 Task: Find connections with filter location Castanhal with filter topic #investmentproperty with filter profile language French with filter current company Cummins India with filter school Vinoba Bhave University with filter industry Writing and Editing with filter service category UX Research with filter keywords title Habitat for Humanity Builder
Action: Mouse moved to (606, 143)
Screenshot: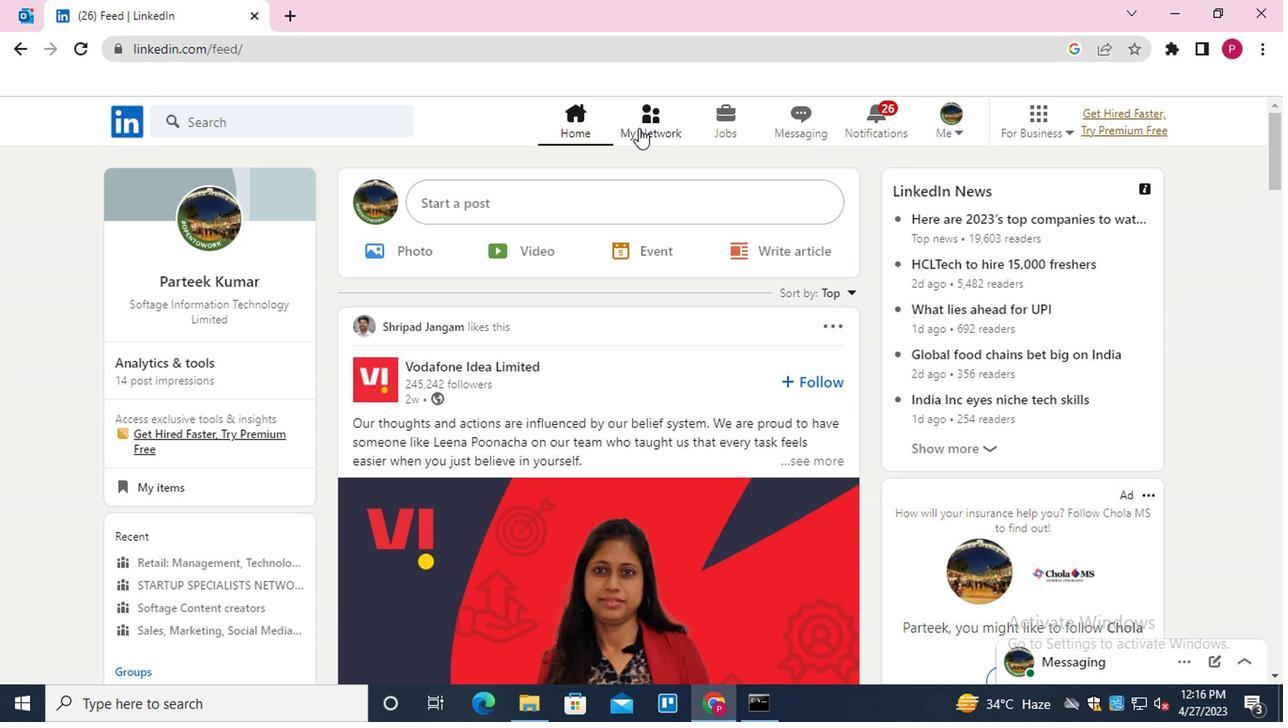 
Action: Mouse pressed left at (606, 143)
Screenshot: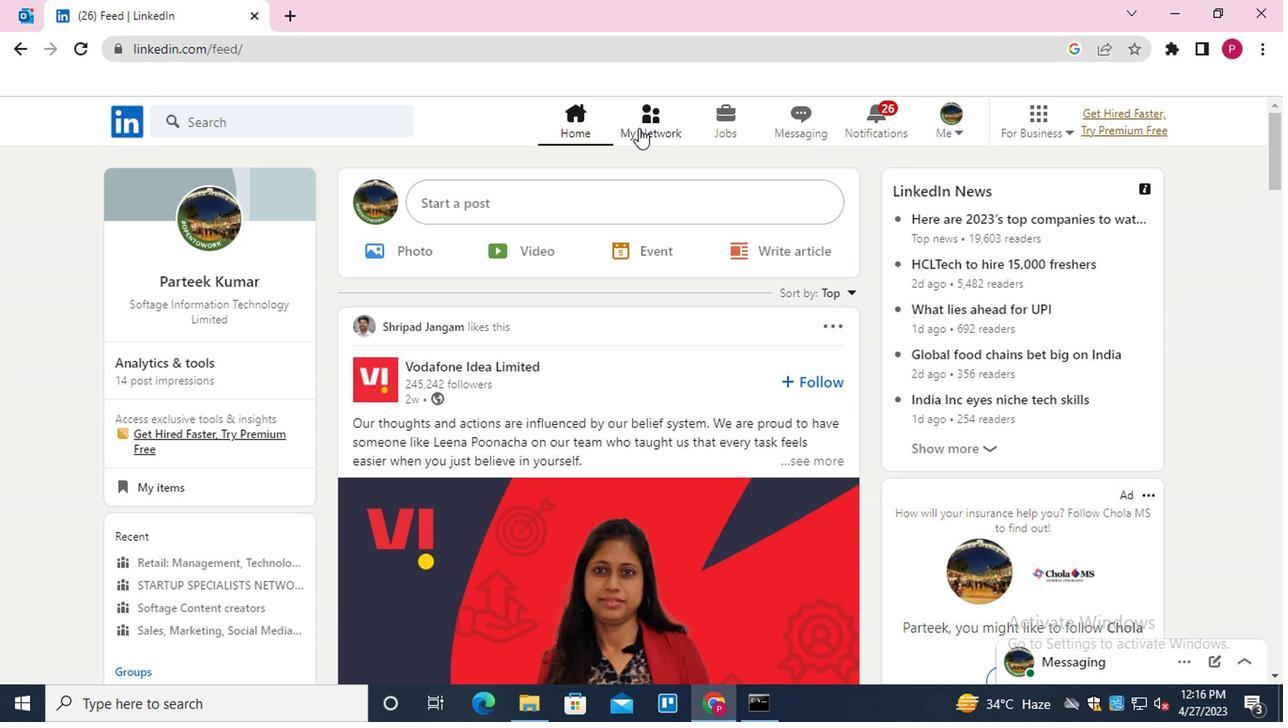
Action: Mouse moved to (233, 238)
Screenshot: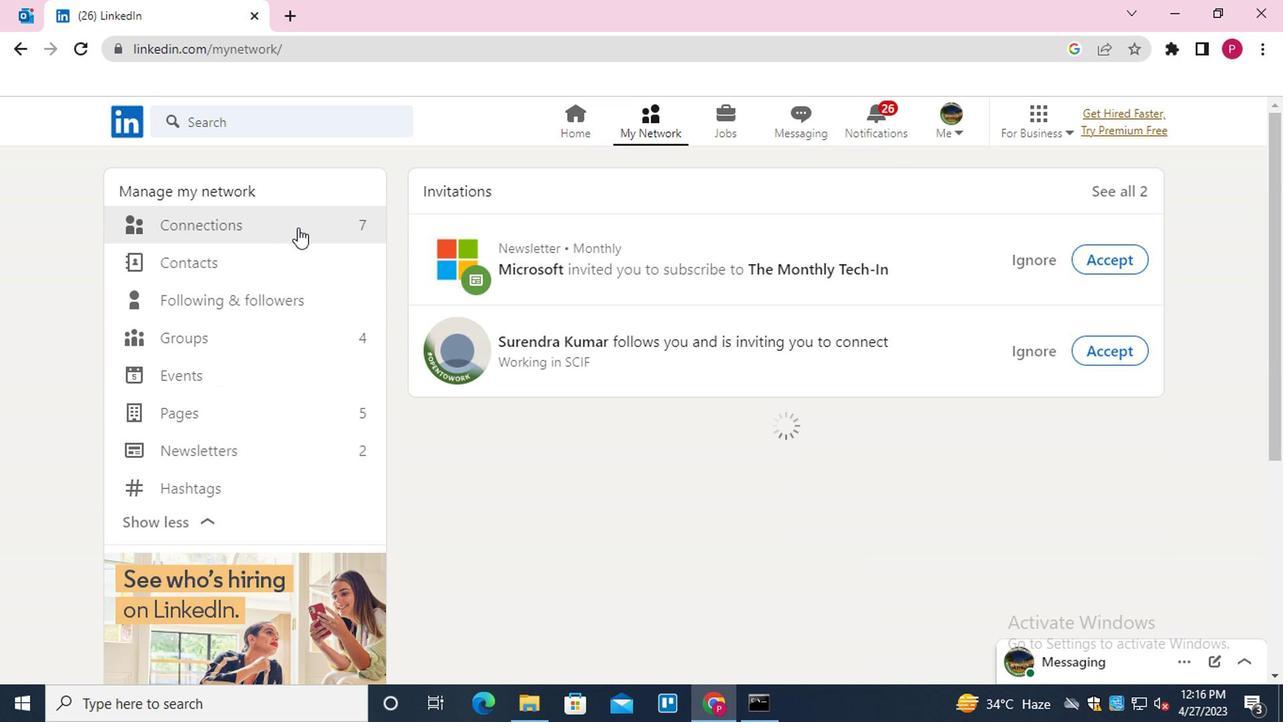 
Action: Mouse pressed left at (233, 238)
Screenshot: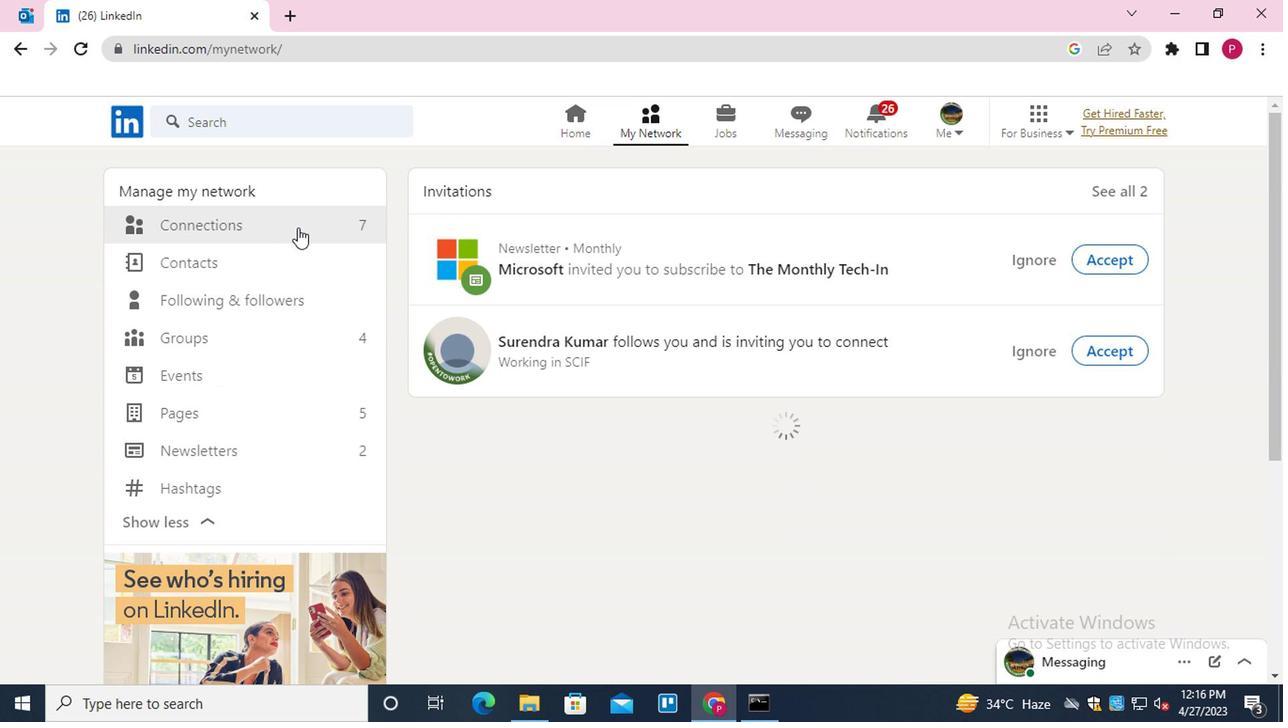 
Action: Mouse moved to (782, 235)
Screenshot: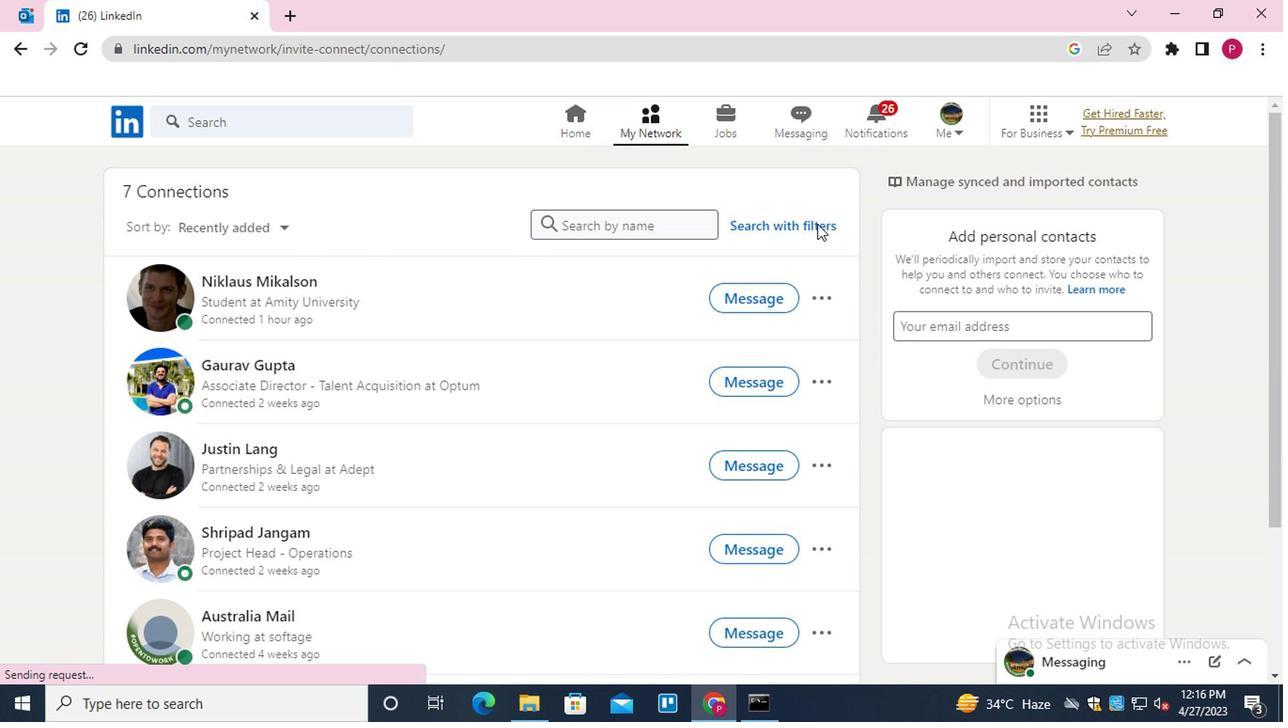 
Action: Mouse pressed left at (782, 235)
Screenshot: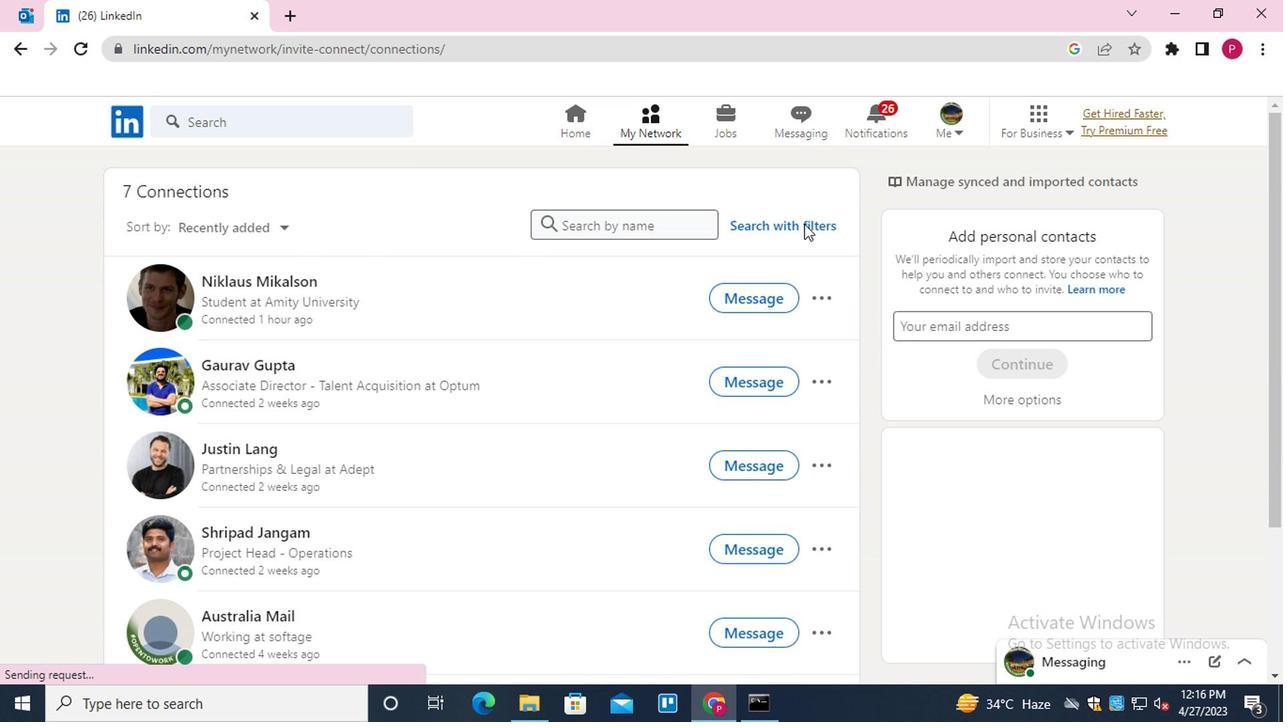 
Action: Mouse moved to (654, 185)
Screenshot: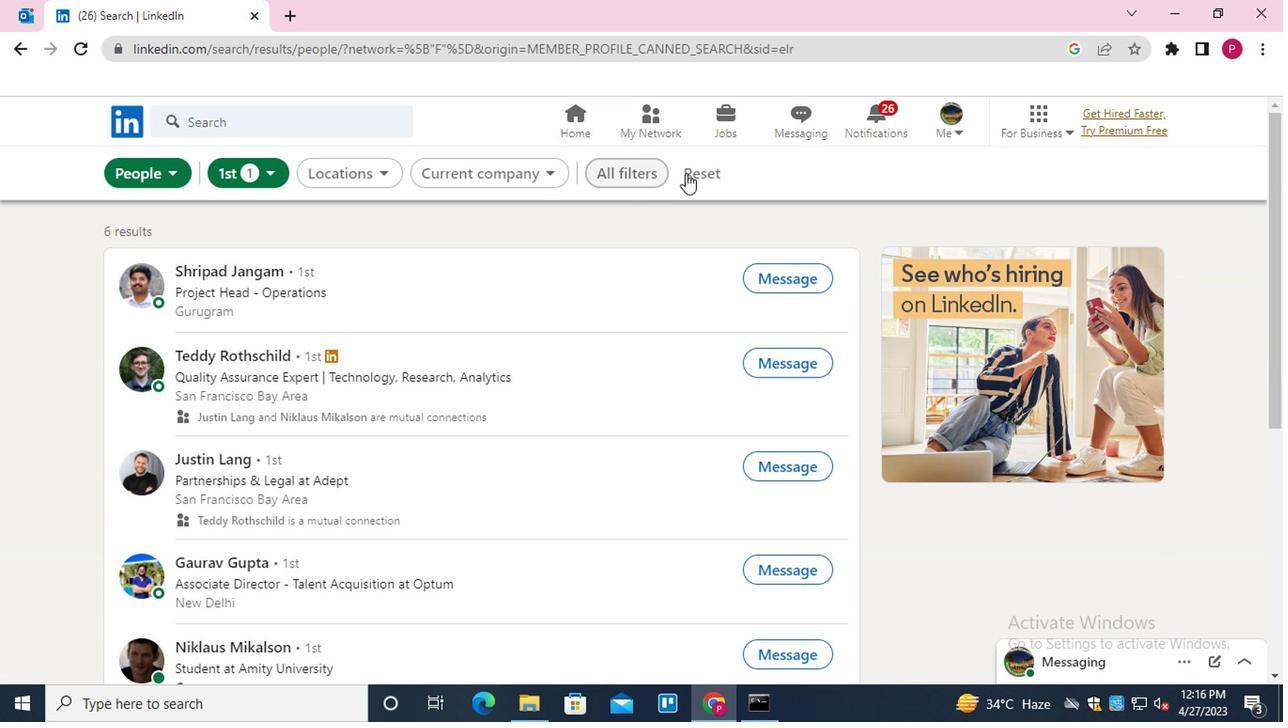 
Action: Mouse pressed left at (654, 185)
Screenshot: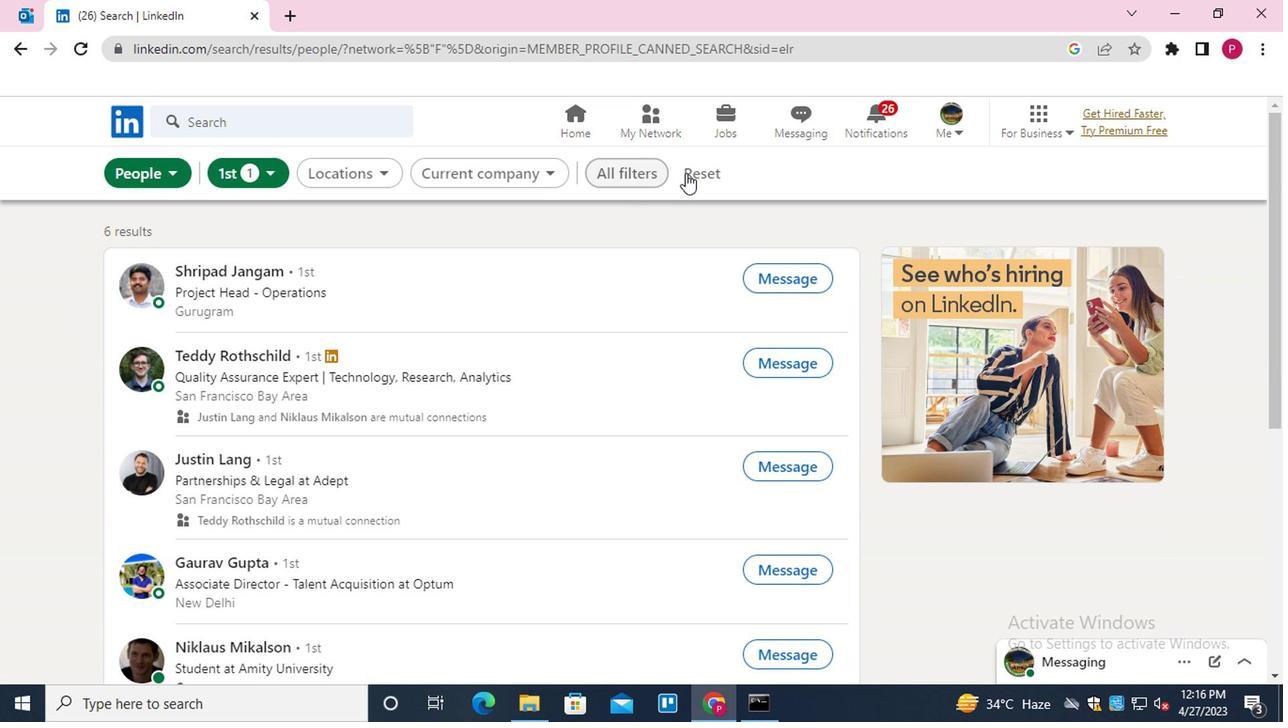 
Action: Mouse moved to (610, 188)
Screenshot: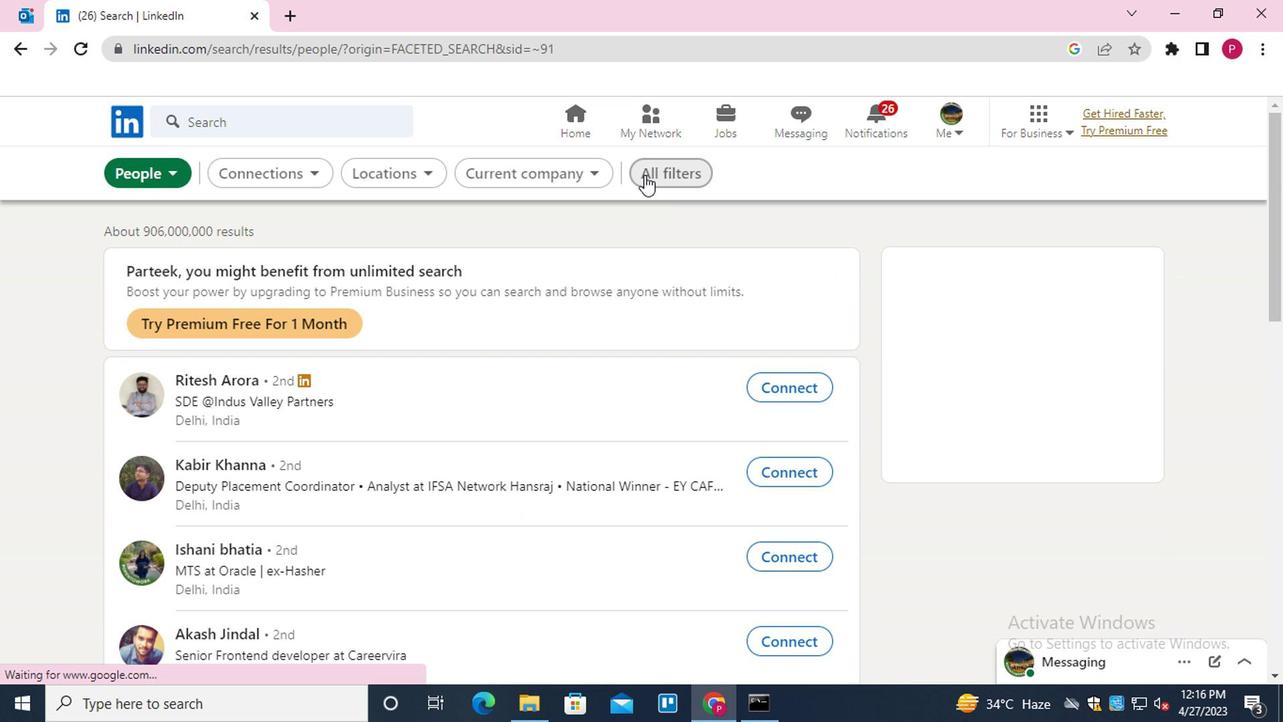 
Action: Mouse pressed left at (610, 188)
Screenshot: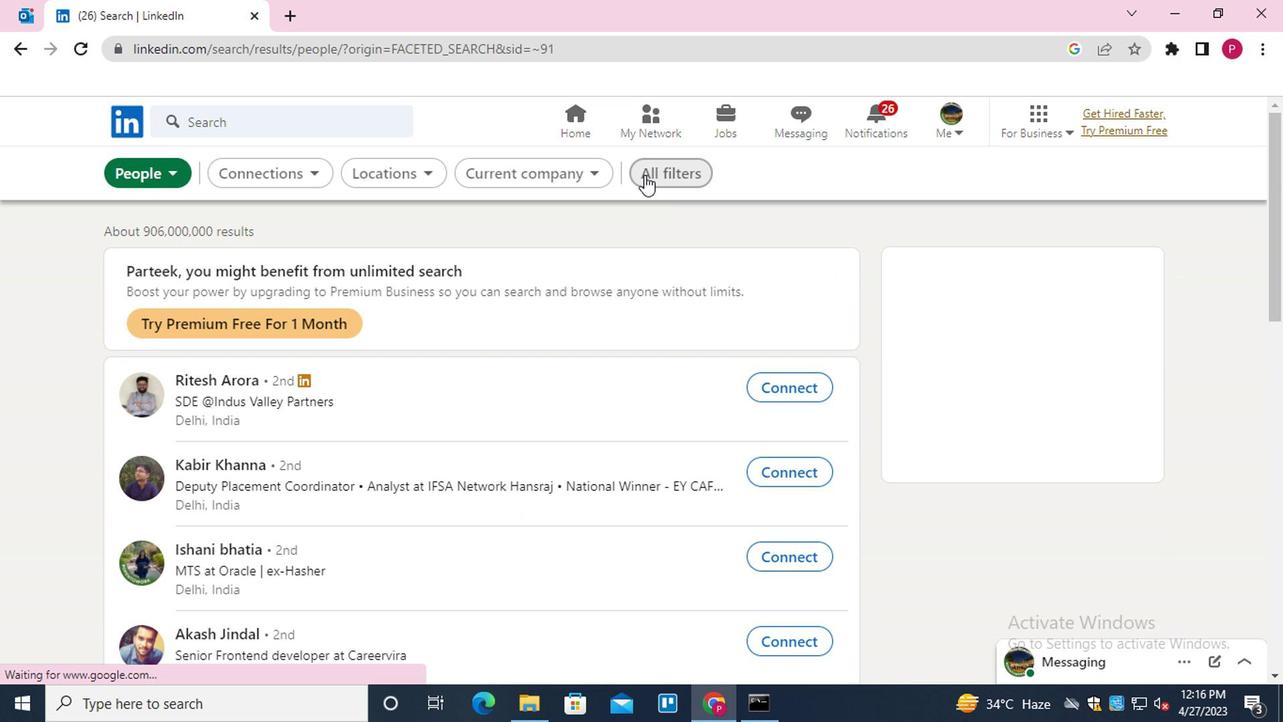 
Action: Mouse moved to (1046, 441)
Screenshot: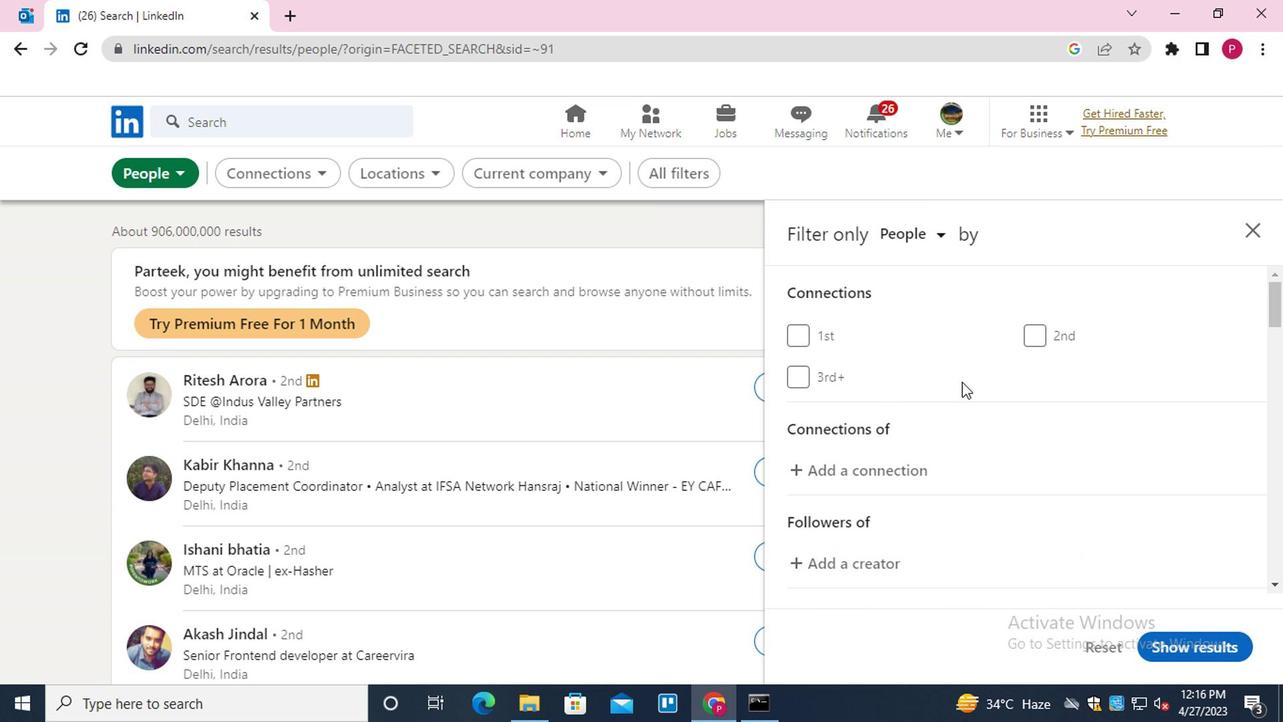 
Action: Mouse scrolled (1046, 440) with delta (0, -1)
Screenshot: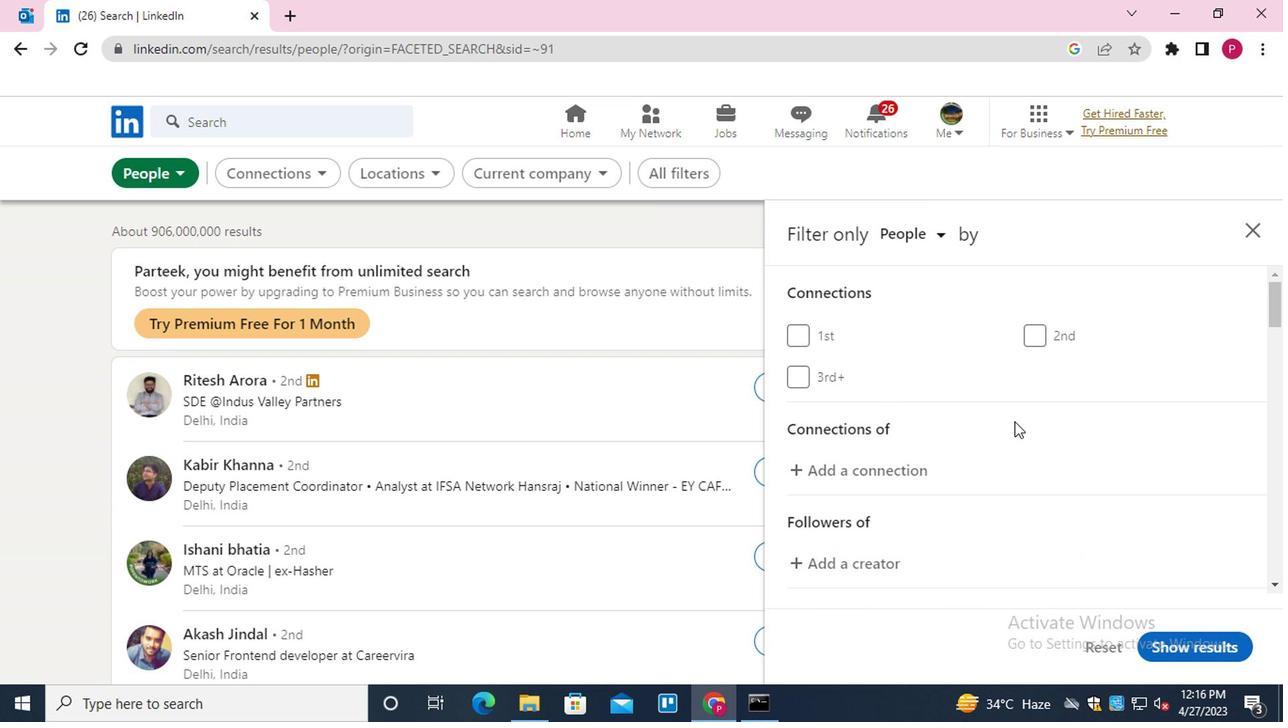 
Action: Mouse scrolled (1046, 440) with delta (0, -1)
Screenshot: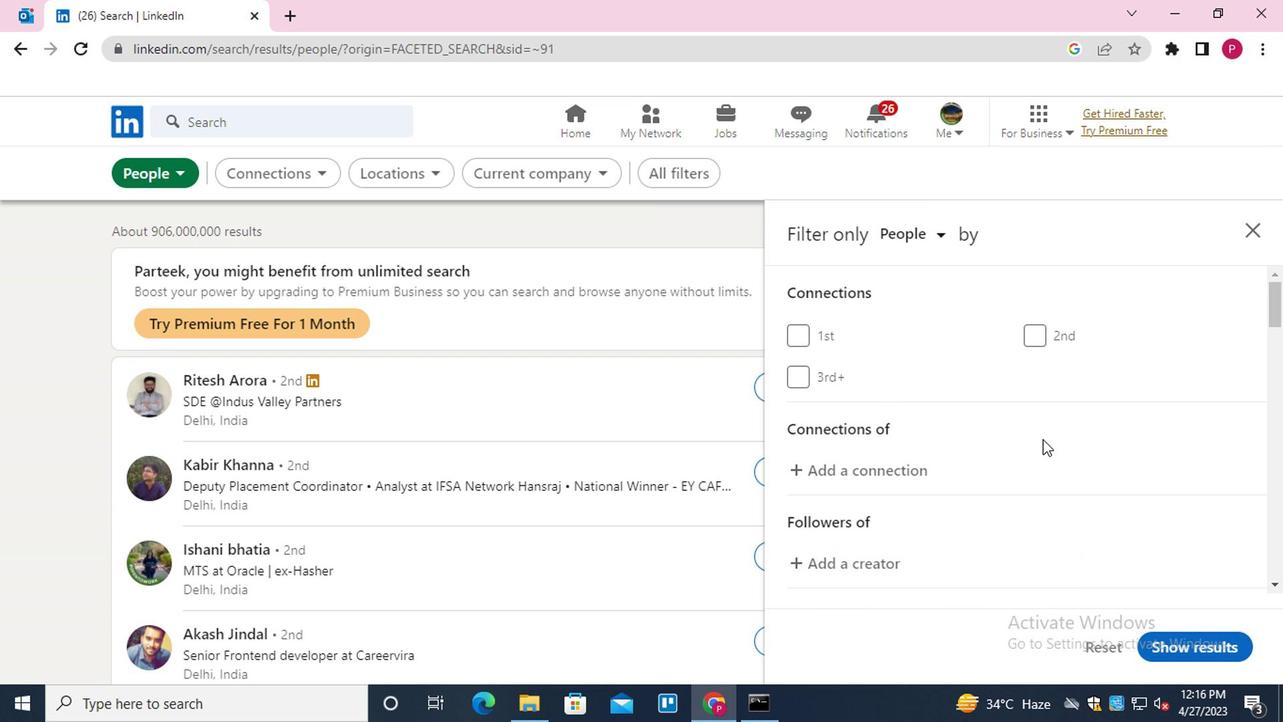 
Action: Mouse scrolled (1046, 440) with delta (0, -1)
Screenshot: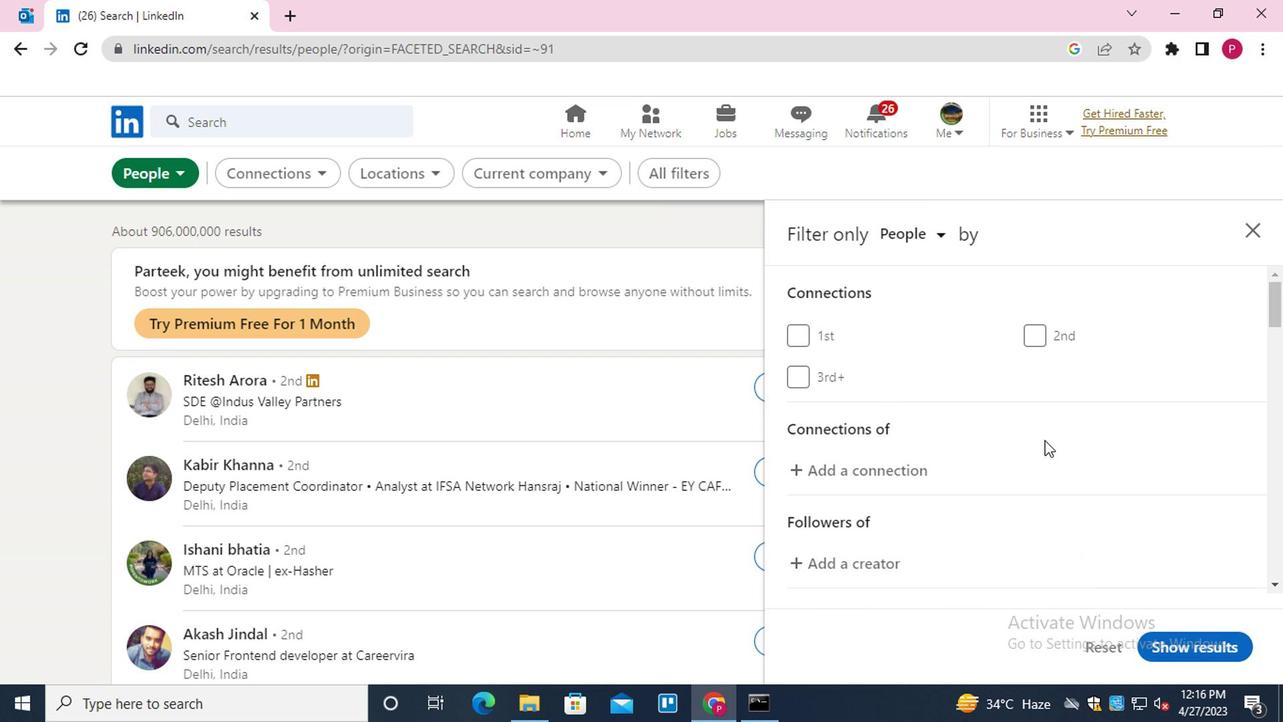 
Action: Mouse moved to (1113, 461)
Screenshot: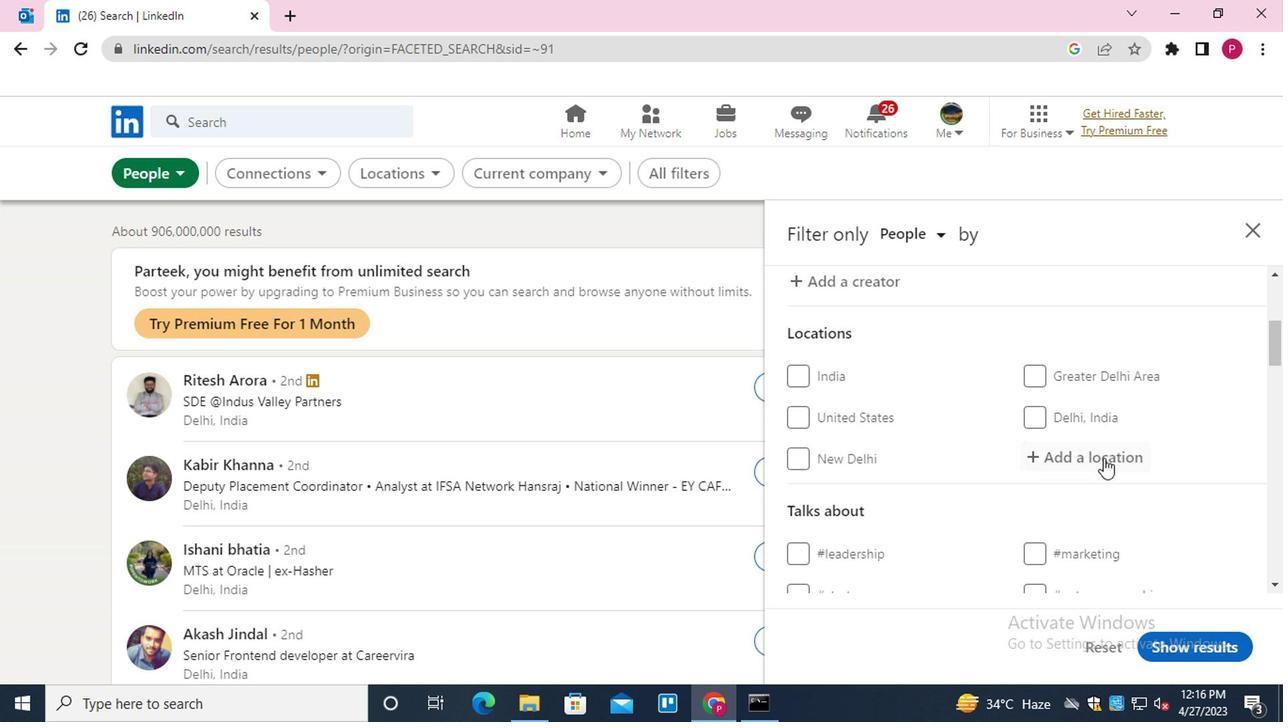 
Action: Mouse pressed left at (1113, 461)
Screenshot: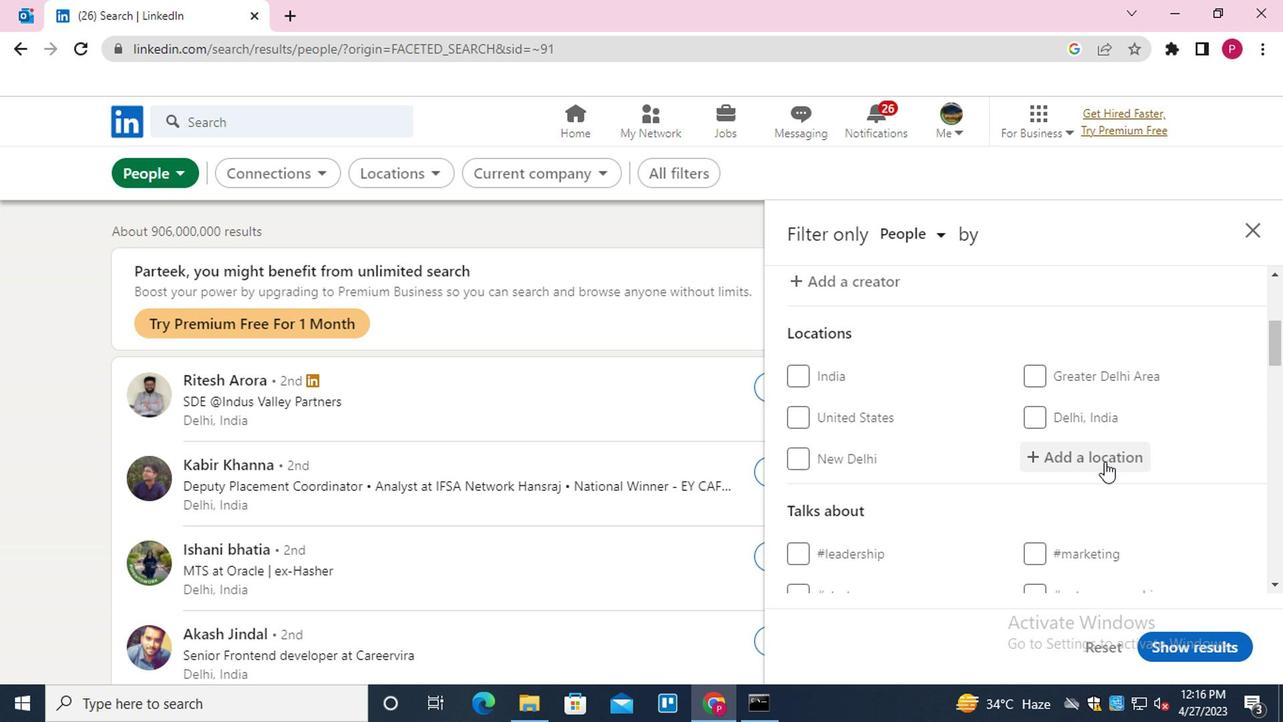 
Action: Key pressed <Key.shift>CASTANHAL<Key.up><Key.enter>
Screenshot: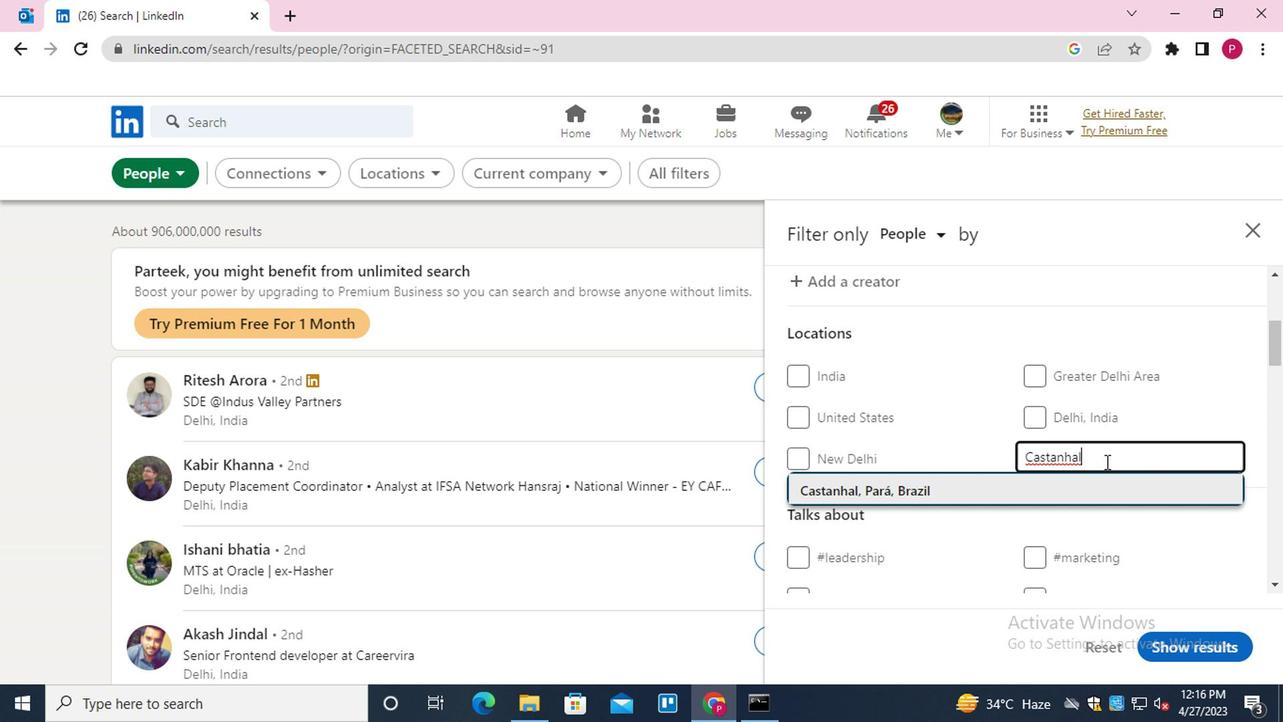 
Action: Mouse moved to (1033, 508)
Screenshot: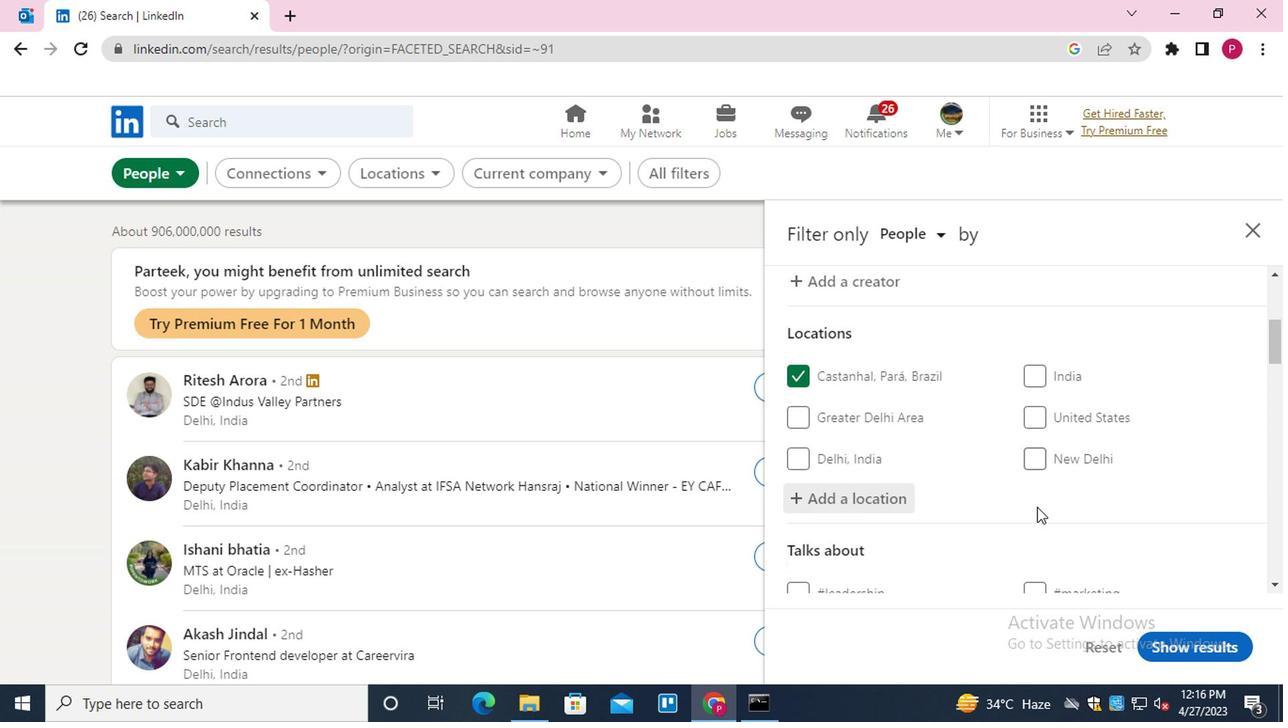 
Action: Mouse scrolled (1033, 507) with delta (0, 0)
Screenshot: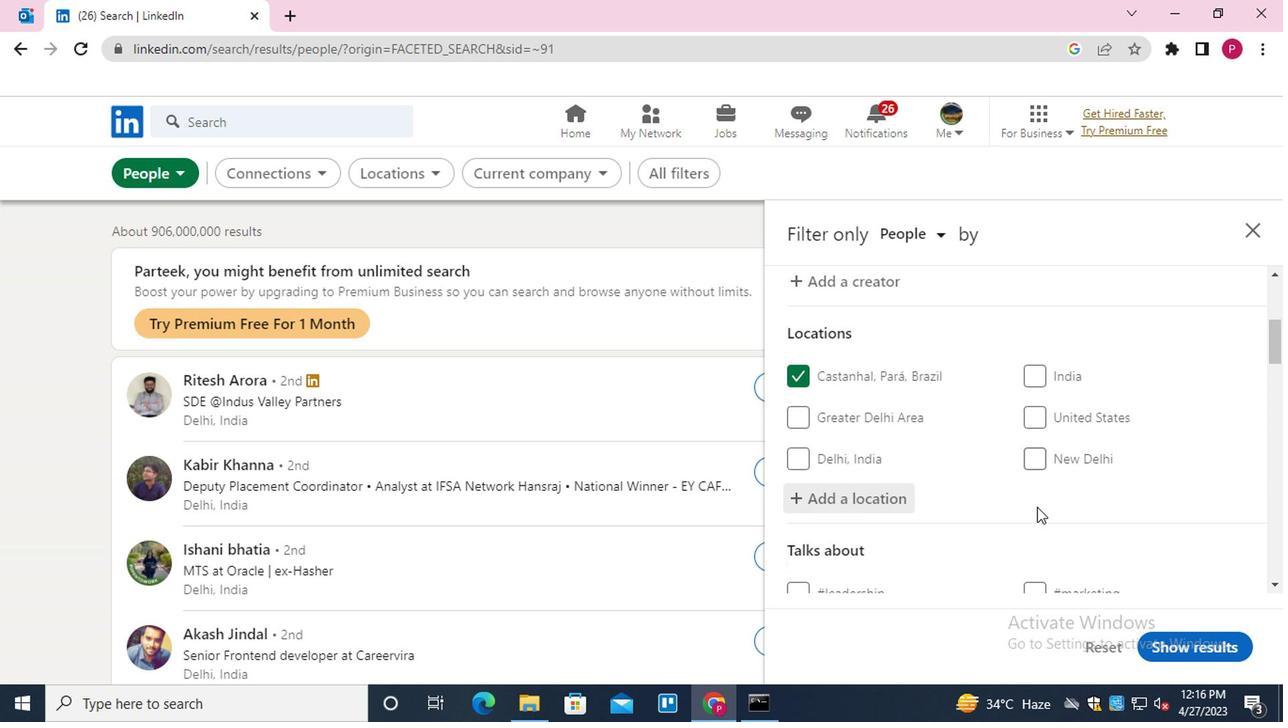 
Action: Mouse moved to (1032, 508)
Screenshot: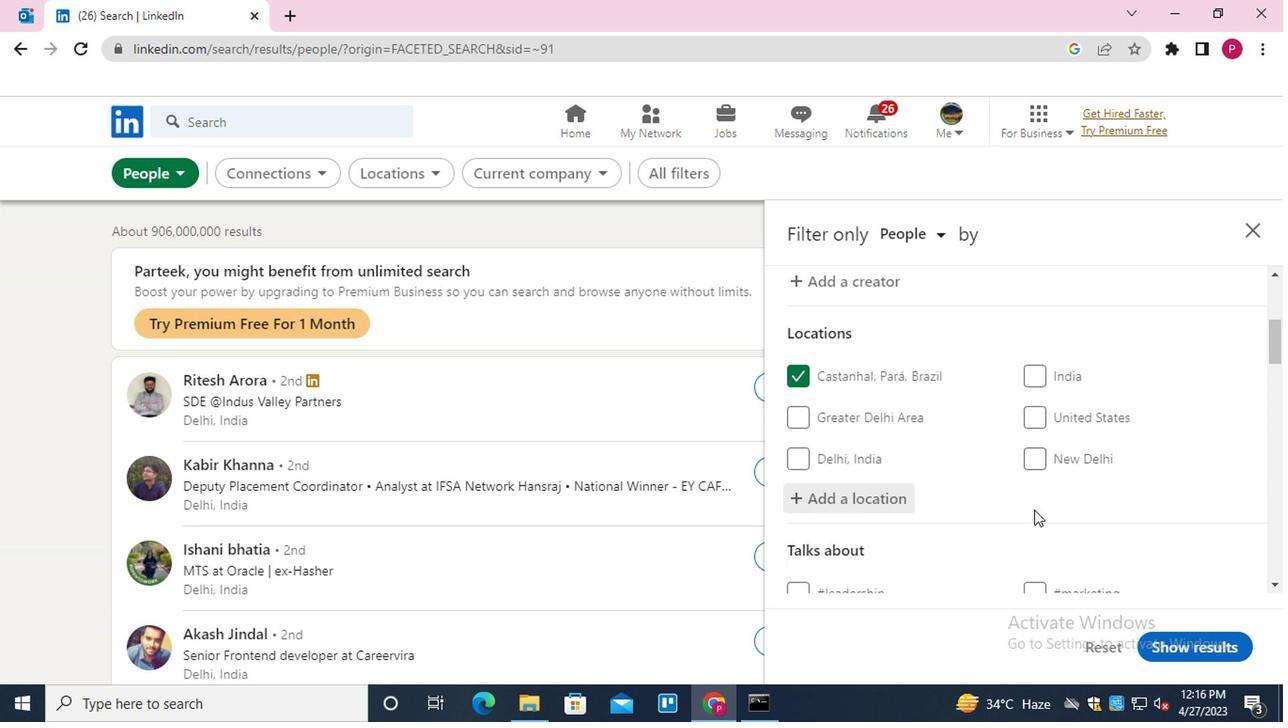
Action: Mouse scrolled (1032, 507) with delta (0, 0)
Screenshot: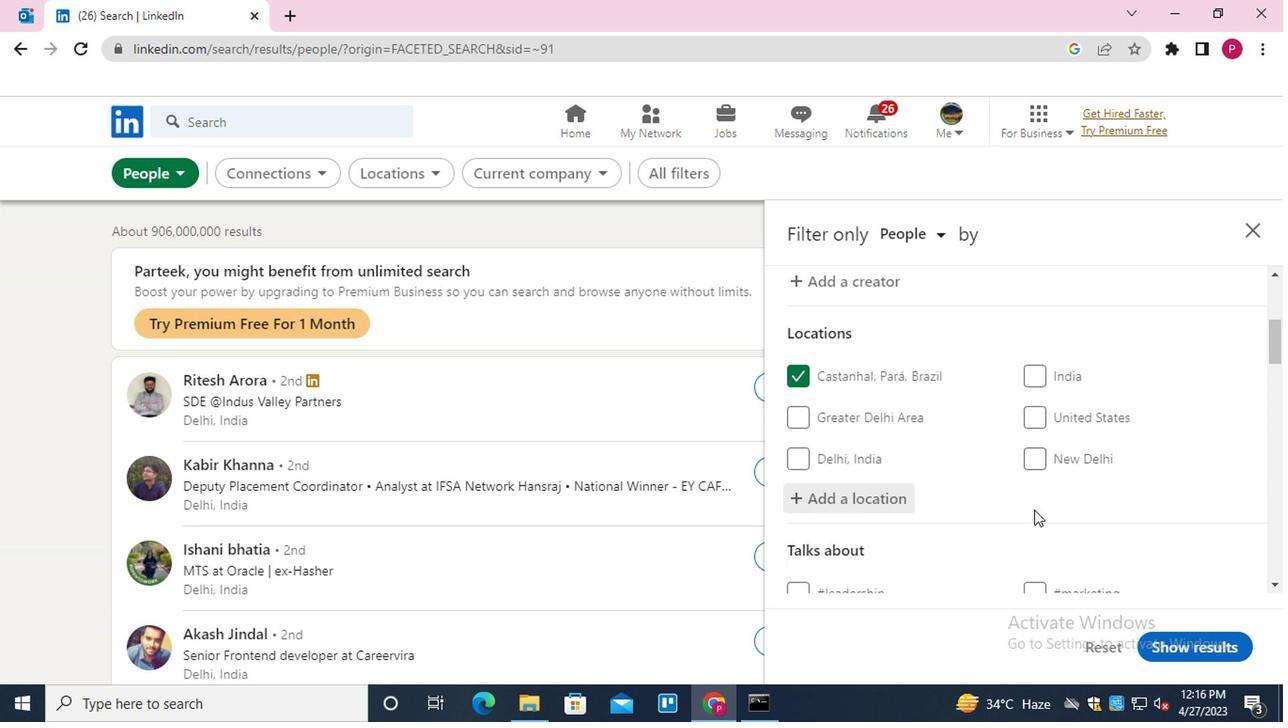 
Action: Mouse moved to (1113, 484)
Screenshot: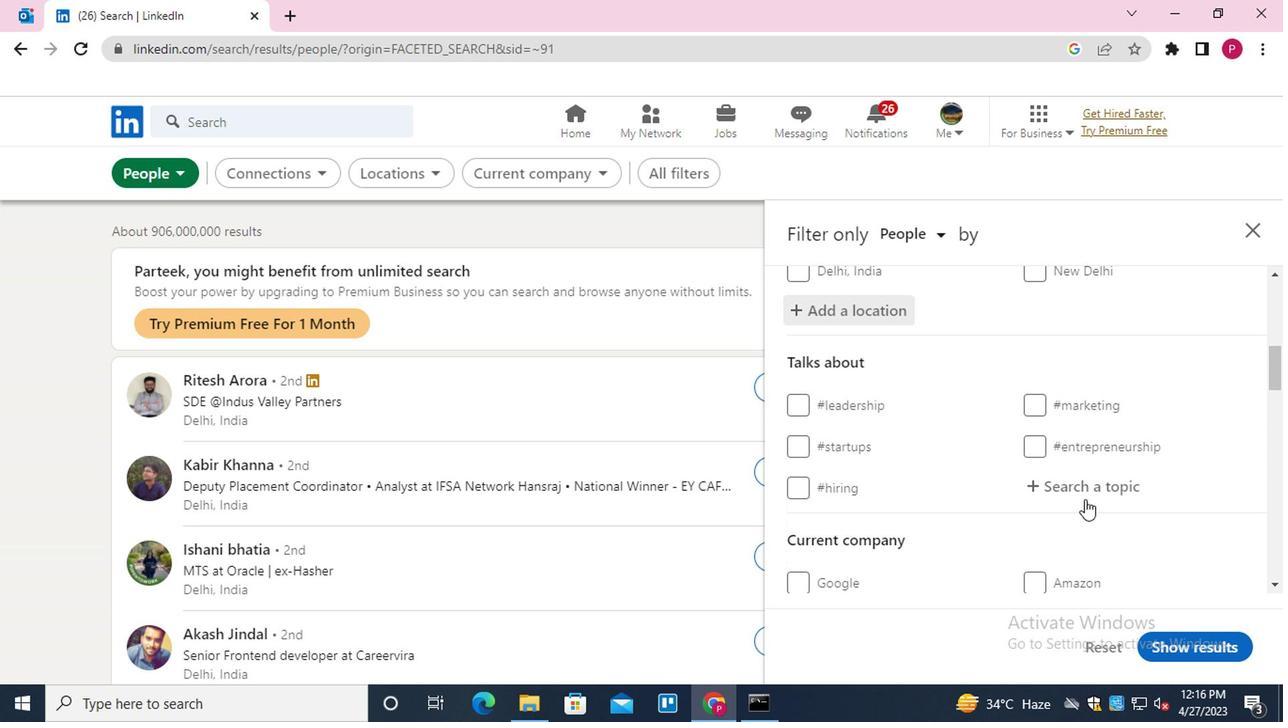 
Action: Mouse pressed left at (1113, 484)
Screenshot: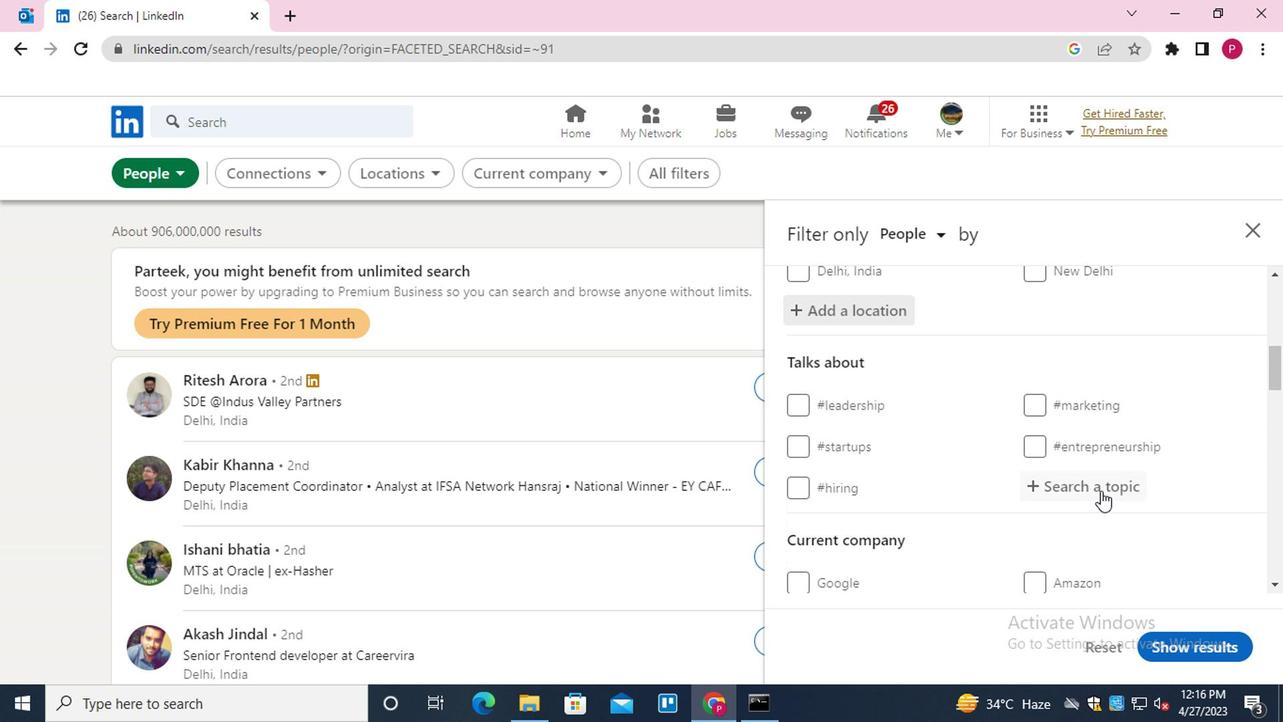 
Action: Key pressed INVESTMENT<Key.down><Key.down><Key.down><Key.enter>
Screenshot: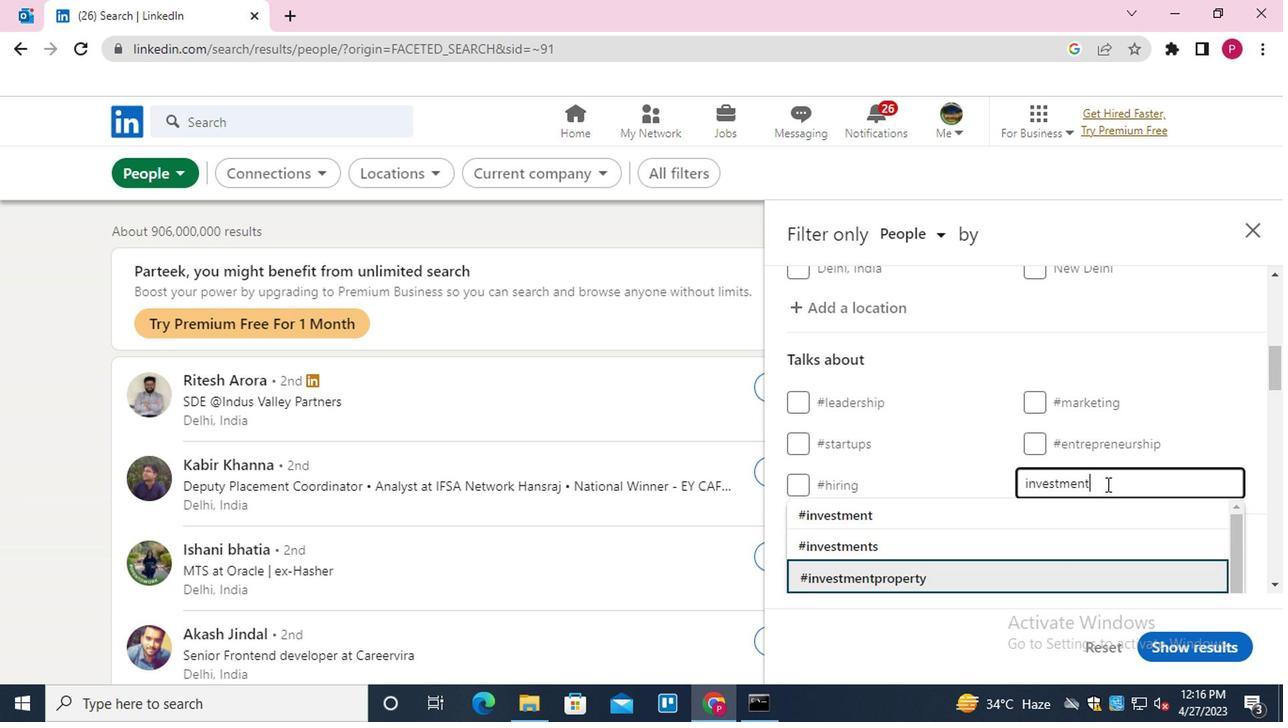 
Action: Mouse moved to (1031, 500)
Screenshot: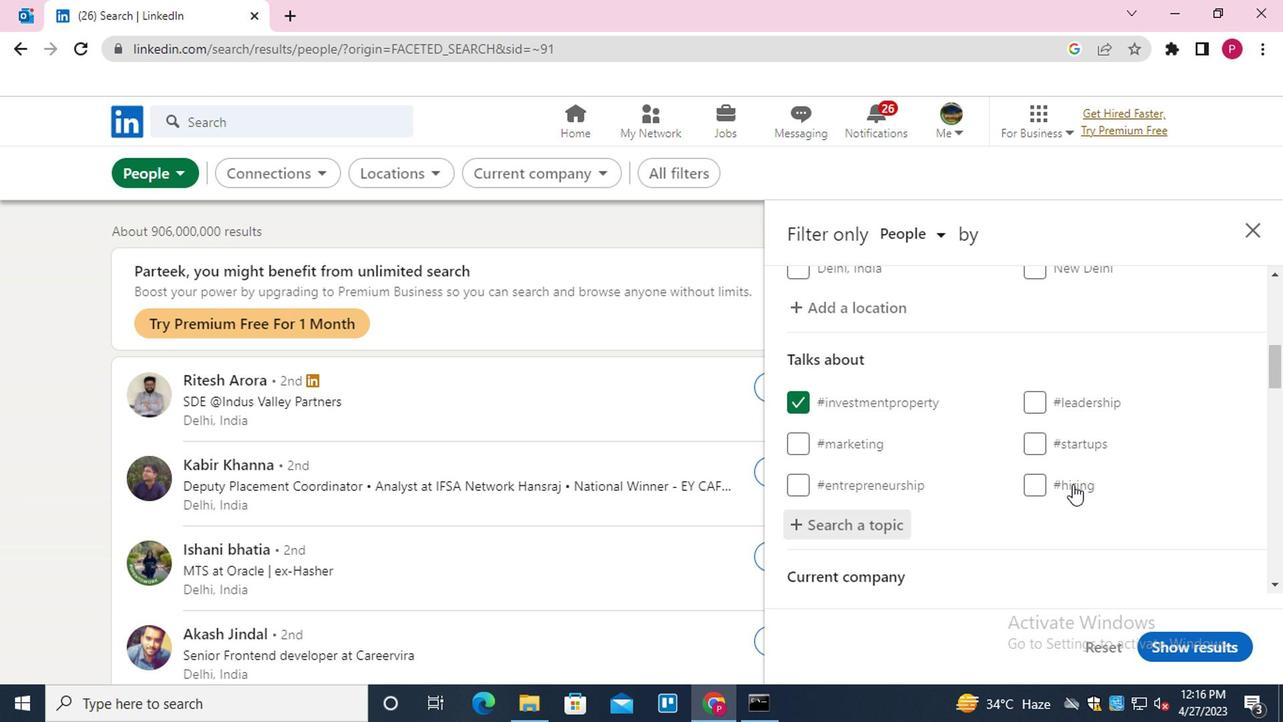 
Action: Mouse scrolled (1031, 498) with delta (0, -1)
Screenshot: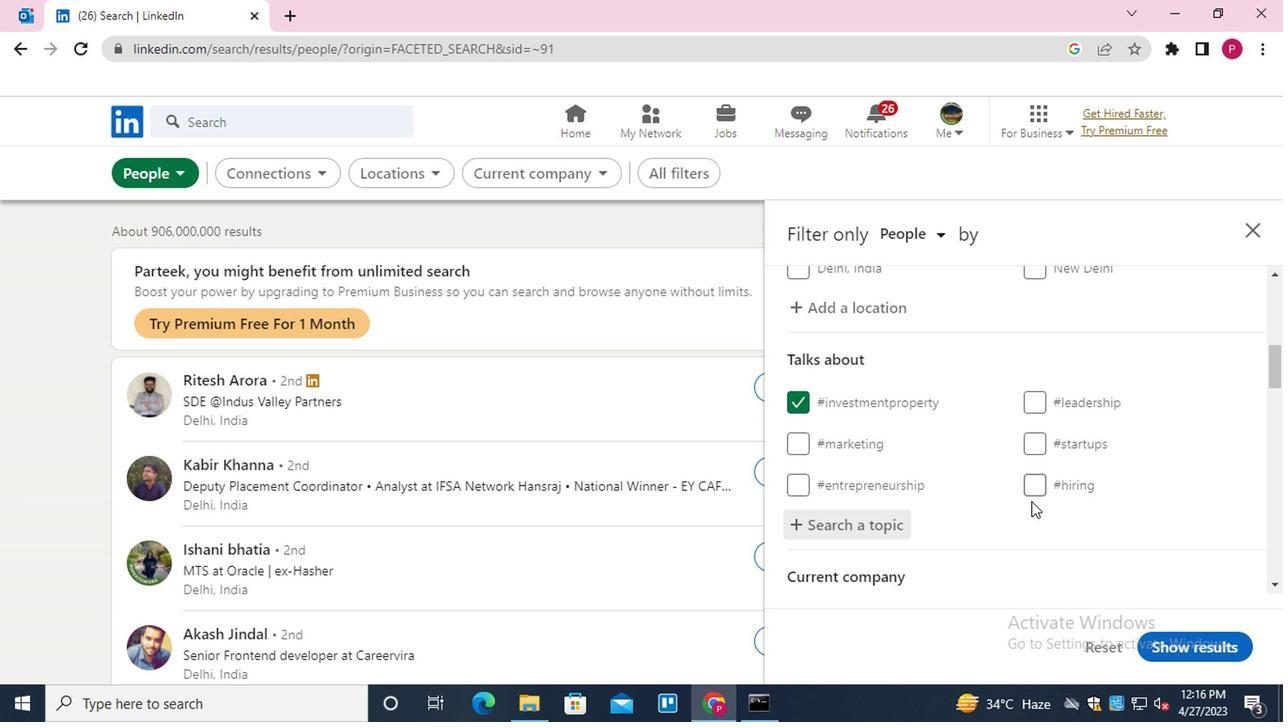 
Action: Mouse scrolled (1031, 498) with delta (0, -1)
Screenshot: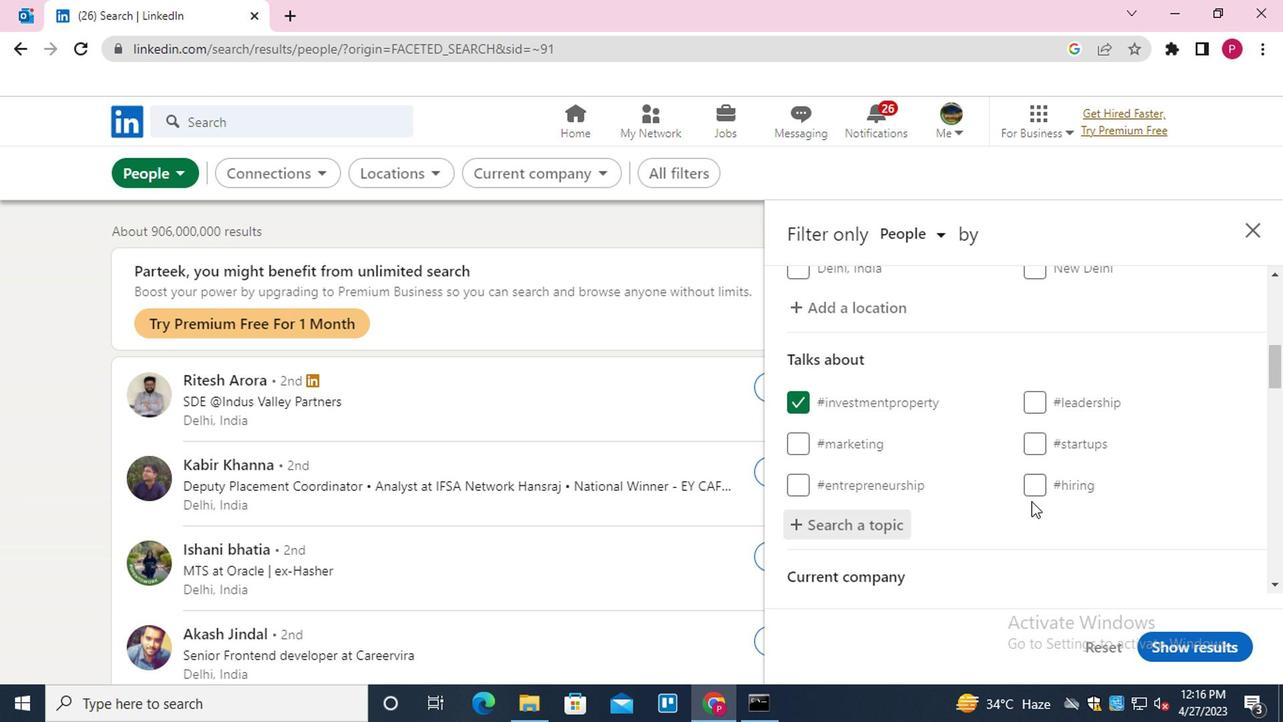 
Action: Mouse scrolled (1031, 498) with delta (0, -1)
Screenshot: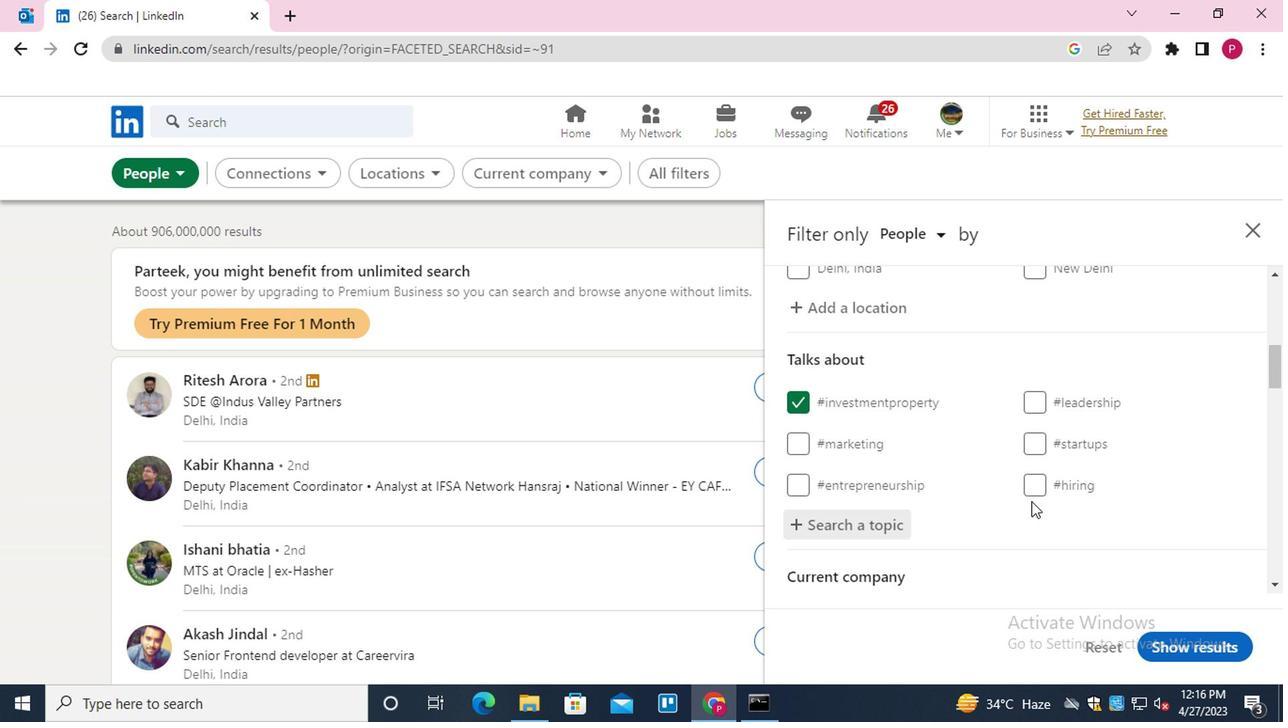 
Action: Mouse moved to (956, 469)
Screenshot: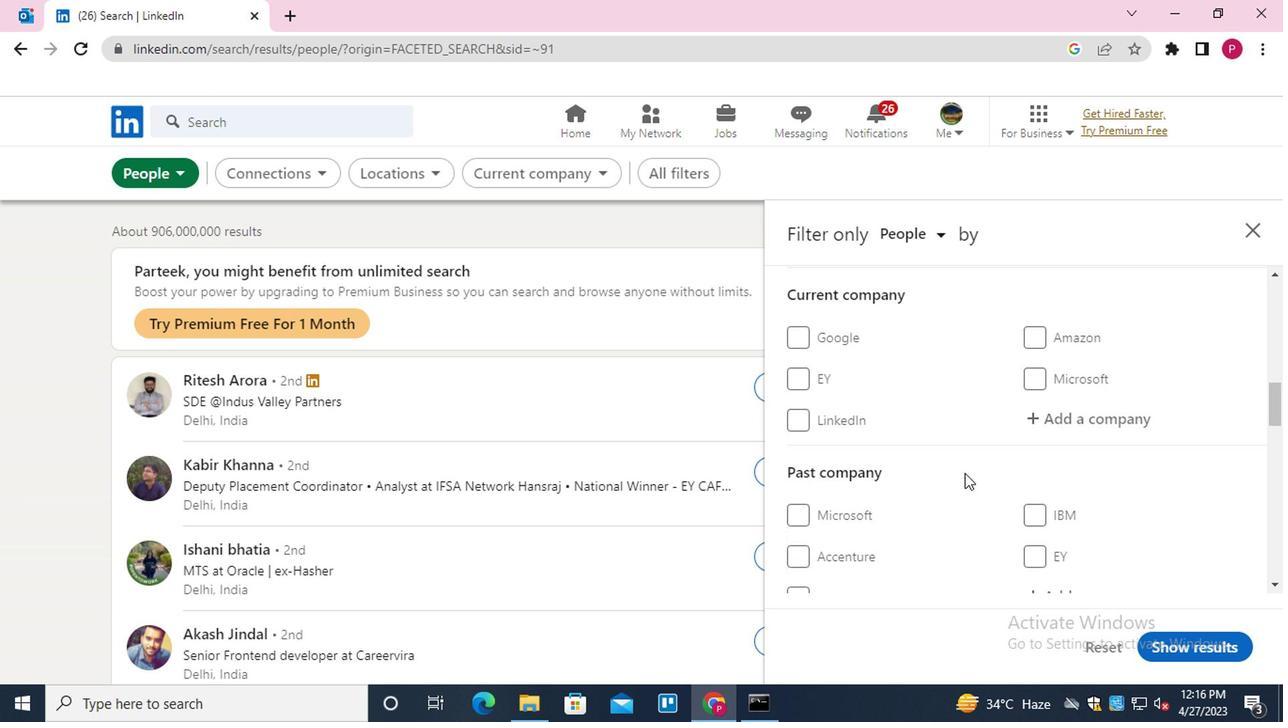 
Action: Mouse scrolled (956, 468) with delta (0, 0)
Screenshot: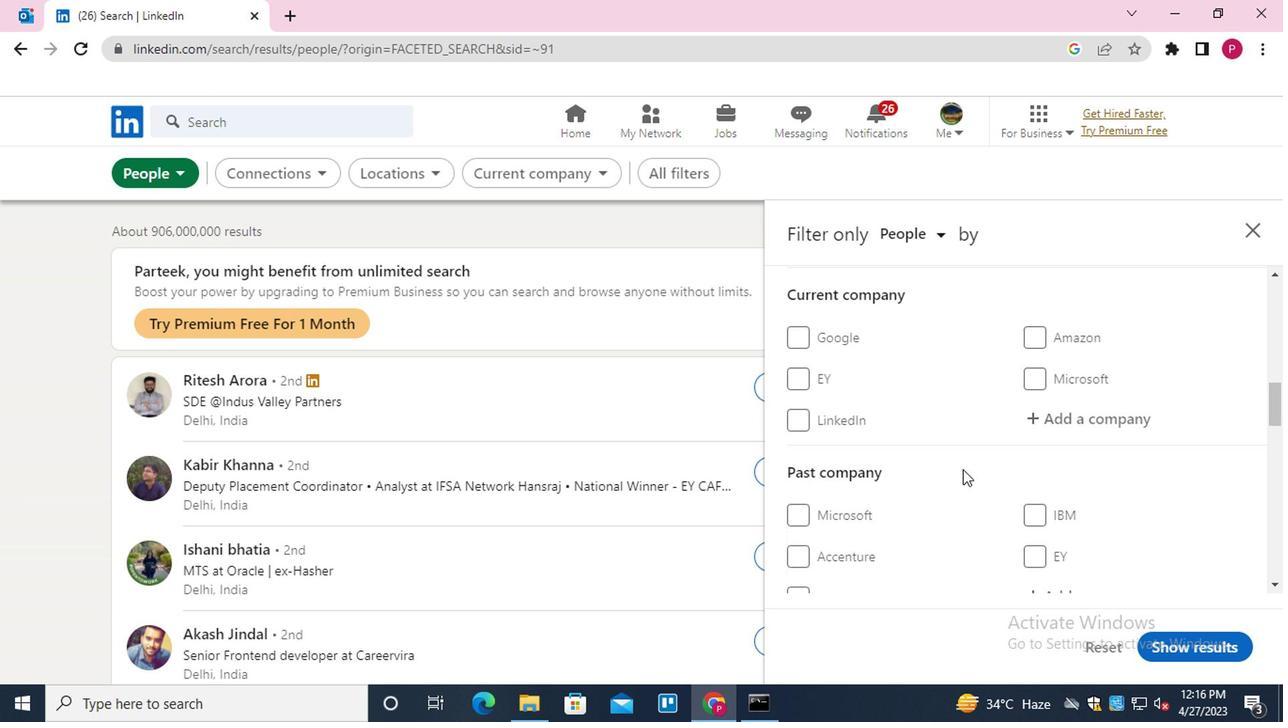 
Action: Mouse scrolled (956, 468) with delta (0, 0)
Screenshot: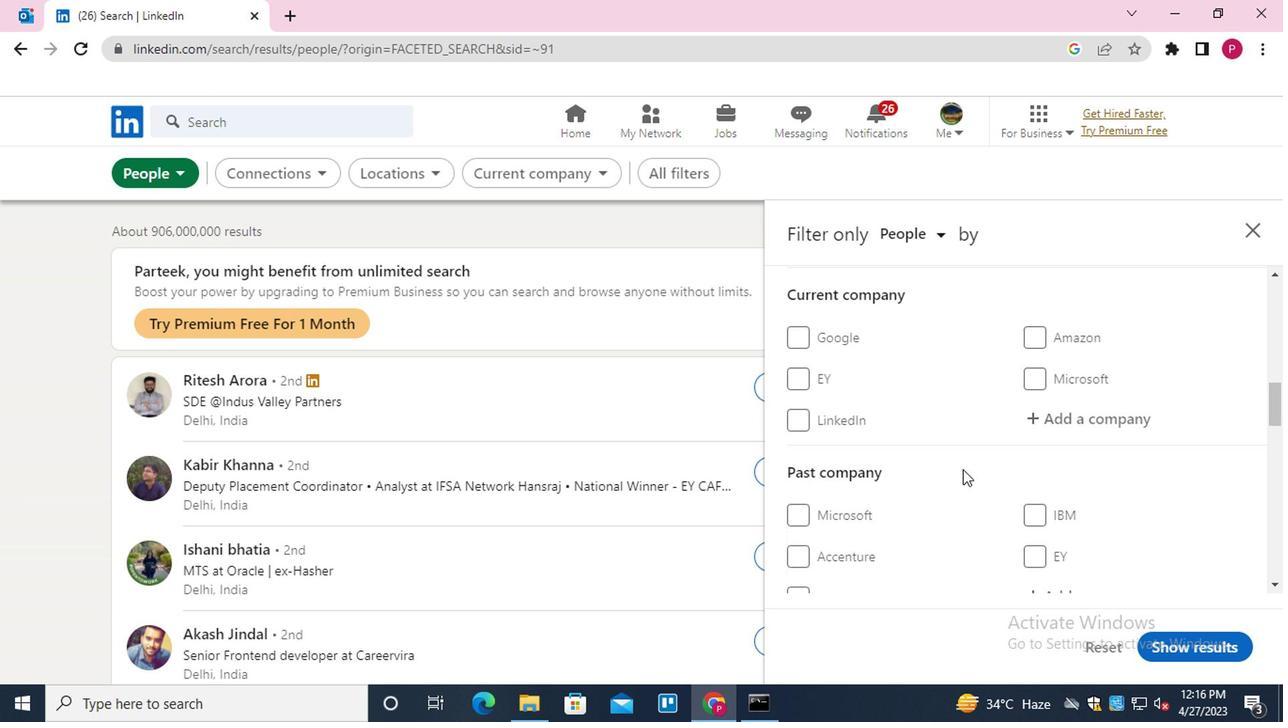 
Action: Mouse scrolled (956, 468) with delta (0, 0)
Screenshot: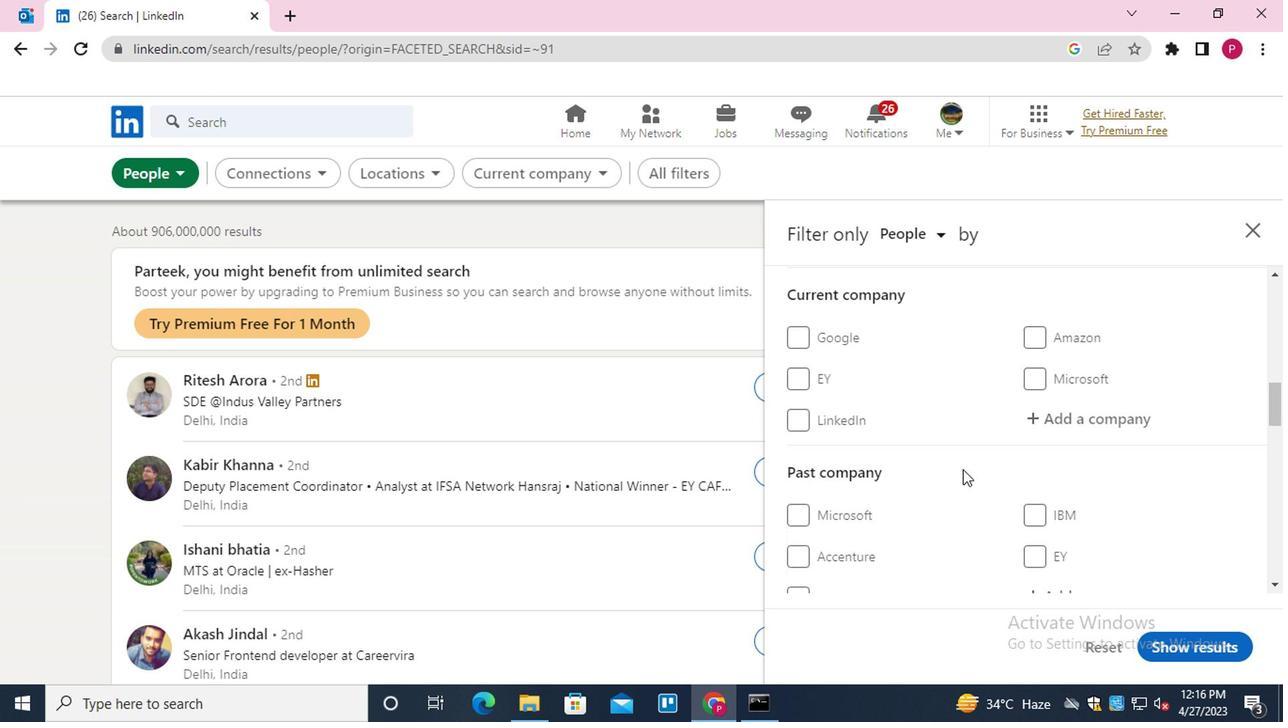 
Action: Mouse scrolled (956, 468) with delta (0, 0)
Screenshot: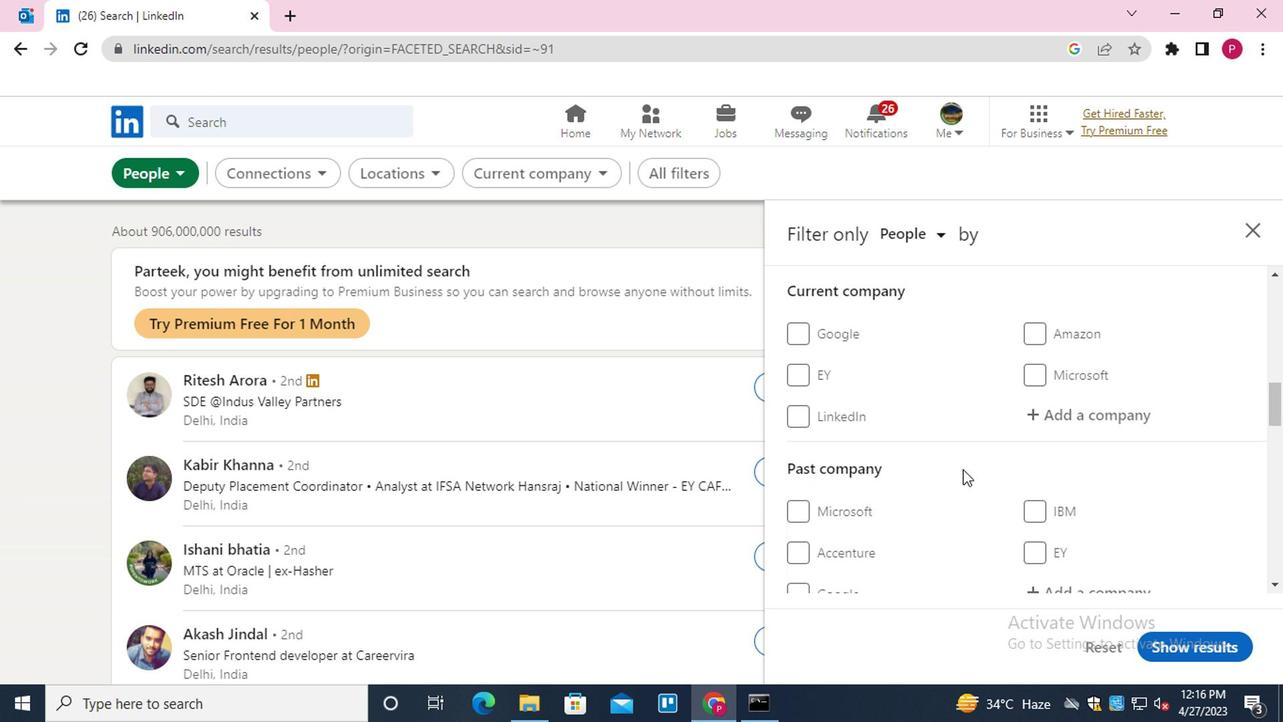 
Action: Mouse scrolled (956, 468) with delta (0, 0)
Screenshot: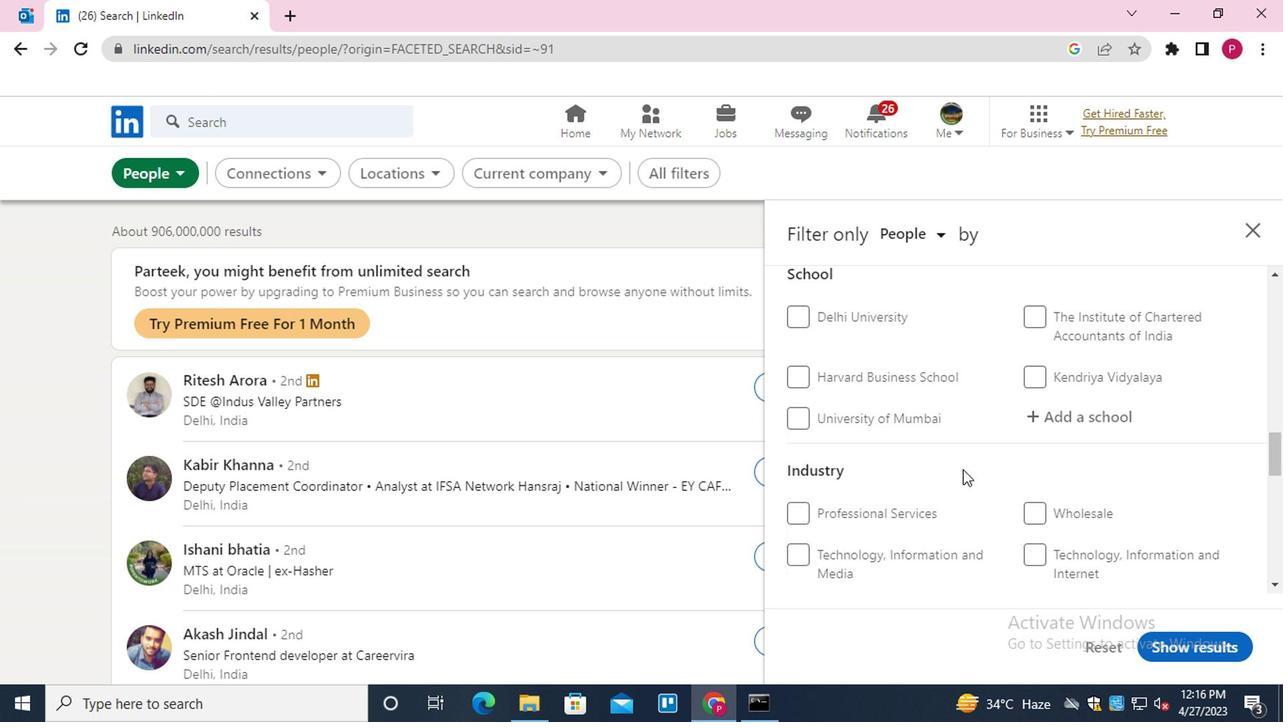 
Action: Mouse scrolled (956, 468) with delta (0, 0)
Screenshot: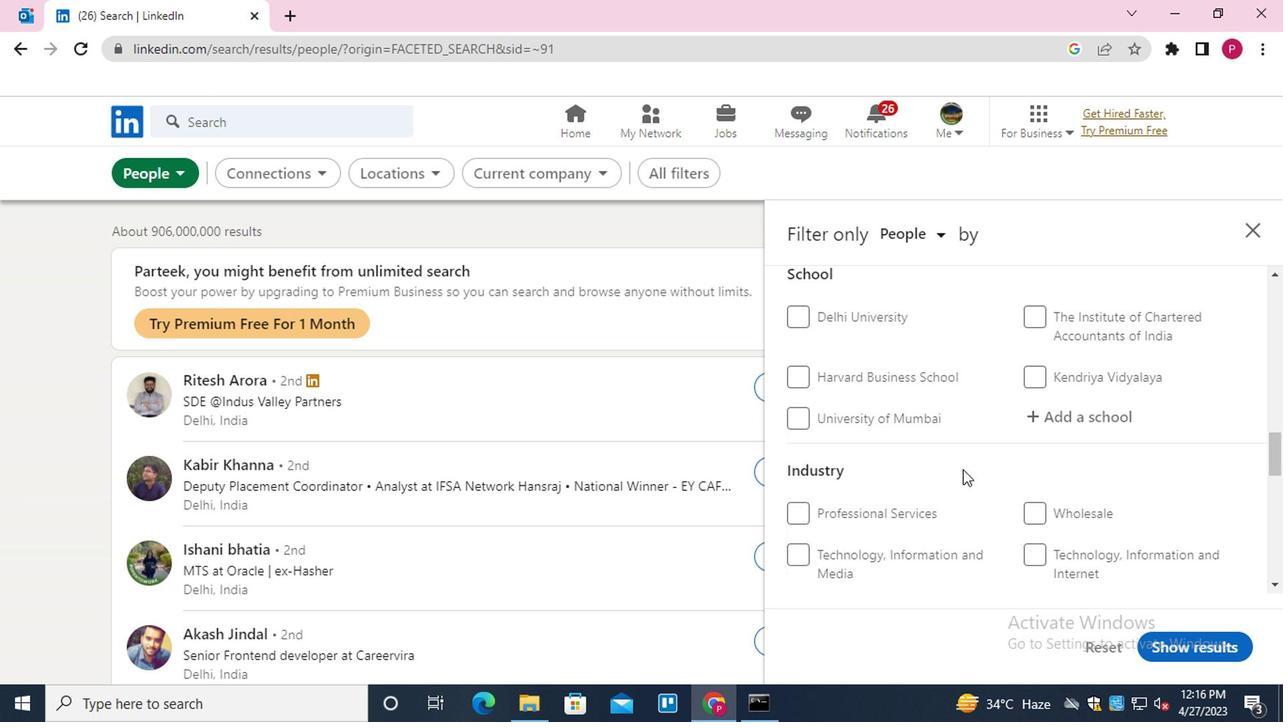 
Action: Mouse scrolled (956, 468) with delta (0, 0)
Screenshot: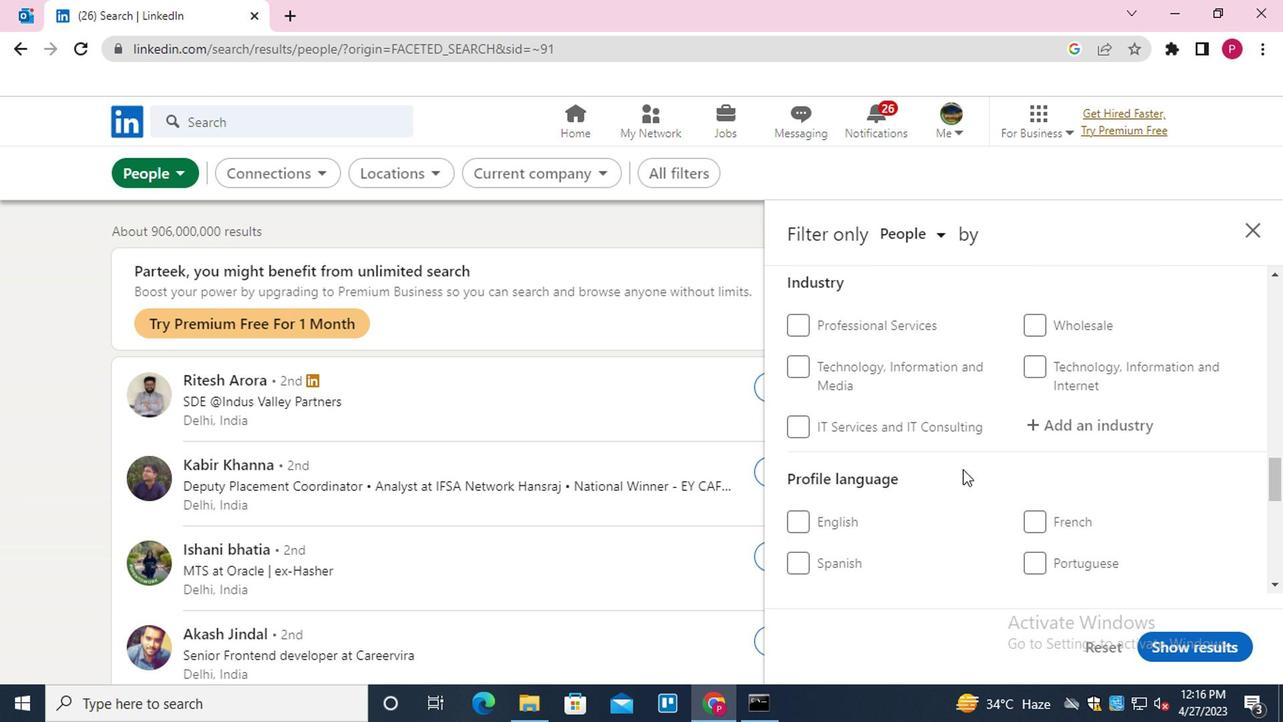 
Action: Mouse moved to (1048, 428)
Screenshot: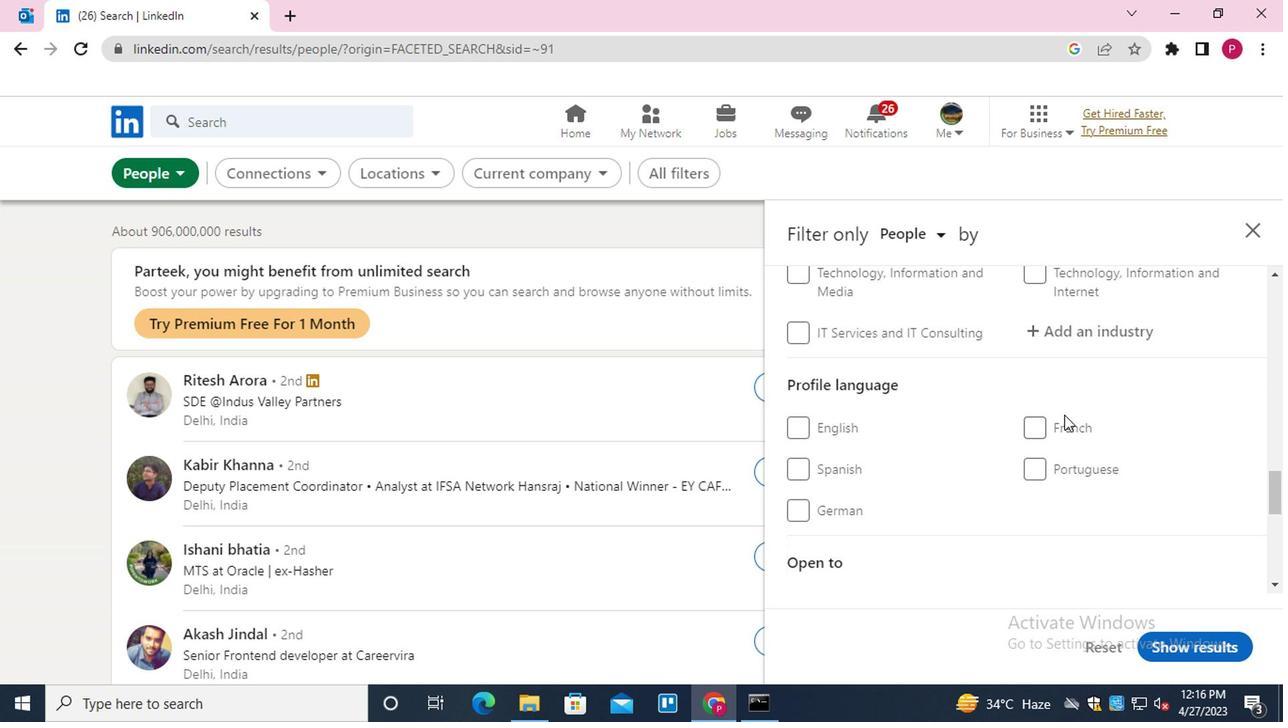 
Action: Mouse pressed left at (1048, 428)
Screenshot: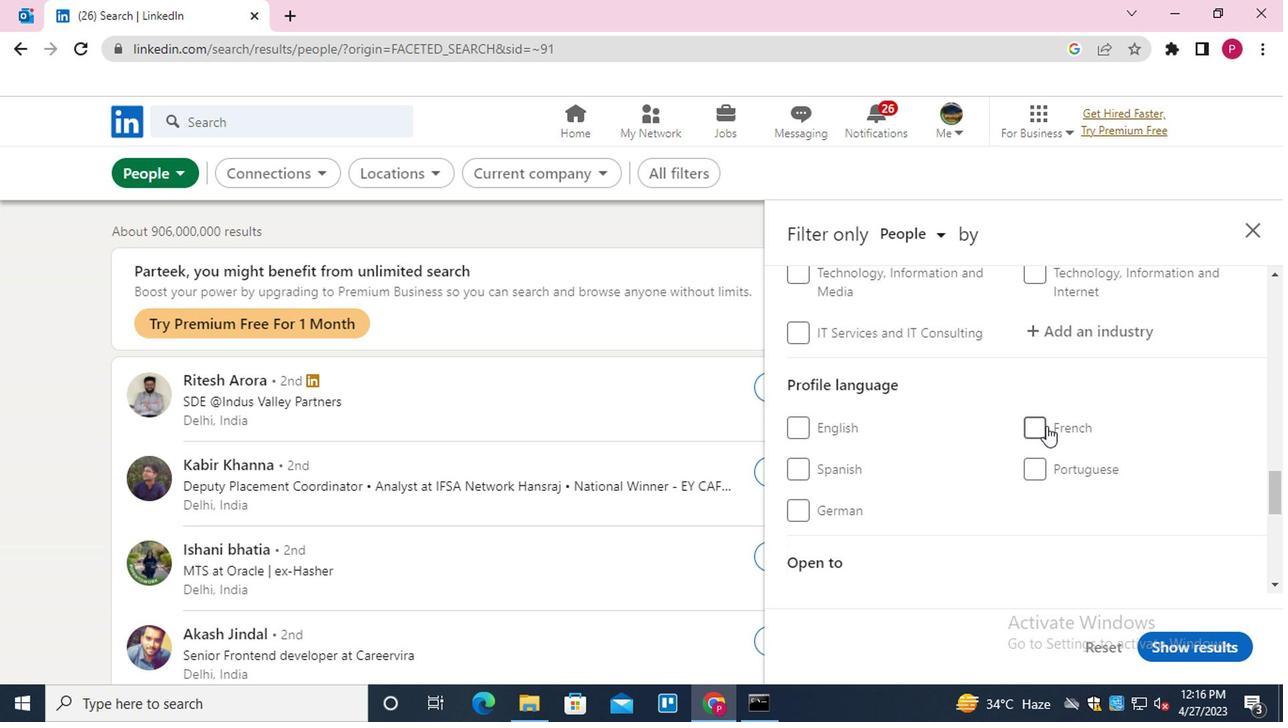 
Action: Mouse moved to (938, 453)
Screenshot: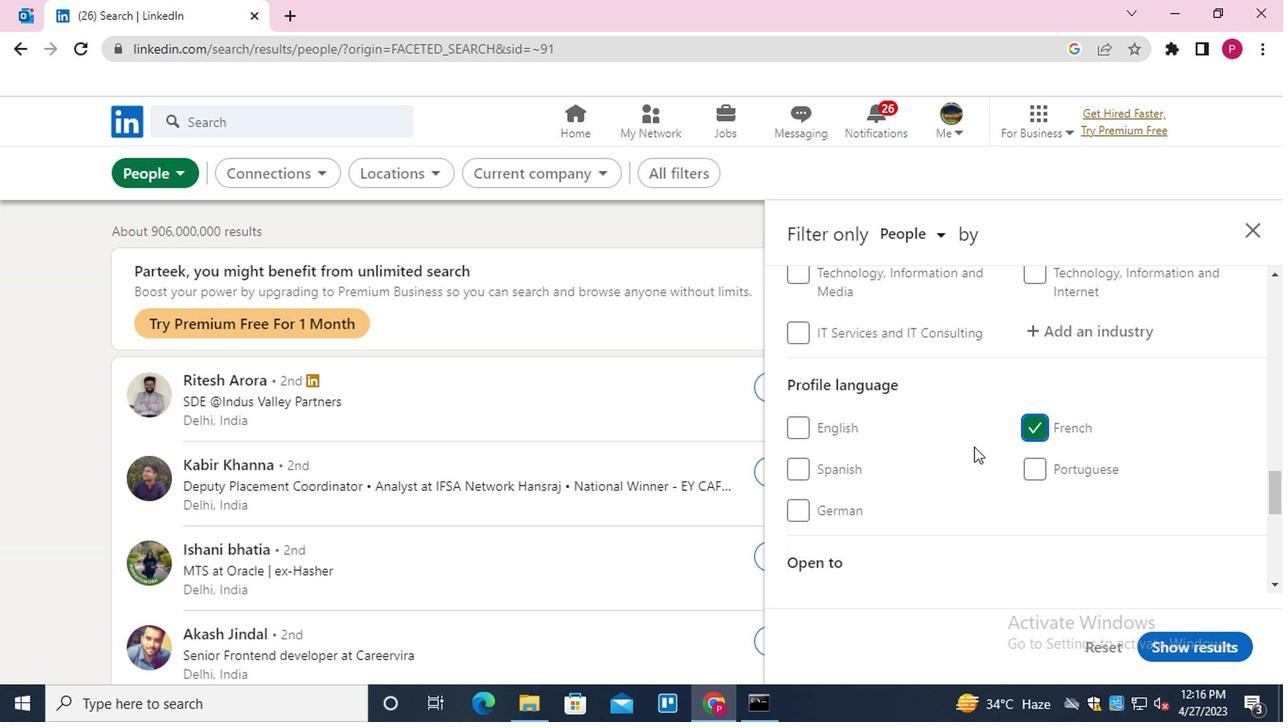 
Action: Mouse scrolled (938, 453) with delta (0, 0)
Screenshot: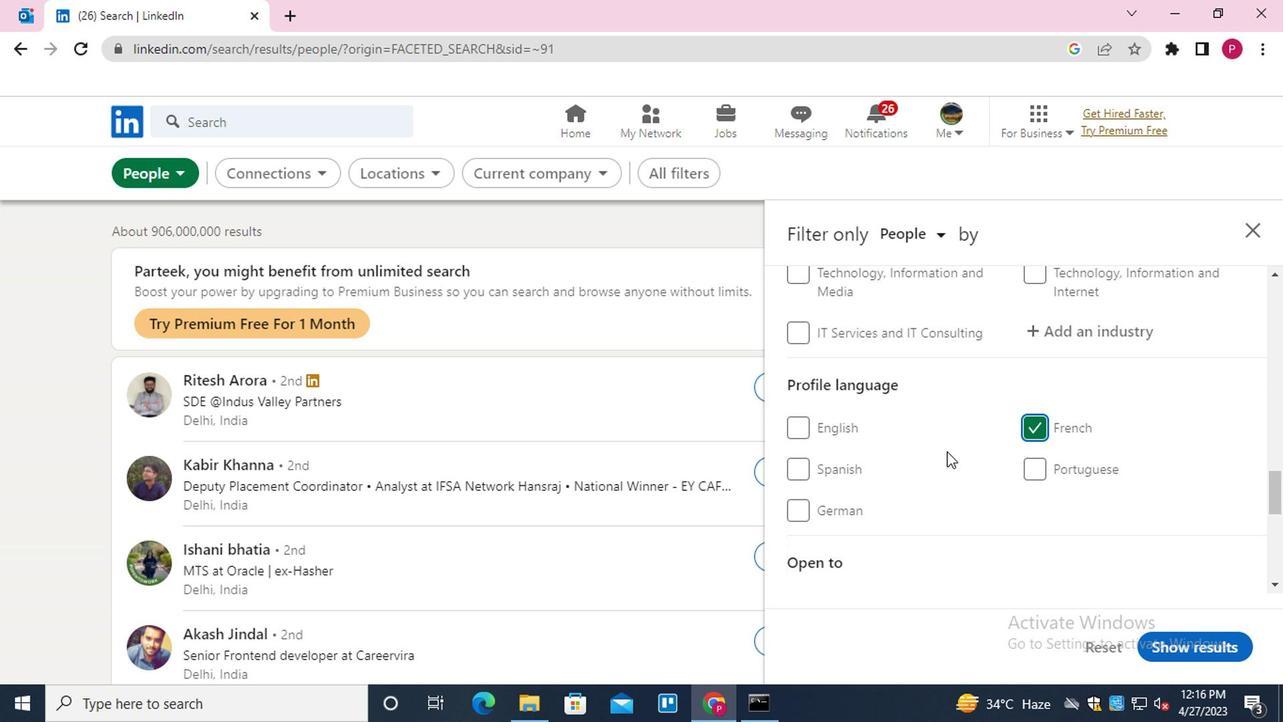 
Action: Mouse scrolled (938, 453) with delta (0, 0)
Screenshot: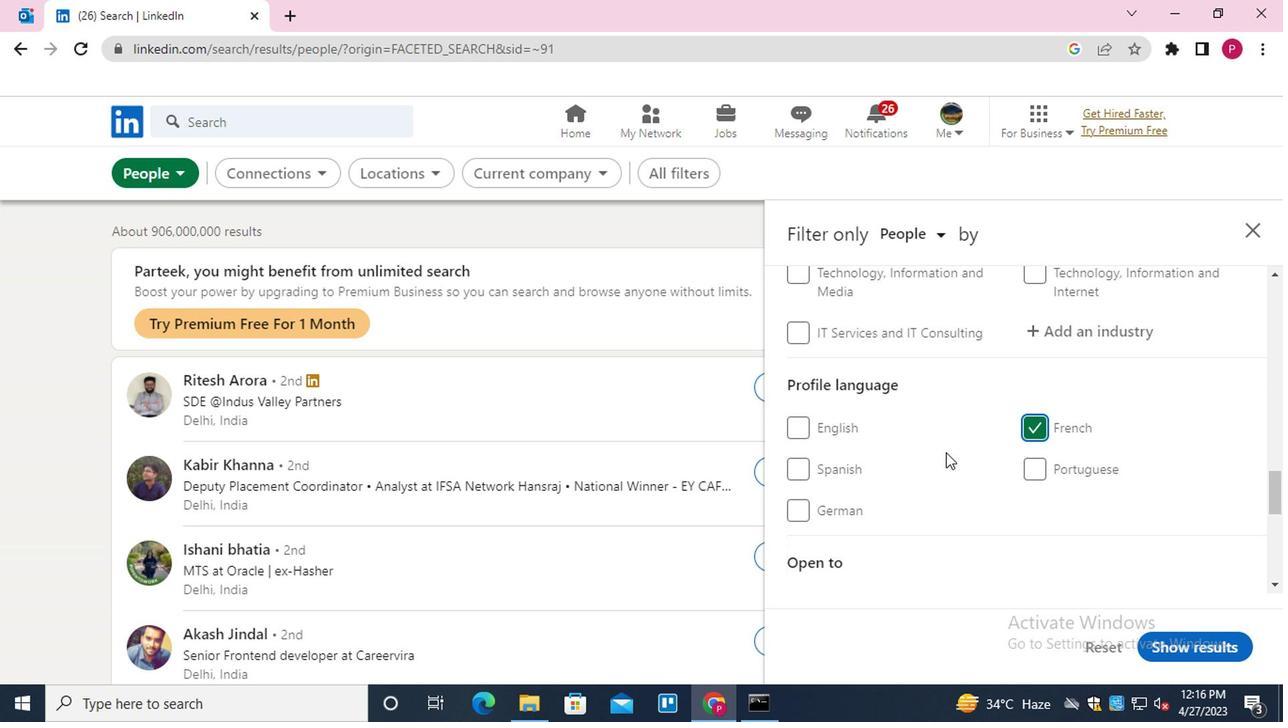 
Action: Mouse scrolled (938, 453) with delta (0, 0)
Screenshot: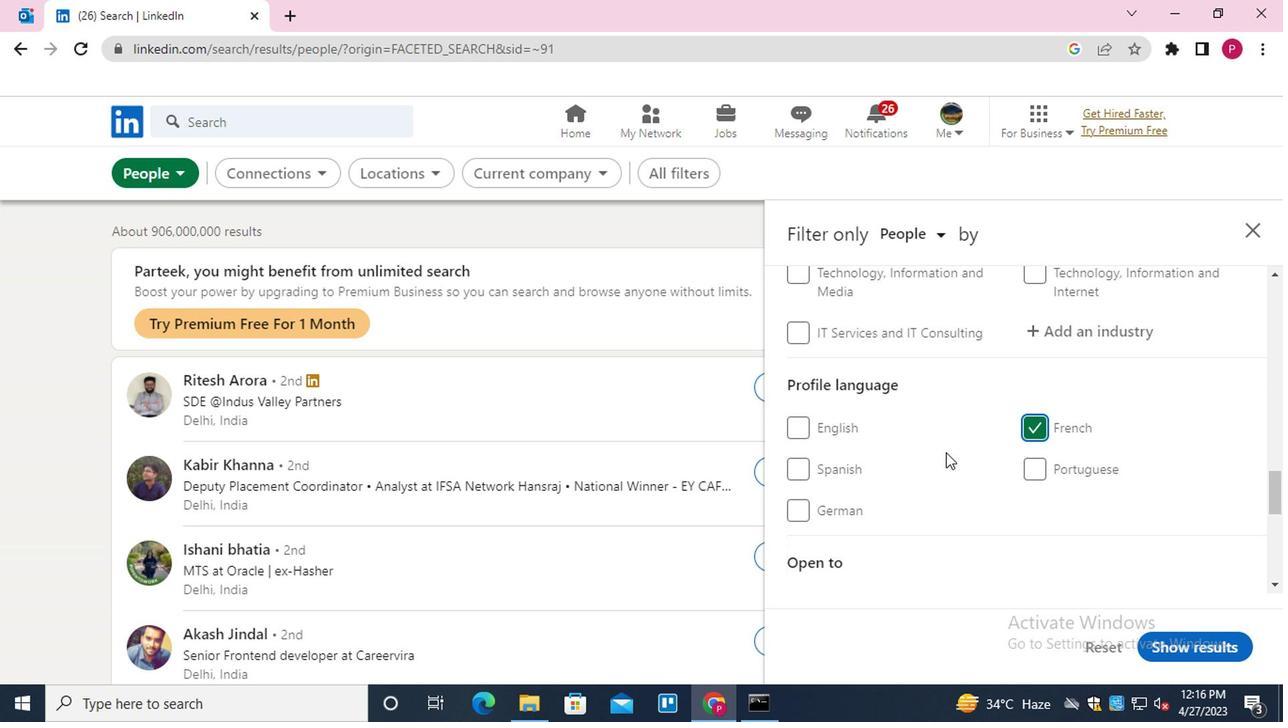
Action: Mouse moved to (922, 453)
Screenshot: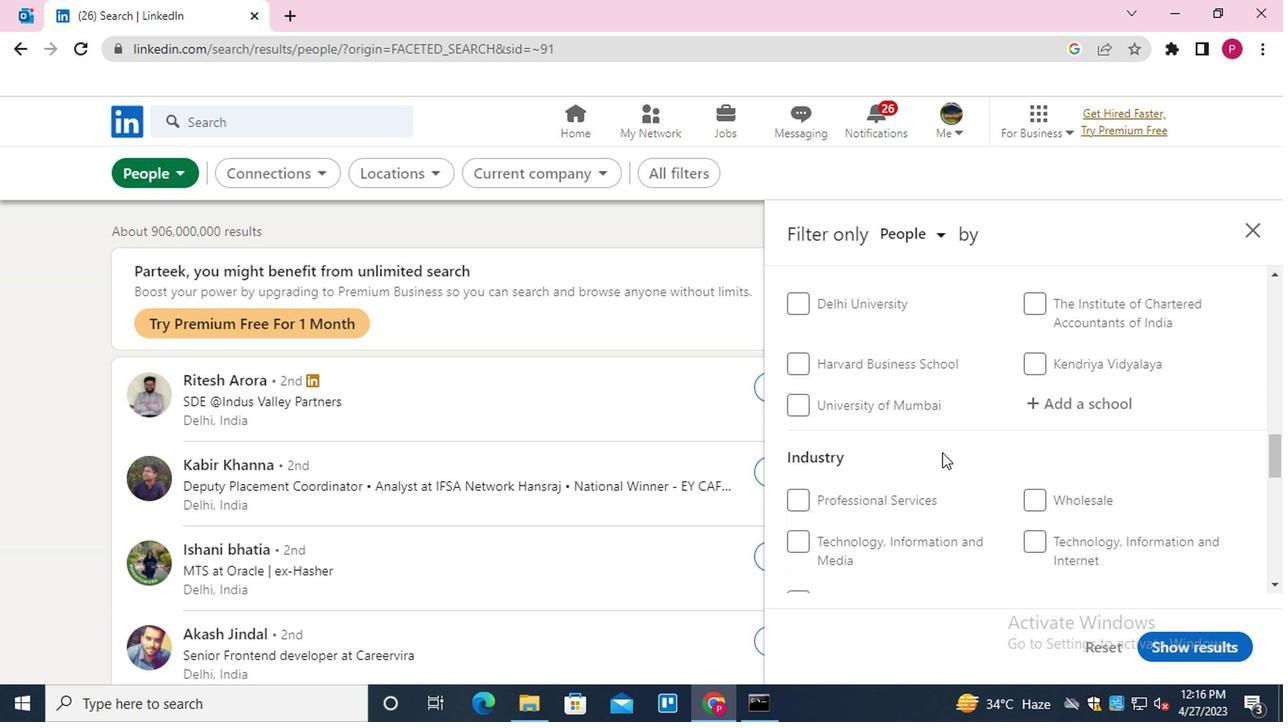 
Action: Mouse scrolled (922, 453) with delta (0, 0)
Screenshot: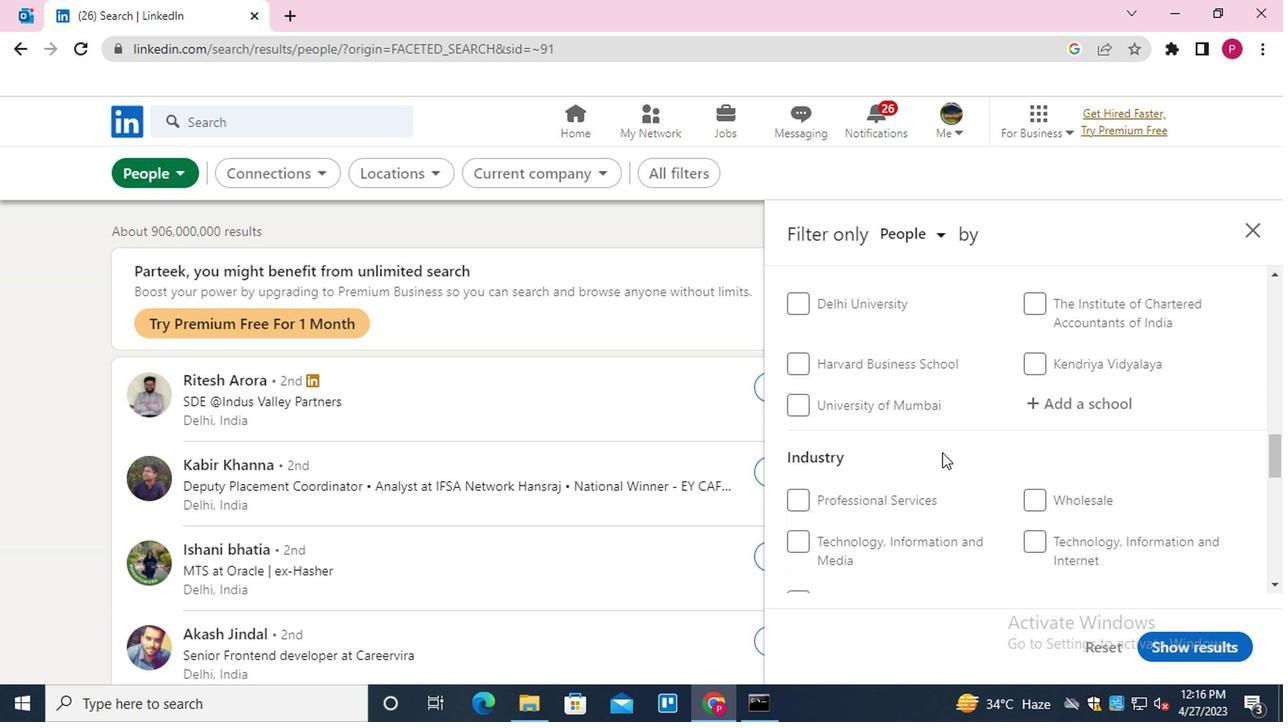 
Action: Mouse scrolled (922, 453) with delta (0, 0)
Screenshot: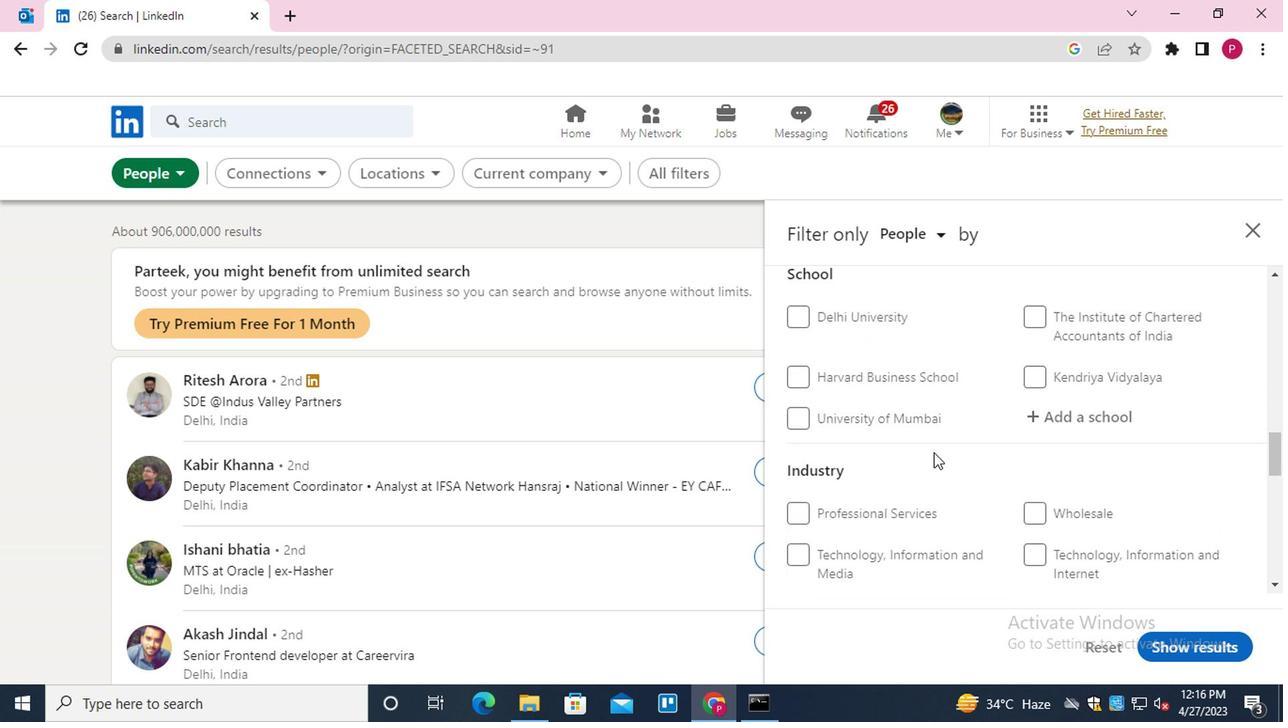 
Action: Mouse scrolled (922, 453) with delta (0, 0)
Screenshot: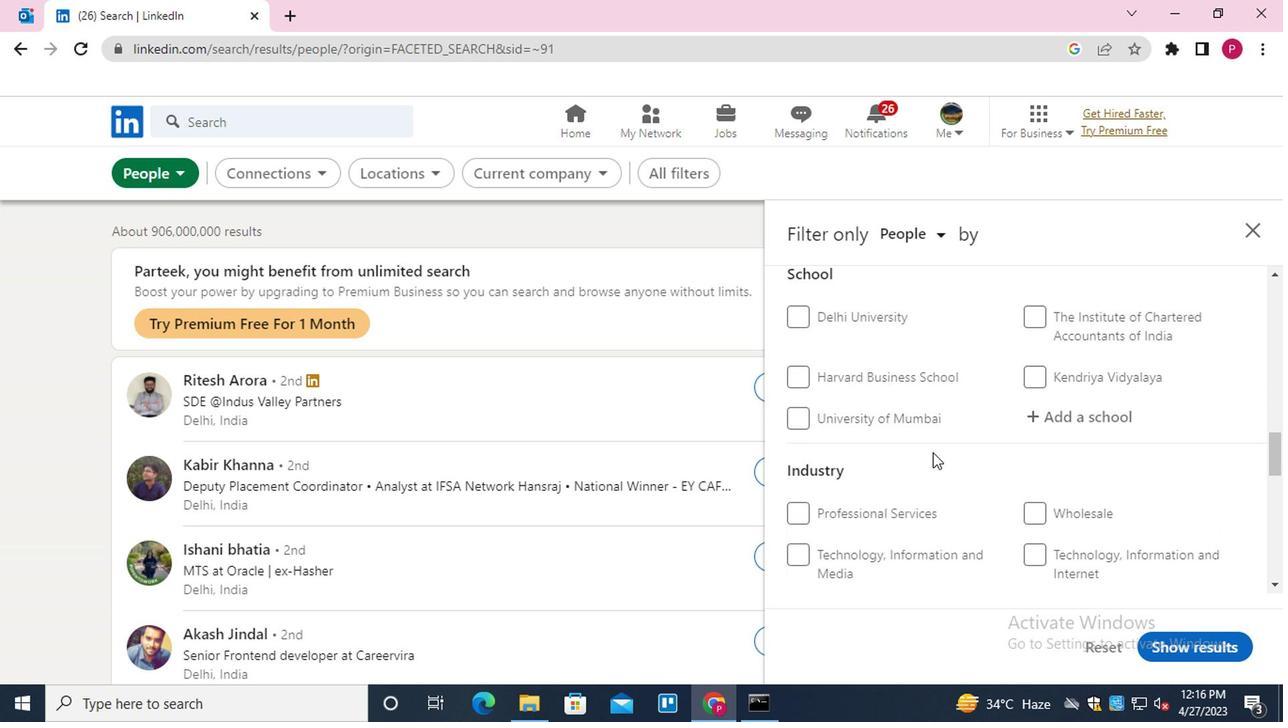 
Action: Mouse scrolled (922, 453) with delta (0, 0)
Screenshot: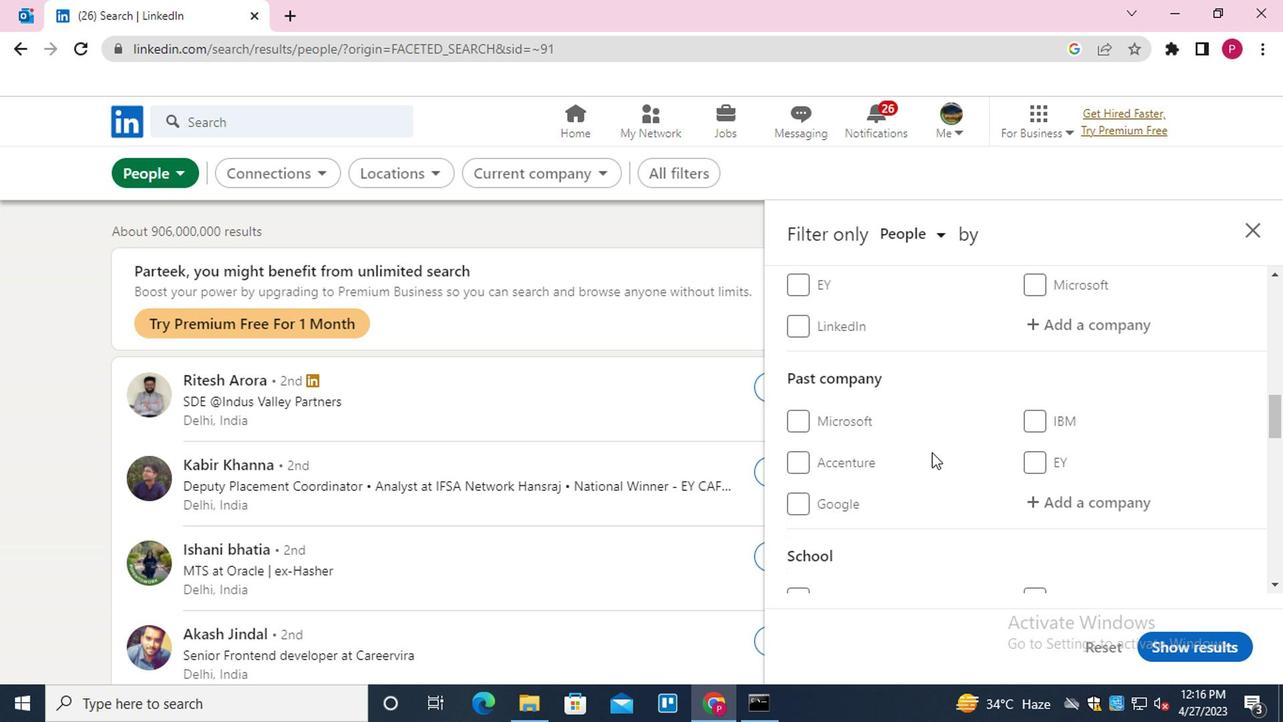 
Action: Mouse scrolled (922, 453) with delta (0, 0)
Screenshot: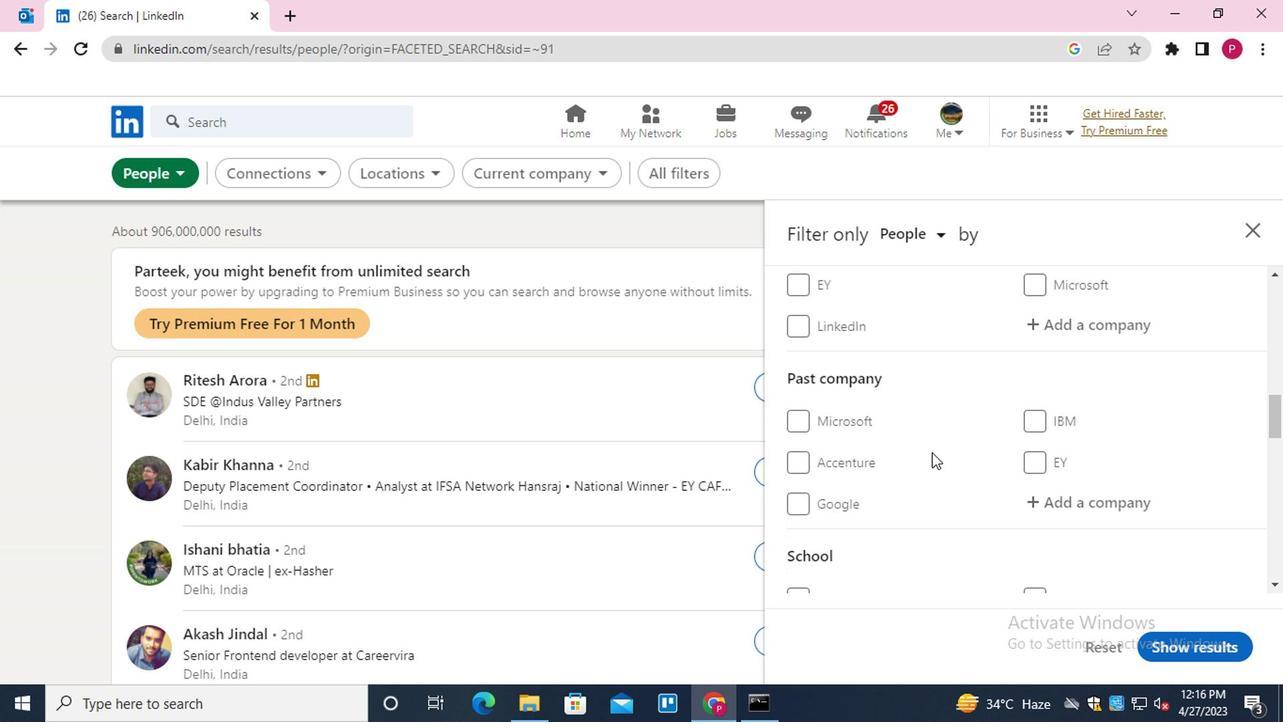 
Action: Mouse moved to (947, 437)
Screenshot: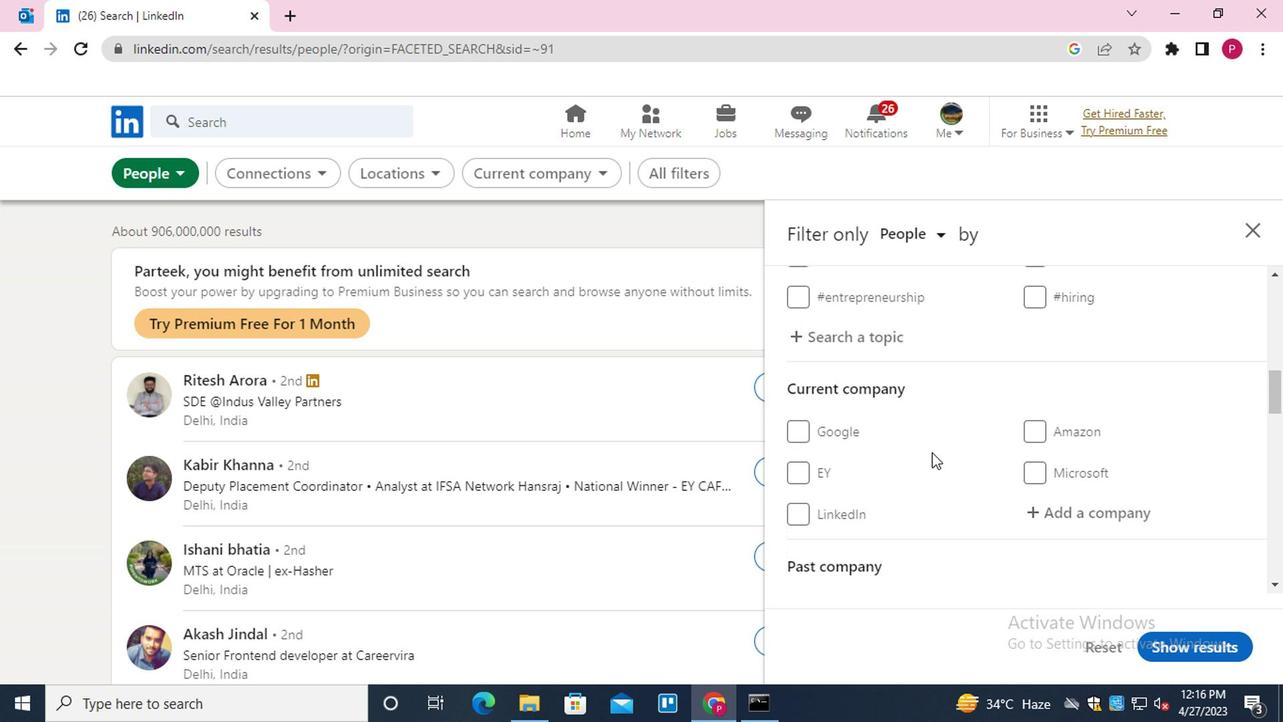 
Action: Mouse scrolled (947, 439) with delta (0, 1)
Screenshot: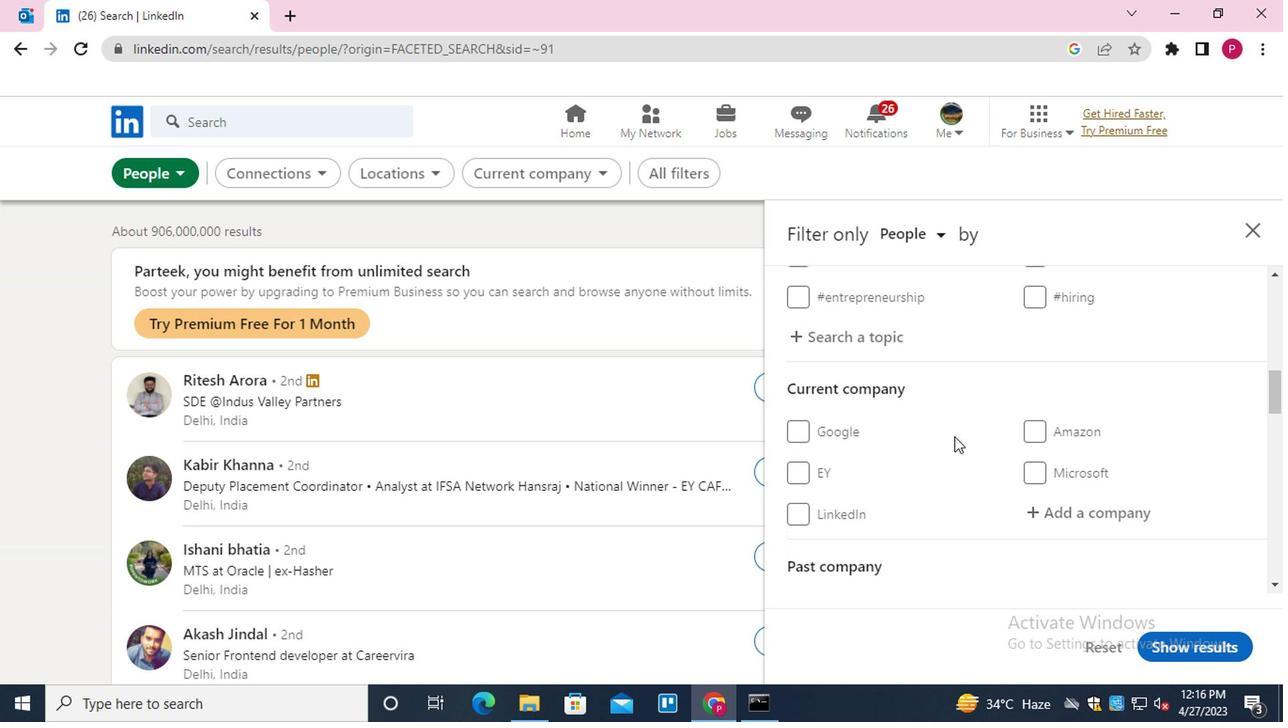 
Action: Mouse scrolled (947, 439) with delta (0, 1)
Screenshot: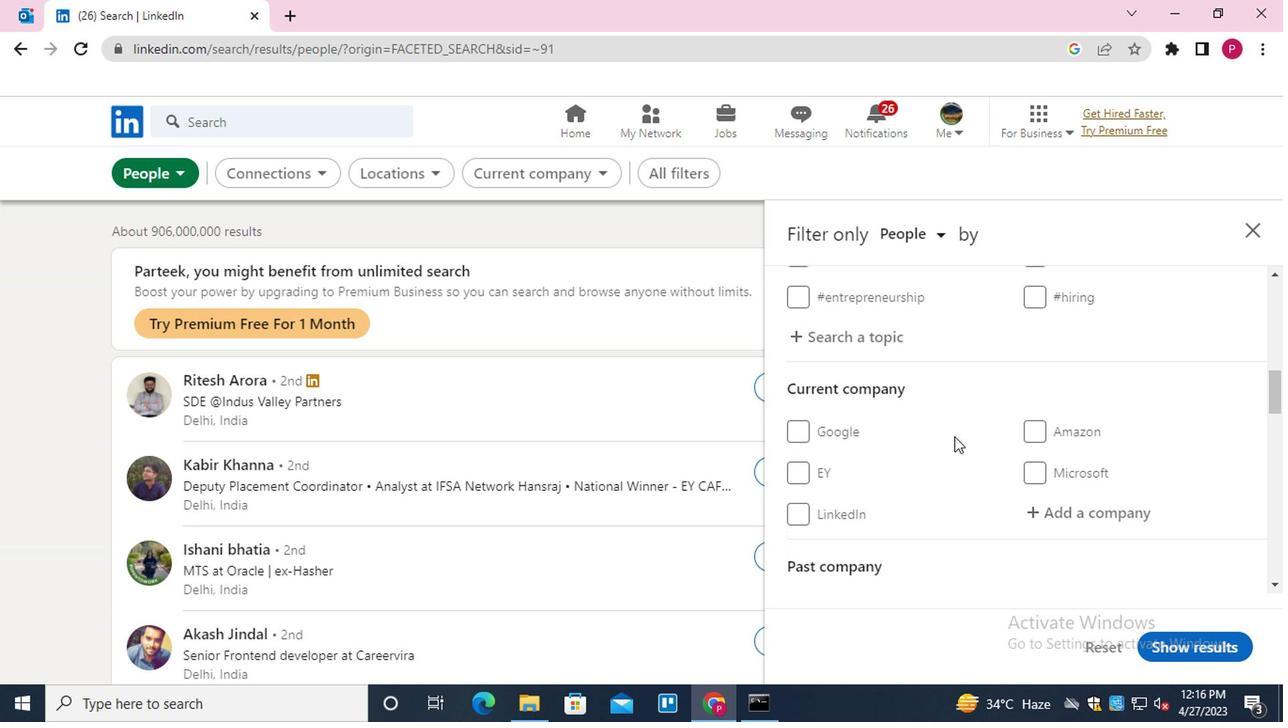 
Action: Mouse moved to (947, 437)
Screenshot: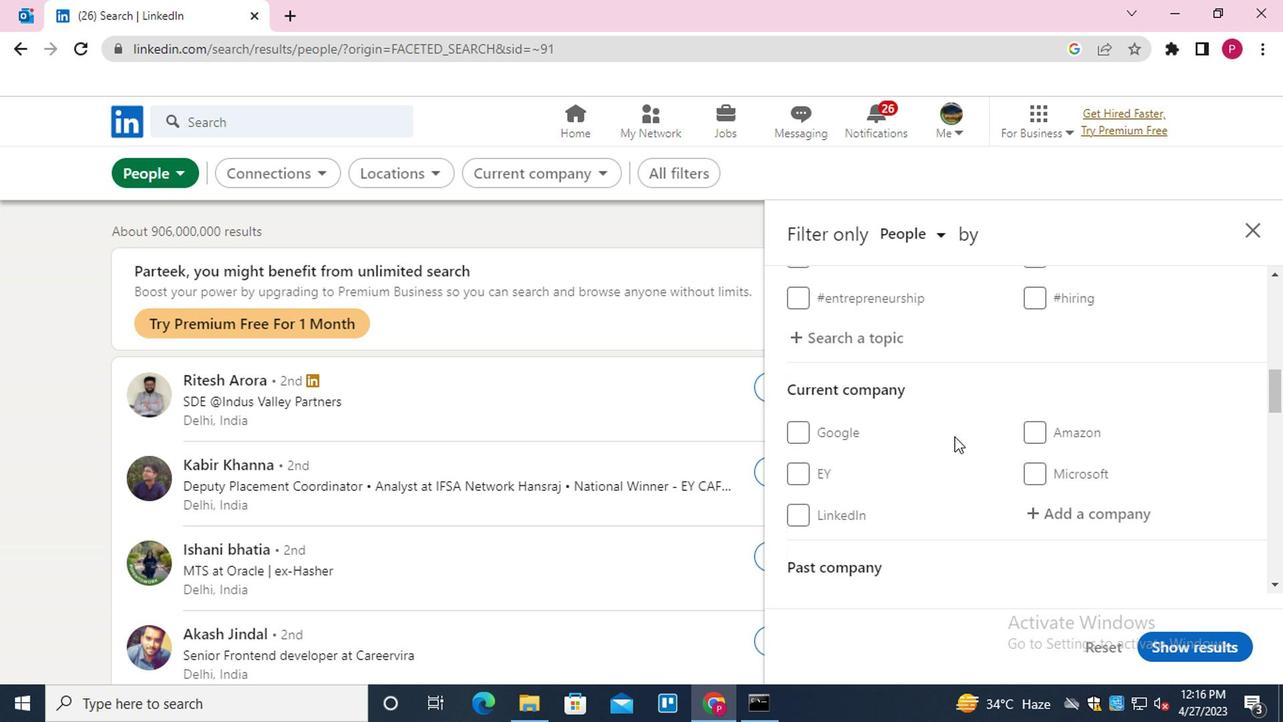 
Action: Mouse scrolled (947, 436) with delta (0, 0)
Screenshot: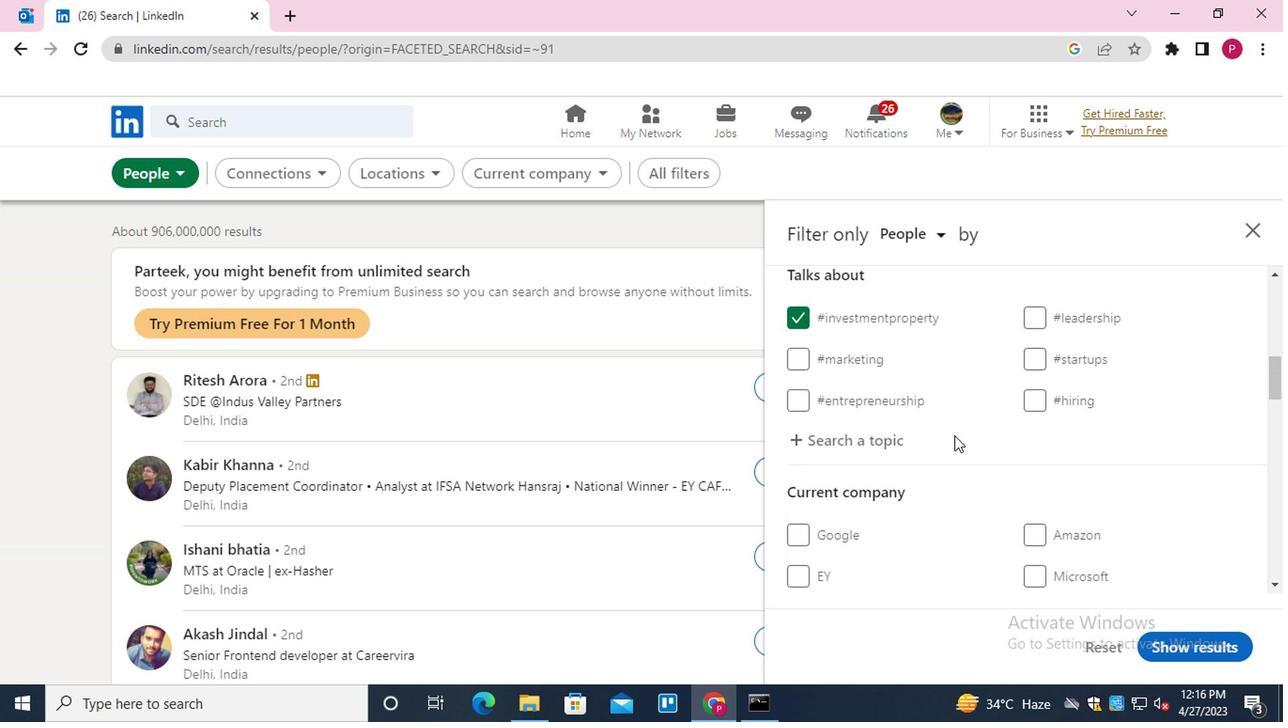 
Action: Mouse scrolled (947, 436) with delta (0, 0)
Screenshot: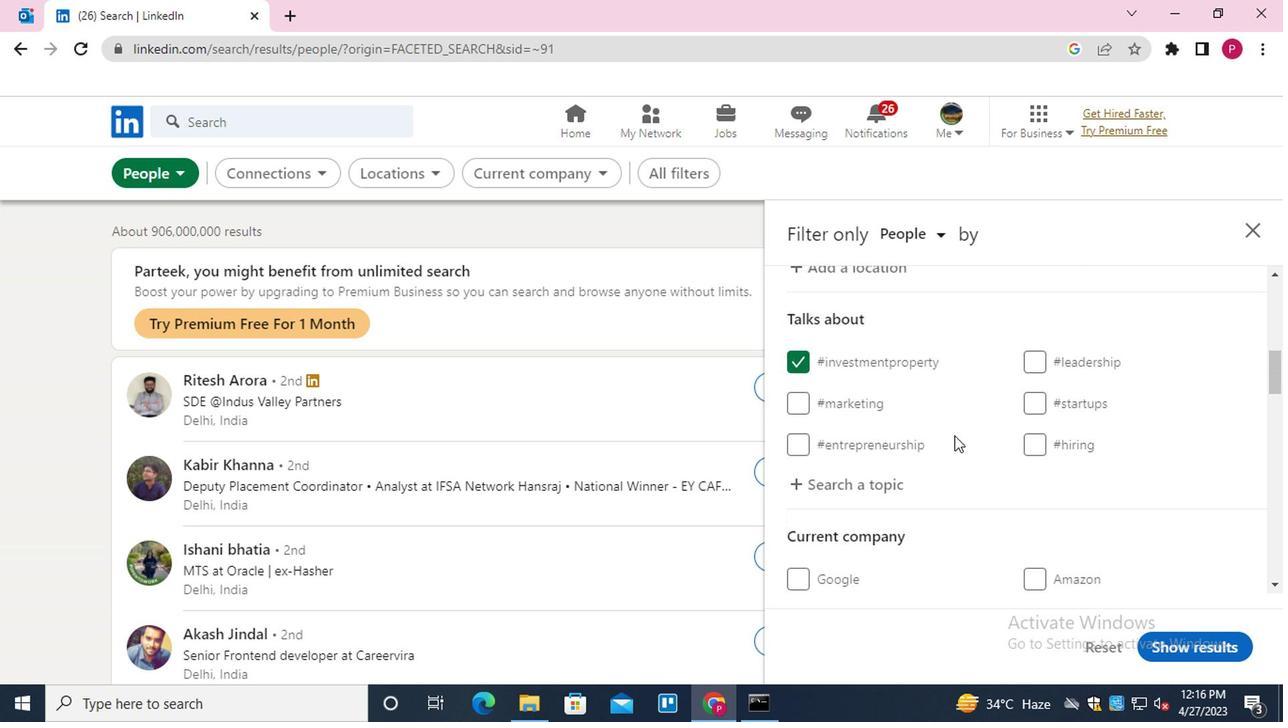 
Action: Mouse scrolled (947, 436) with delta (0, 0)
Screenshot: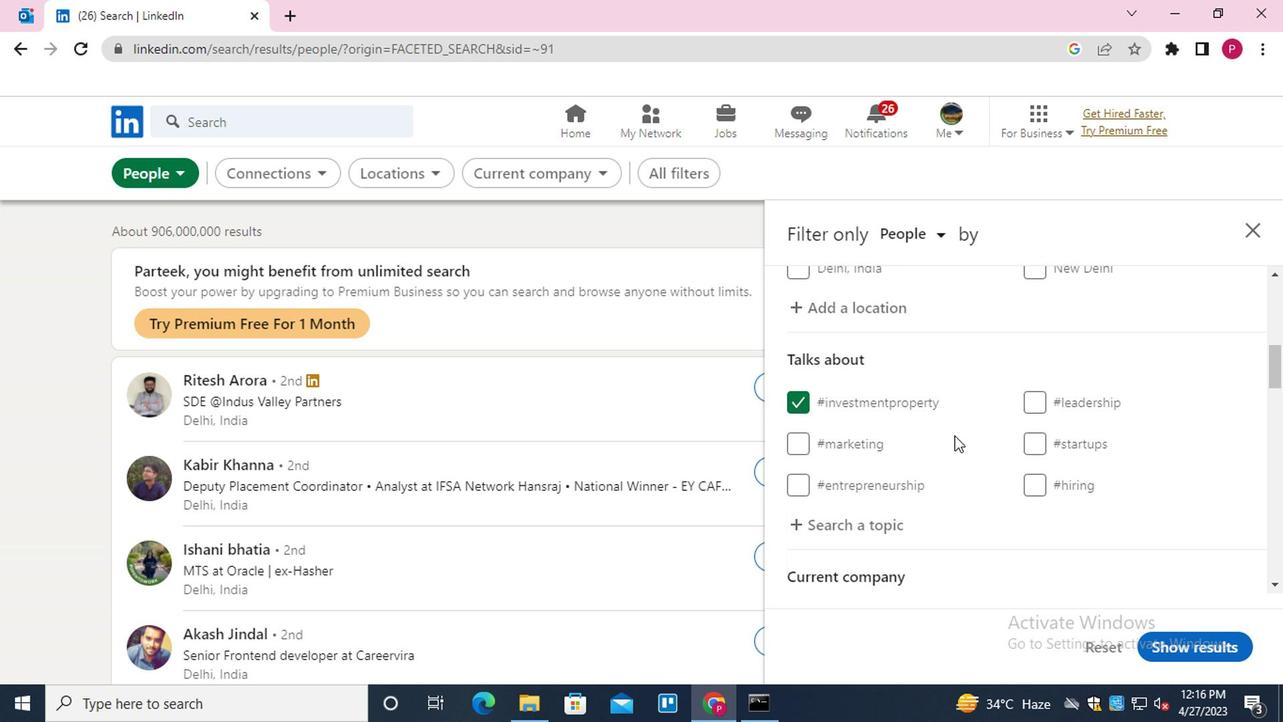 
Action: Mouse moved to (1085, 421)
Screenshot: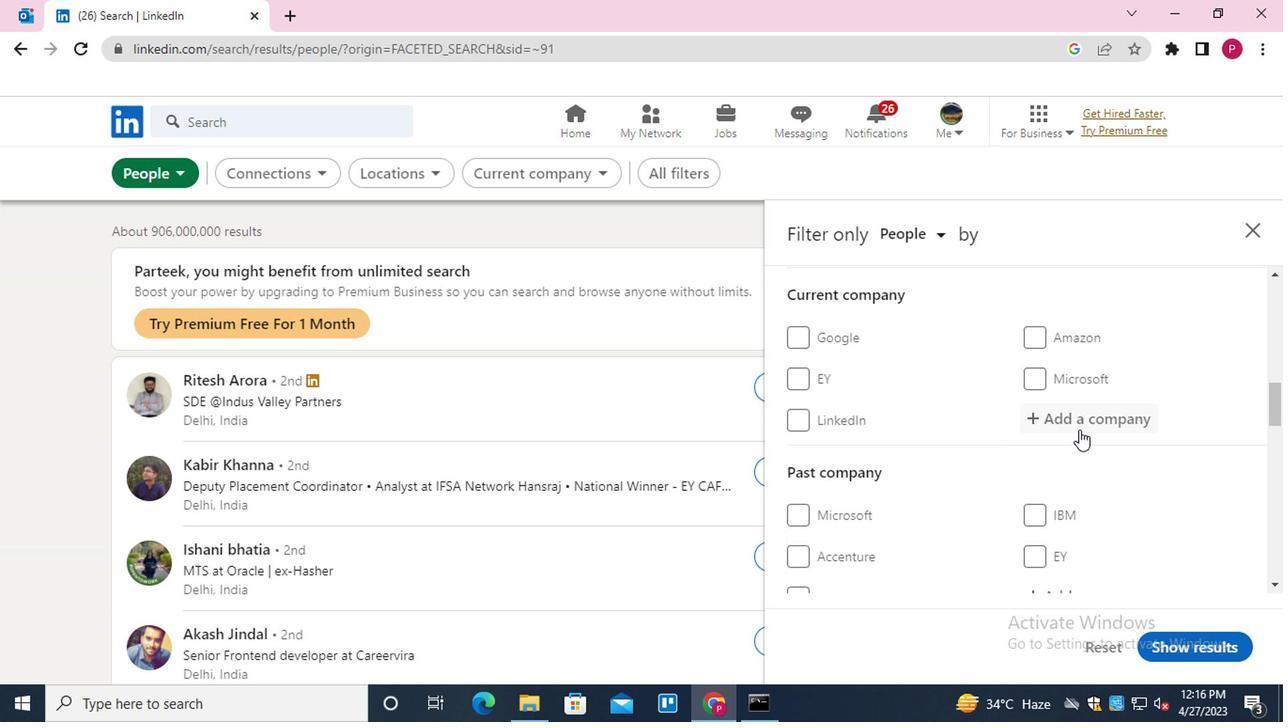 
Action: Mouse pressed left at (1085, 421)
Screenshot: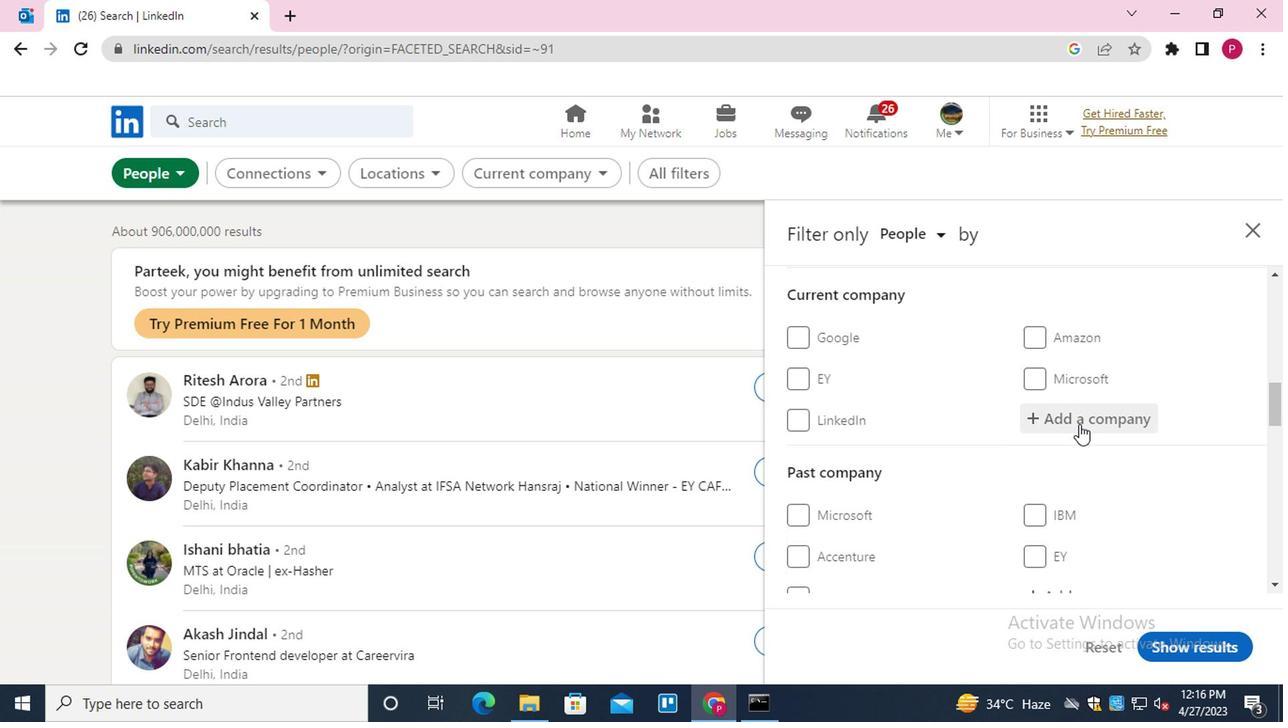 
Action: Key pressed <Key.shift><Key.shift><Key.shift><Key.shift><Key.shift><Key.shift><Key.shift><Key.shift><Key.shift><Key.shift><Key.shift>CUMMINS<Key.down><Key.down><Key.enter>
Screenshot: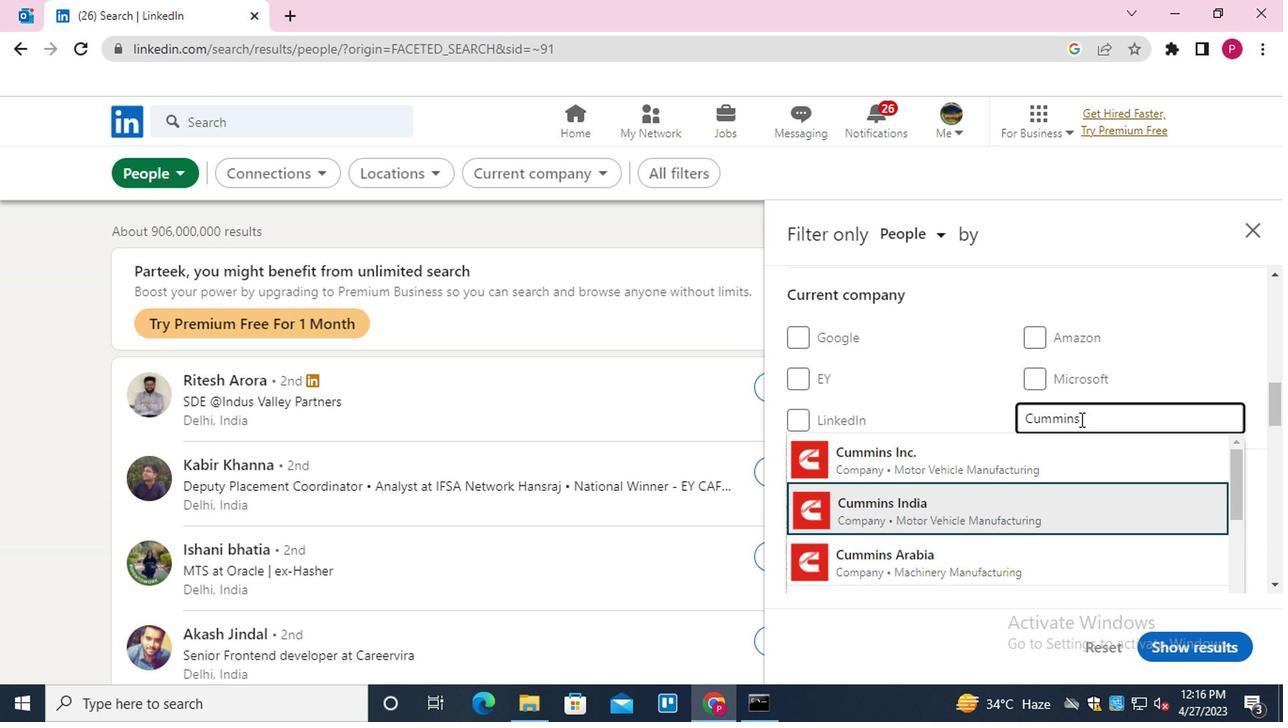 
Action: Mouse moved to (963, 425)
Screenshot: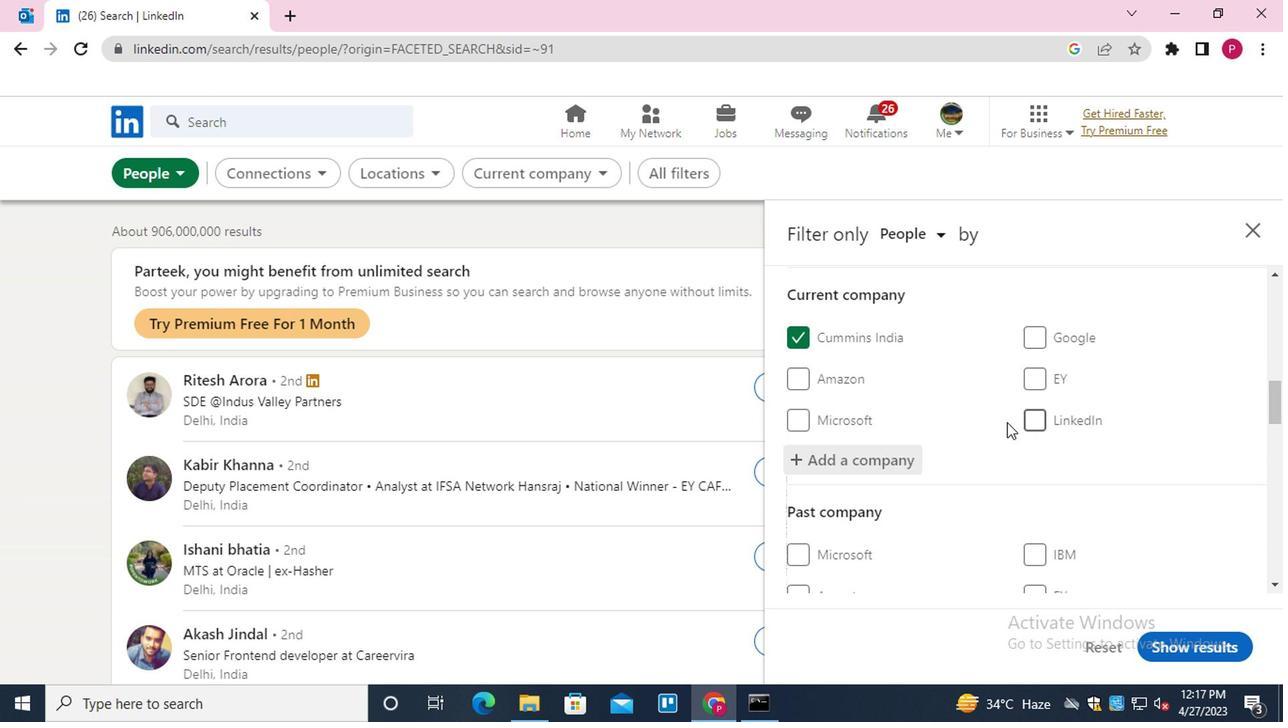 
Action: Mouse scrolled (963, 424) with delta (0, 0)
Screenshot: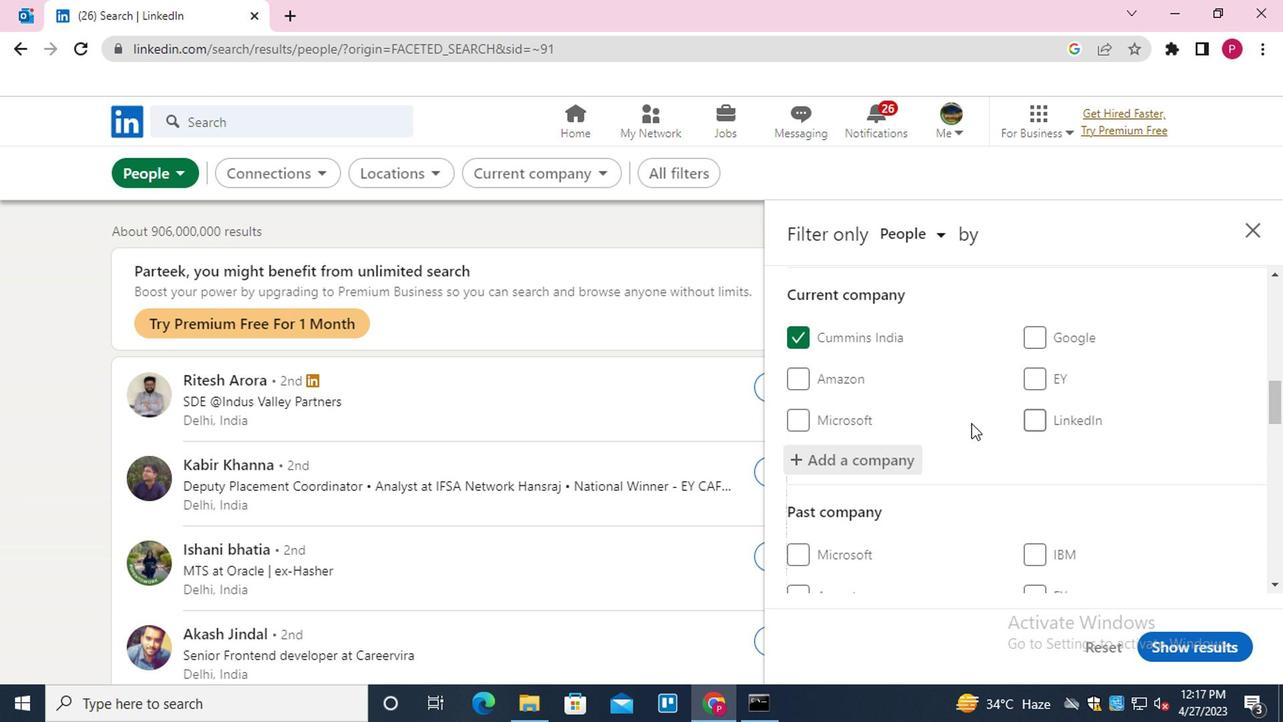
Action: Mouse moved to (962, 426)
Screenshot: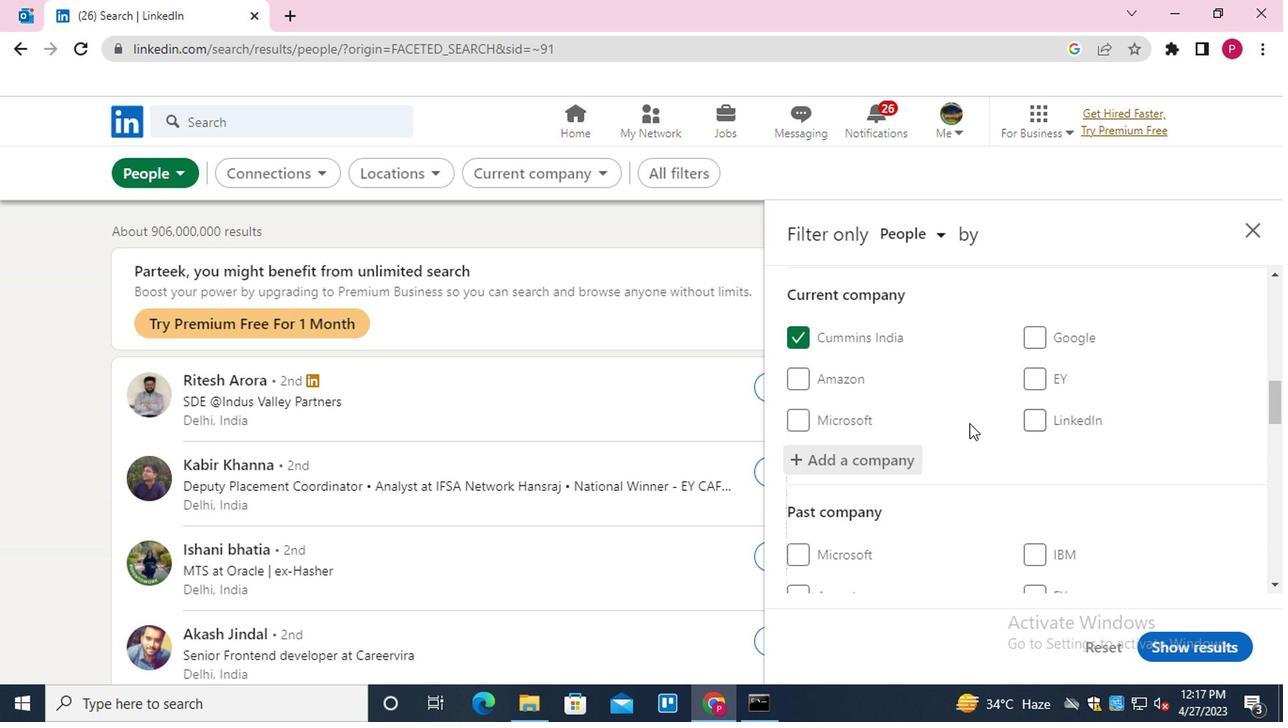 
Action: Mouse scrolled (962, 425) with delta (0, -1)
Screenshot: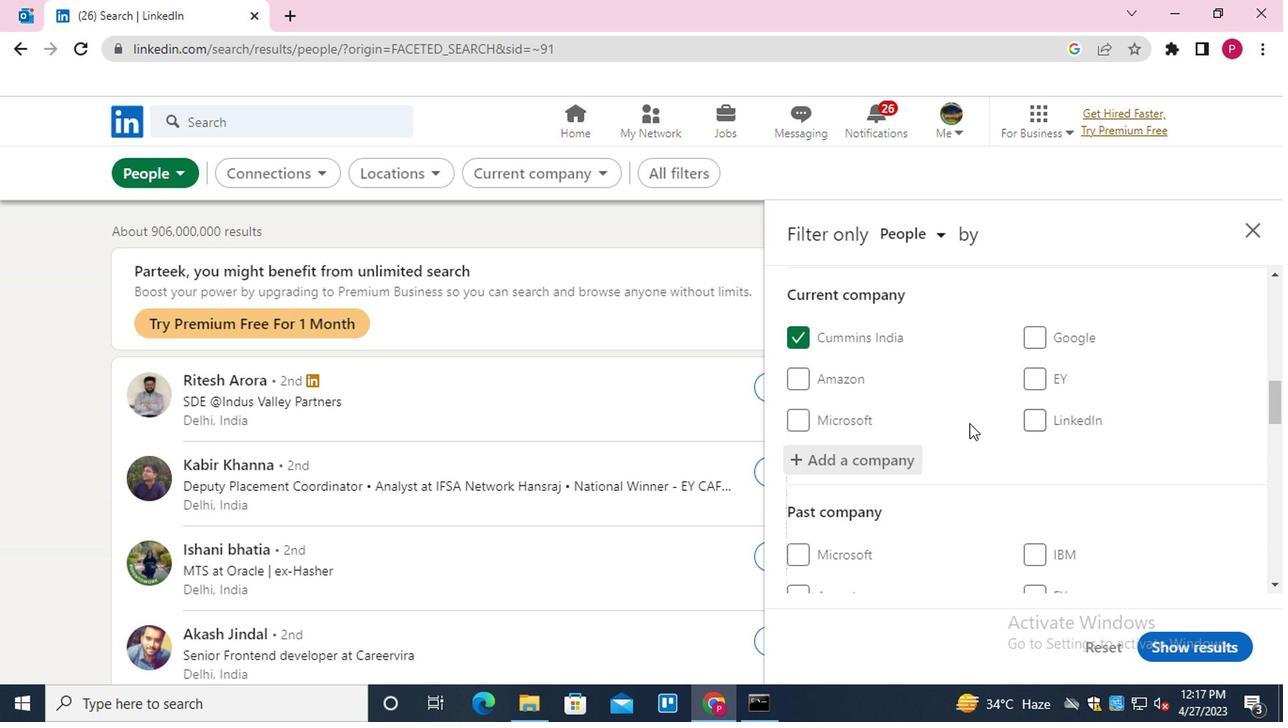 
Action: Mouse moved to (961, 426)
Screenshot: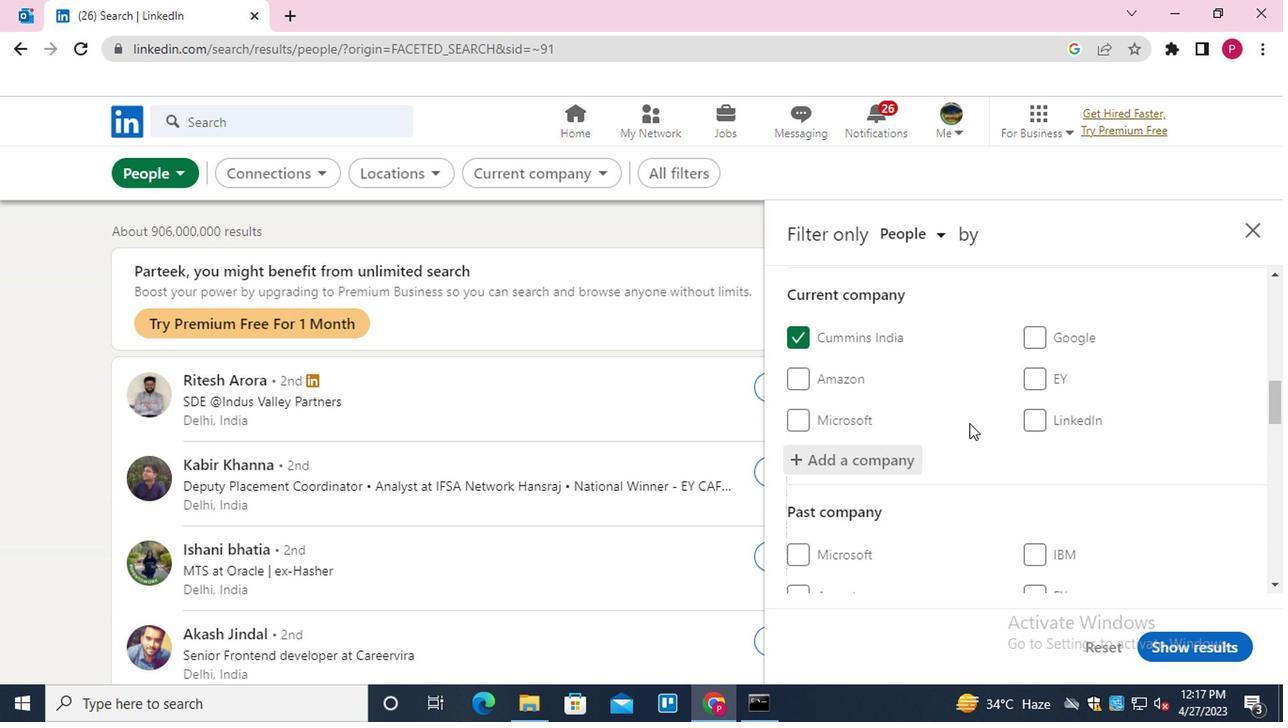 
Action: Mouse scrolled (961, 425) with delta (0, -1)
Screenshot: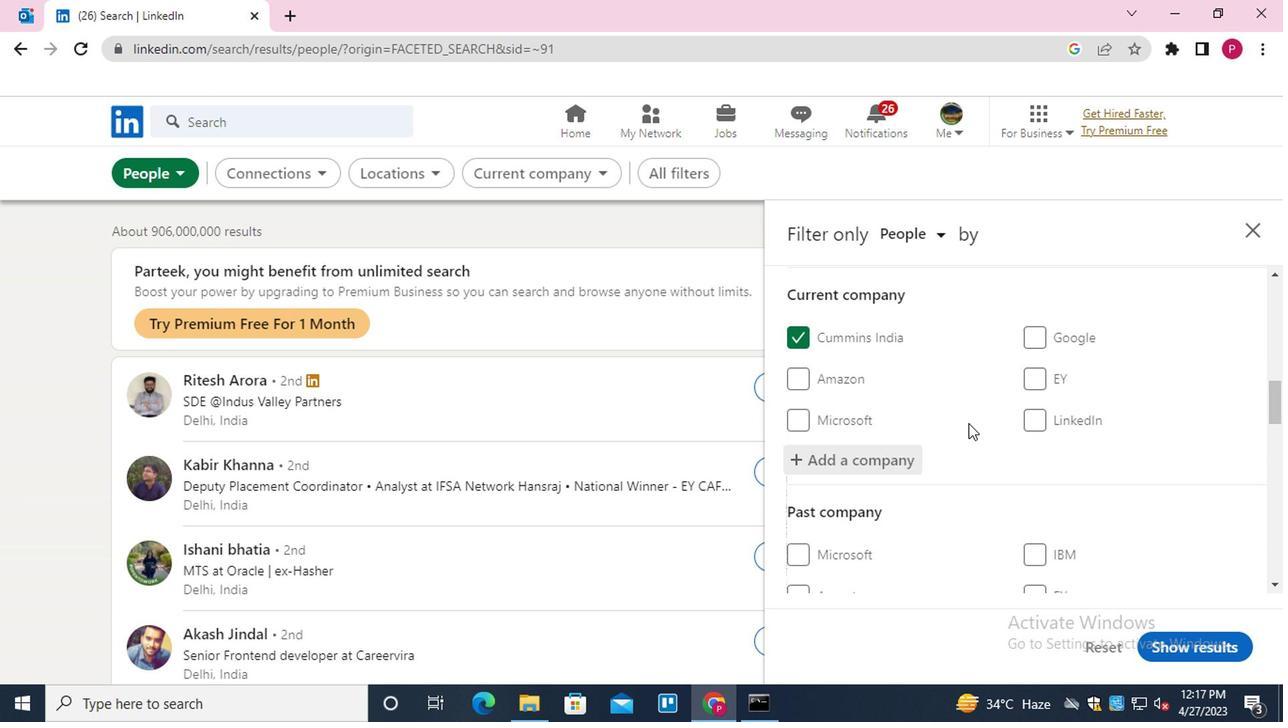 
Action: Mouse moved to (959, 428)
Screenshot: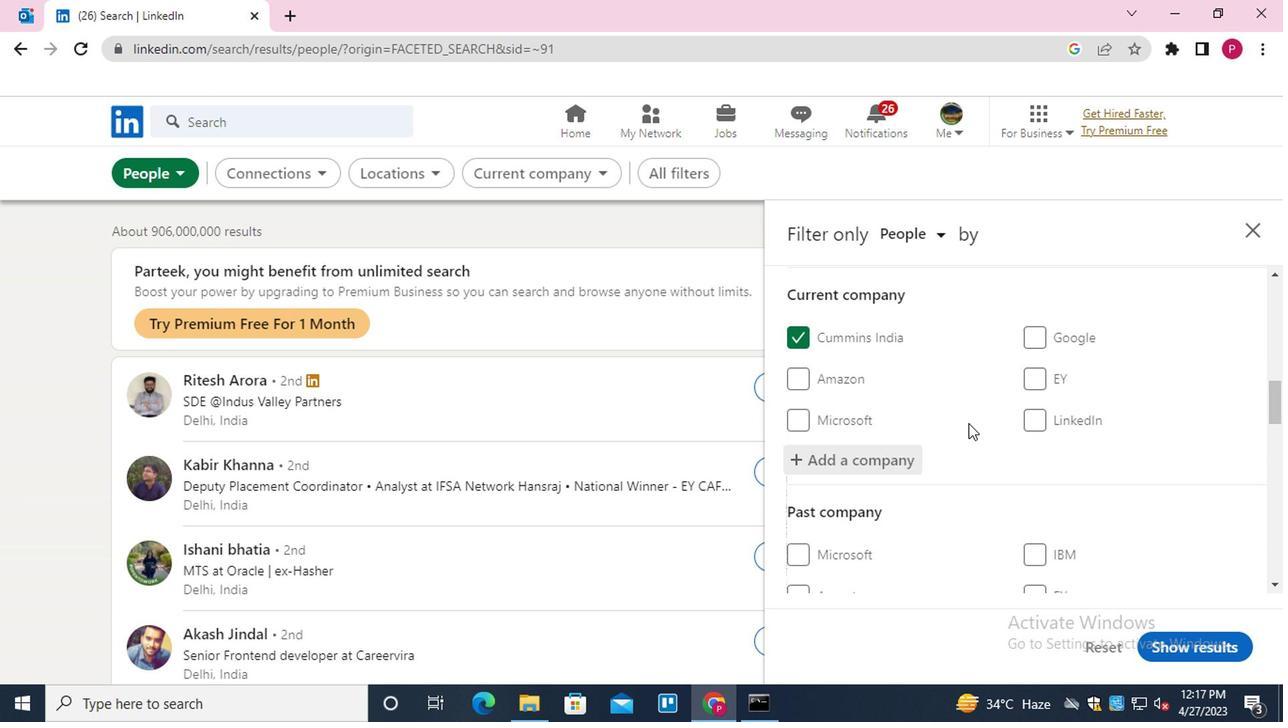 
Action: Mouse scrolled (959, 427) with delta (0, -1)
Screenshot: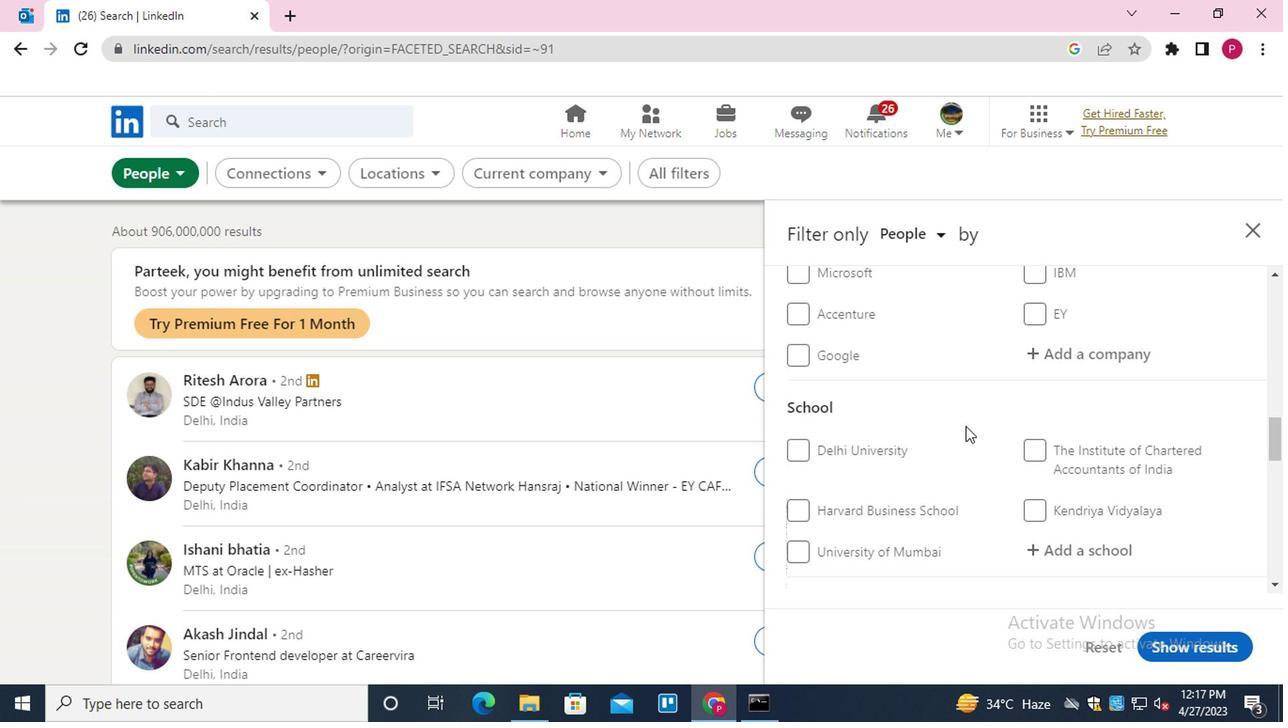 
Action: Mouse moved to (1130, 459)
Screenshot: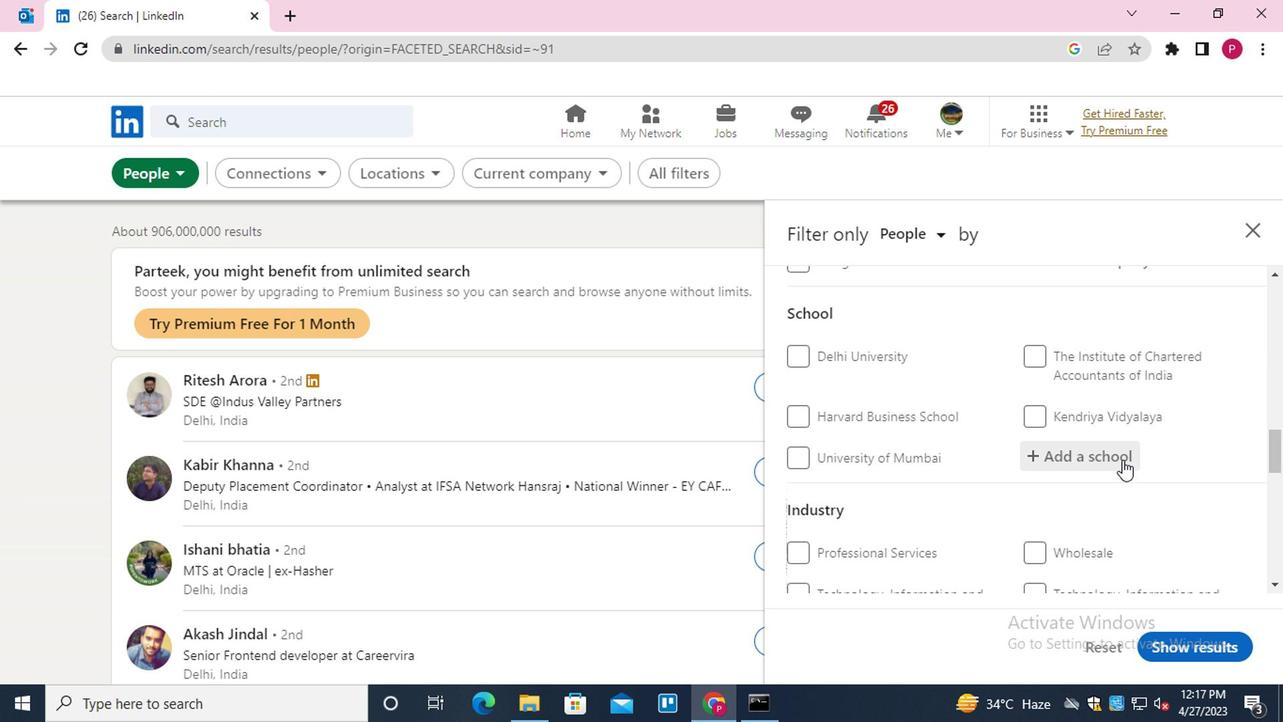 
Action: Mouse pressed left at (1130, 459)
Screenshot: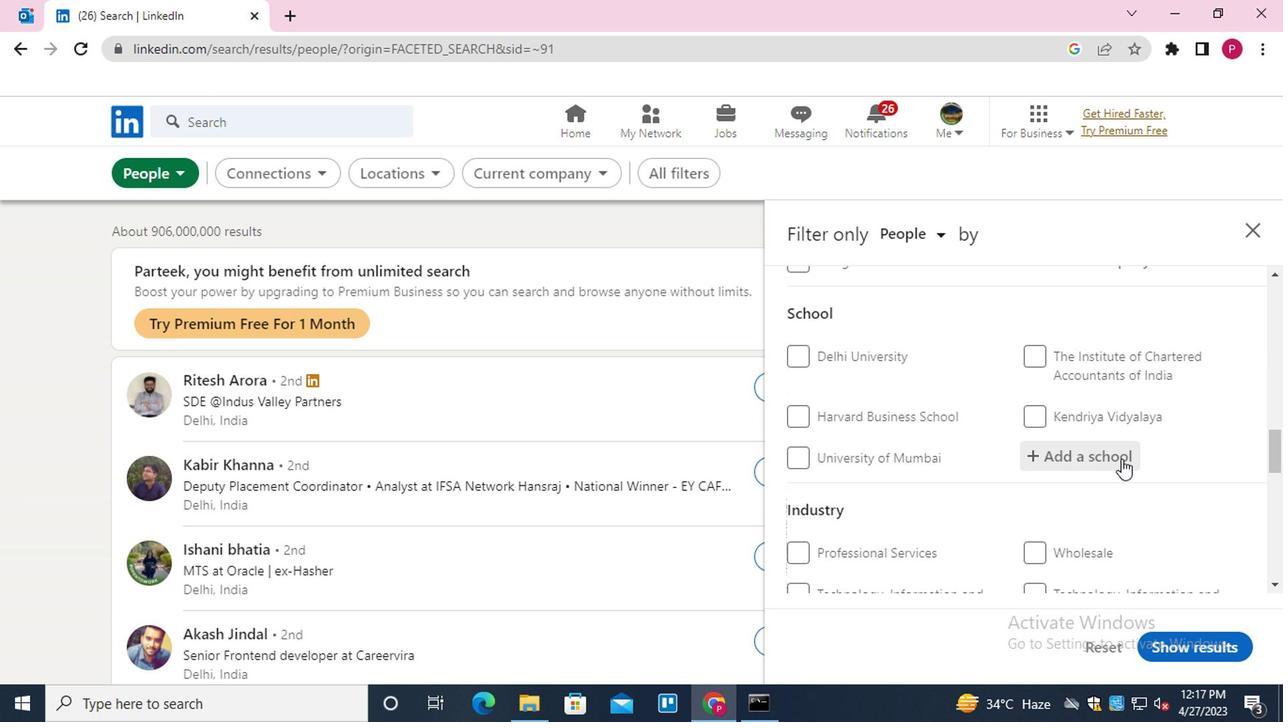 
Action: Key pressed <Key.shift><Key.shift><Key.shift><Key.shift><Key.shift><Key.shift><Key.shift><Key.shift><Key.shift><Key.shift>VINOBHA<Key.backspace><Key.backspace><Key.backspace><Key.backspace>OBA<Key.space><Key.down><Key.enter>
Screenshot: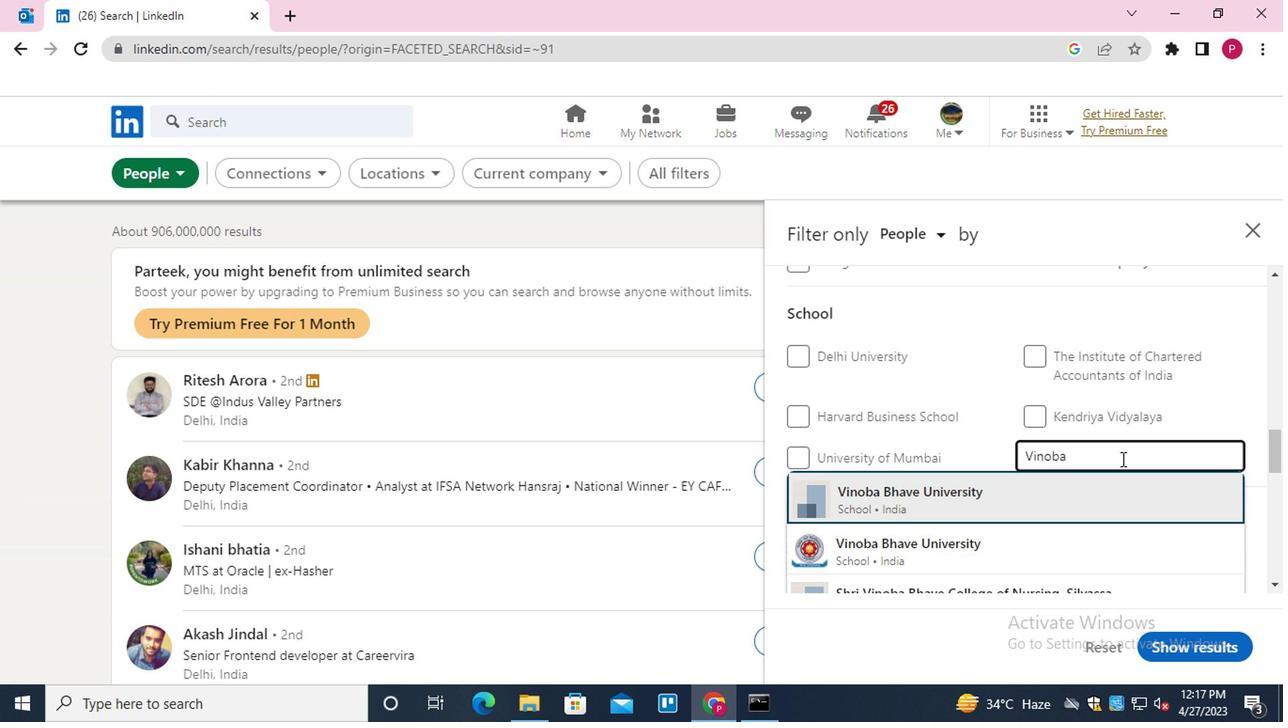 
Action: Mouse moved to (1085, 456)
Screenshot: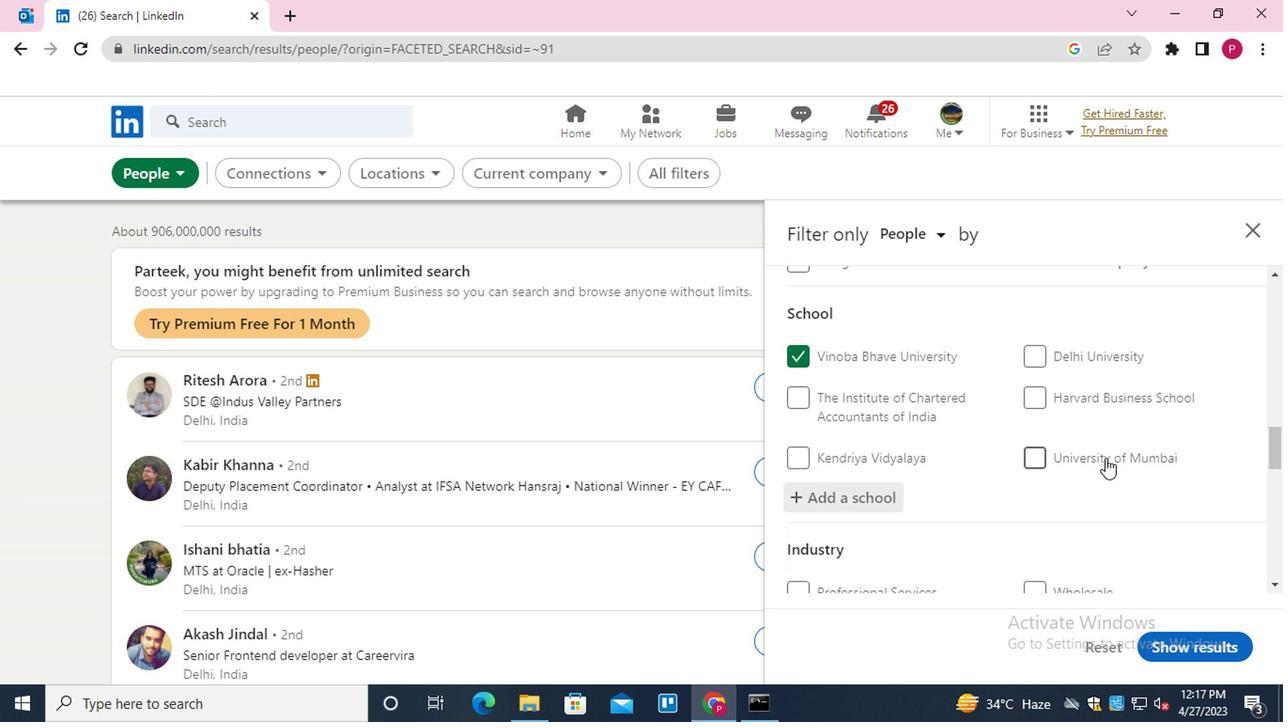 
Action: Mouse scrolled (1085, 455) with delta (0, 0)
Screenshot: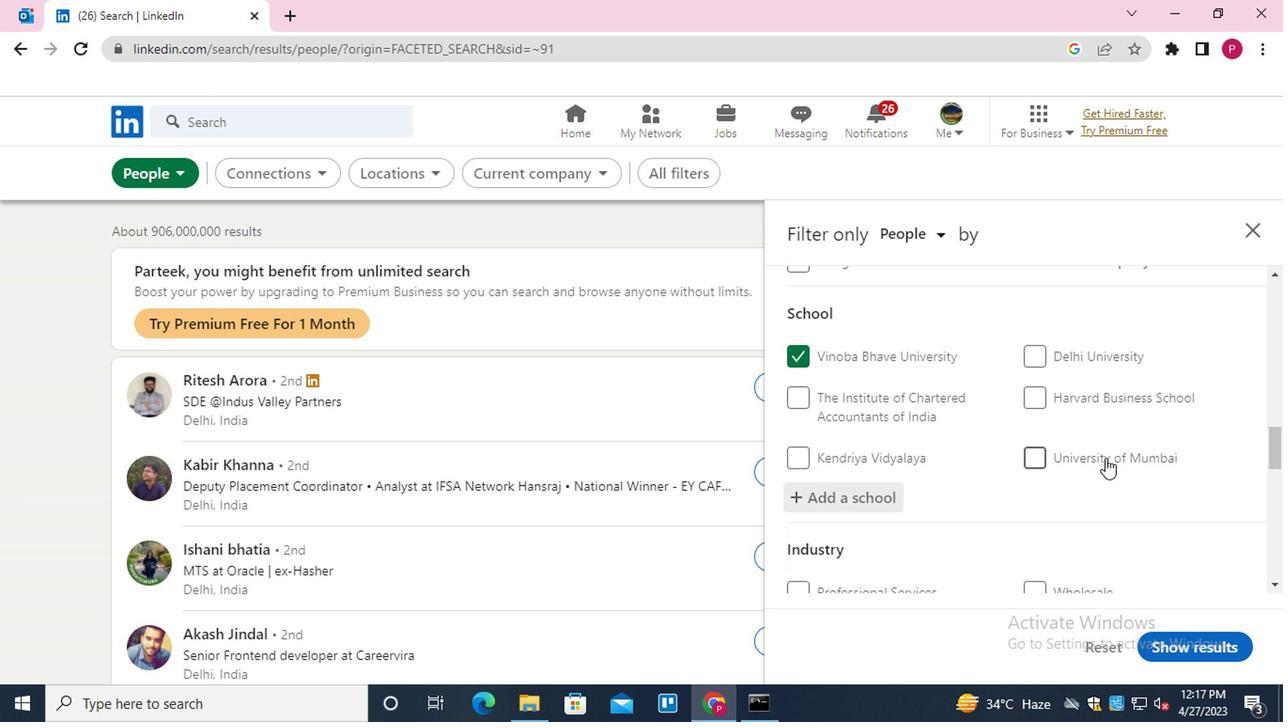 
Action: Mouse moved to (1077, 456)
Screenshot: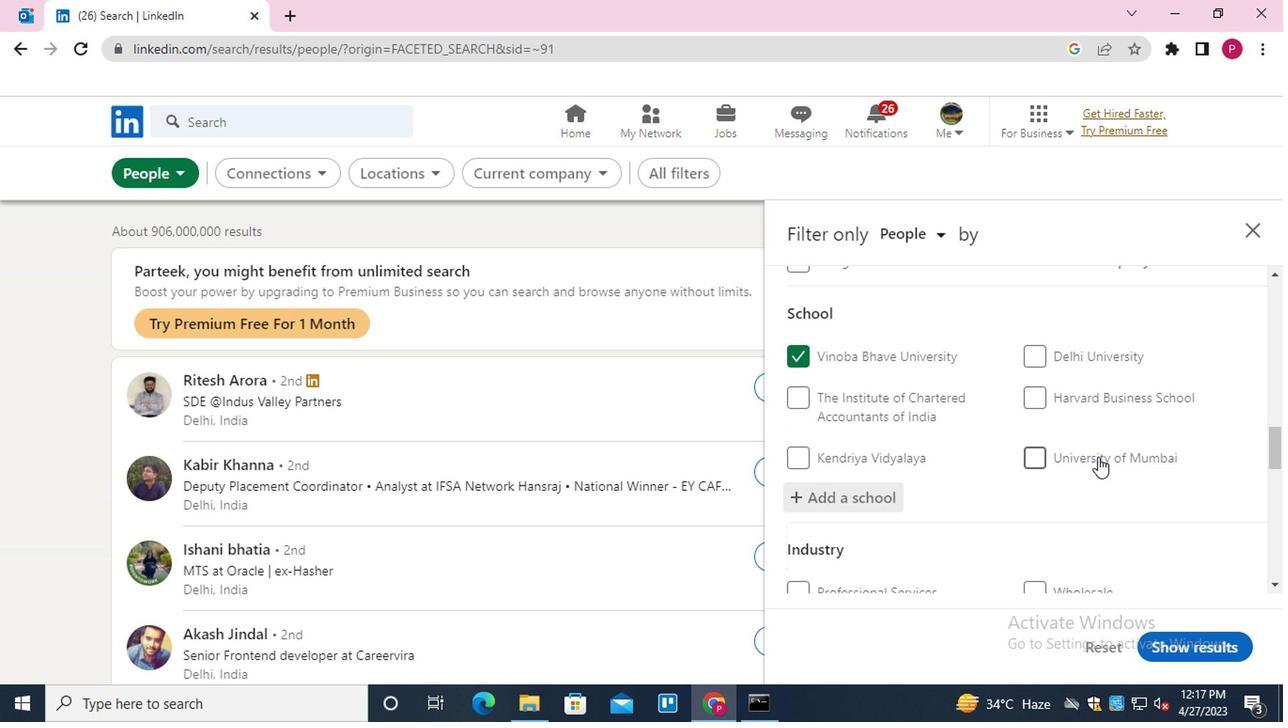 
Action: Mouse scrolled (1077, 455) with delta (0, 0)
Screenshot: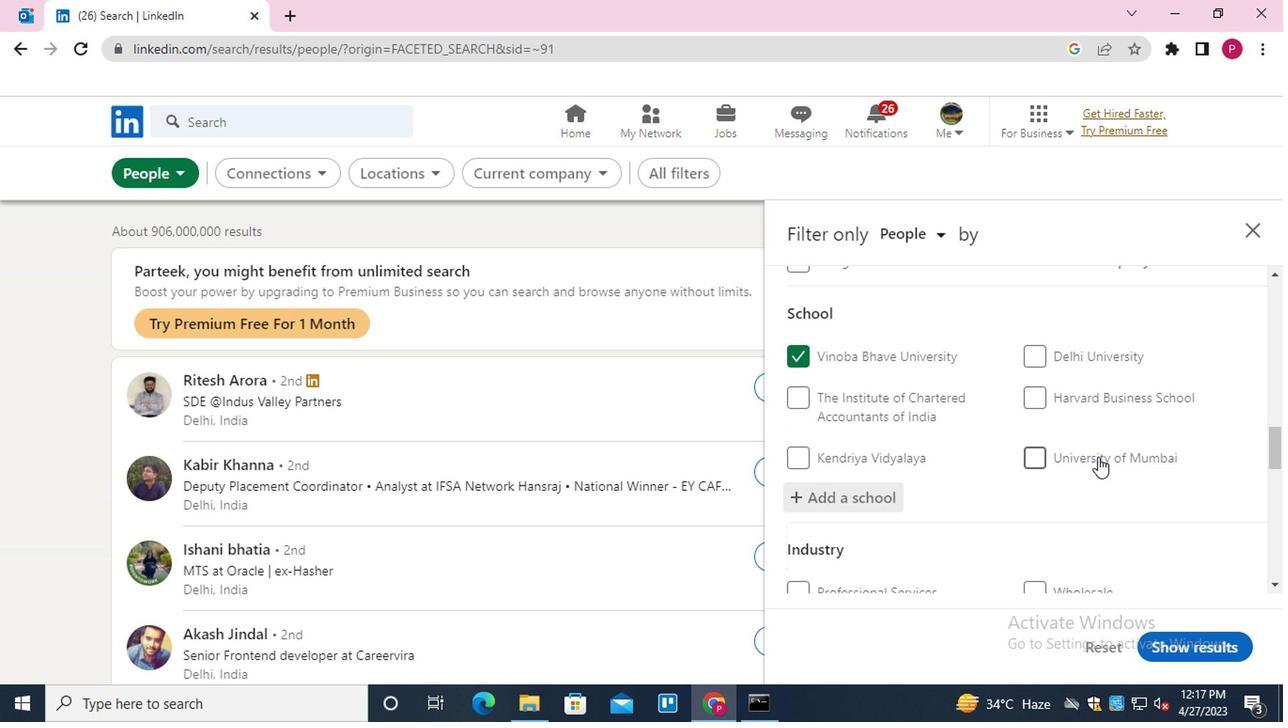 
Action: Mouse moved to (1069, 458)
Screenshot: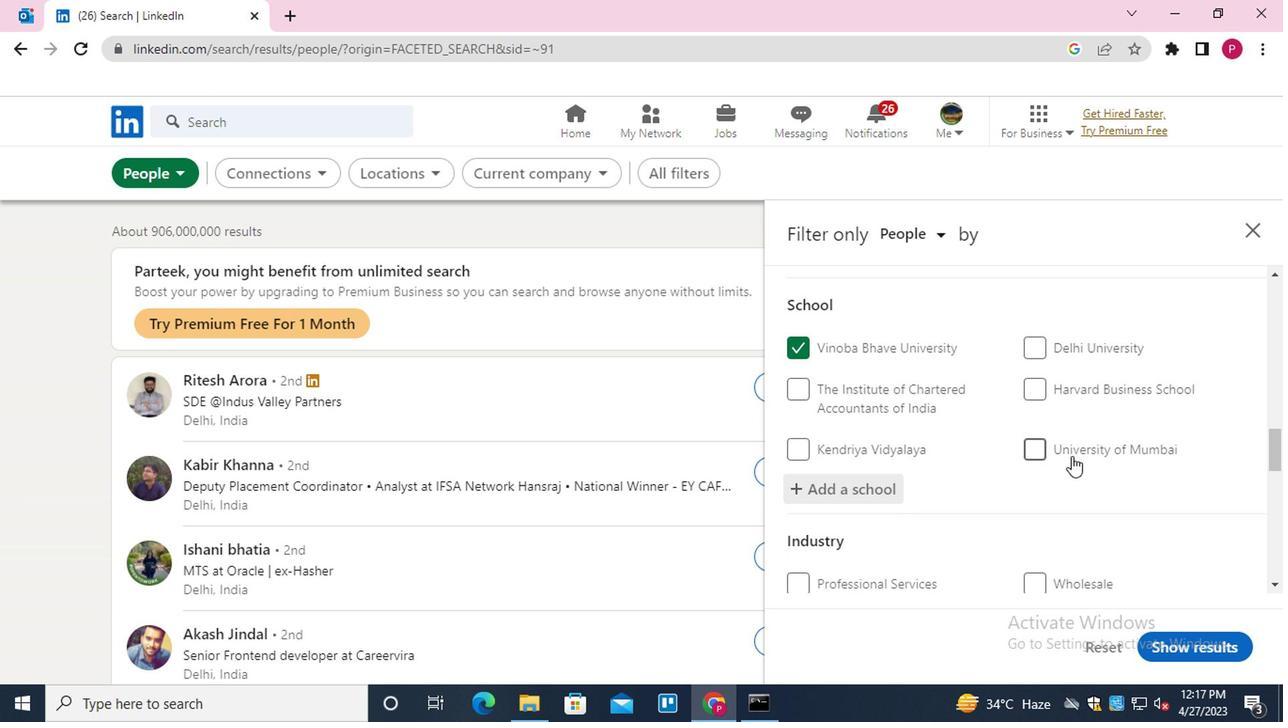 
Action: Mouse scrolled (1069, 457) with delta (0, 0)
Screenshot: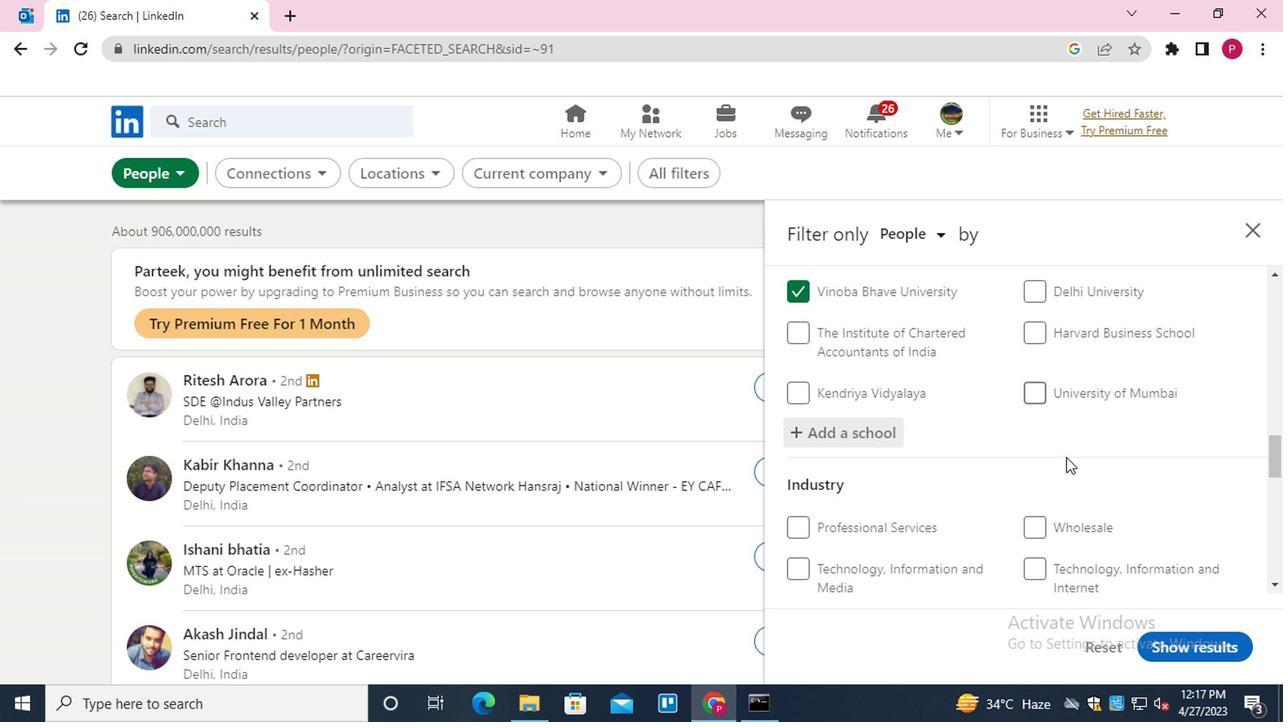 
Action: Mouse moved to (1105, 406)
Screenshot: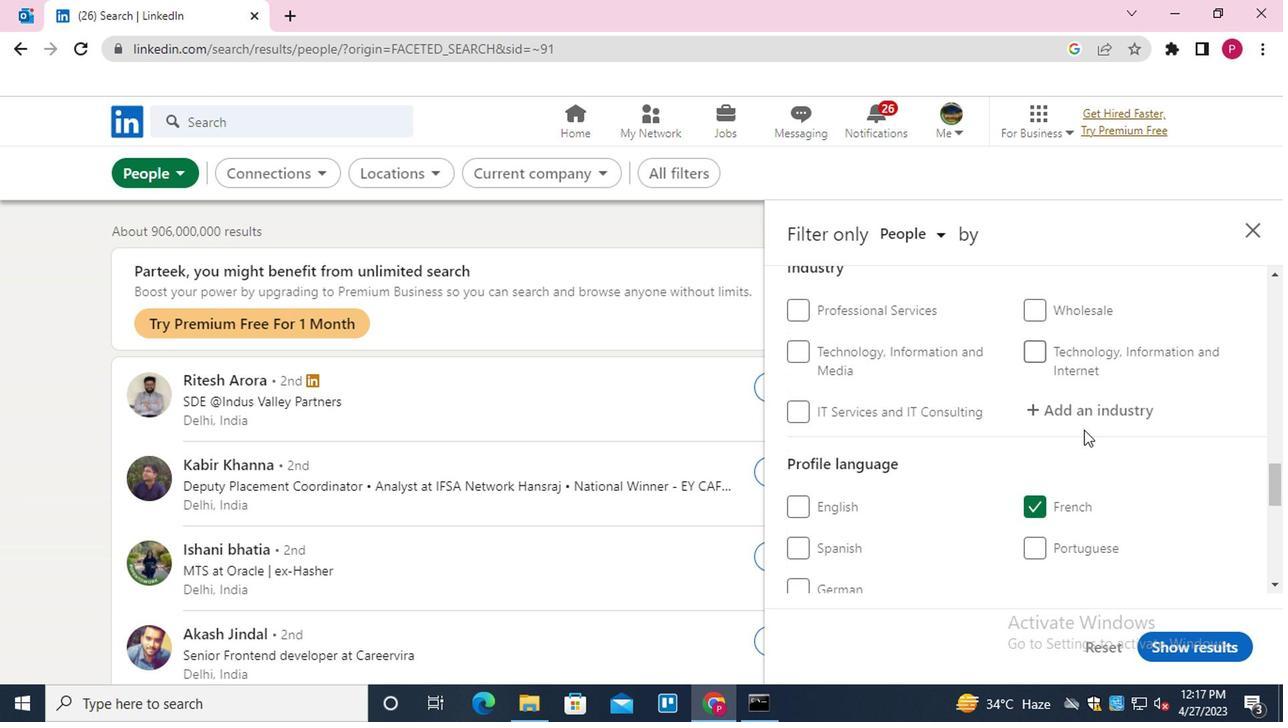 
Action: Mouse pressed left at (1105, 406)
Screenshot: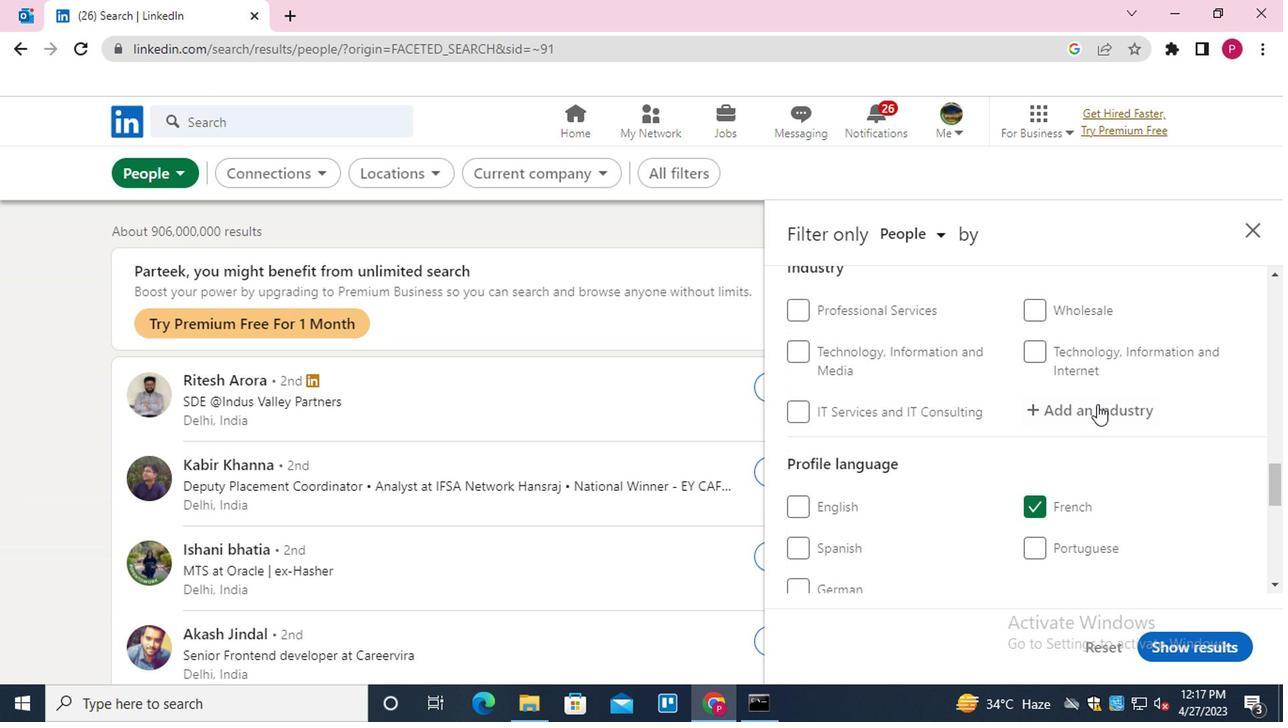 
Action: Key pressed <Key.shift>WRITING<Key.down><Key.enter>
Screenshot: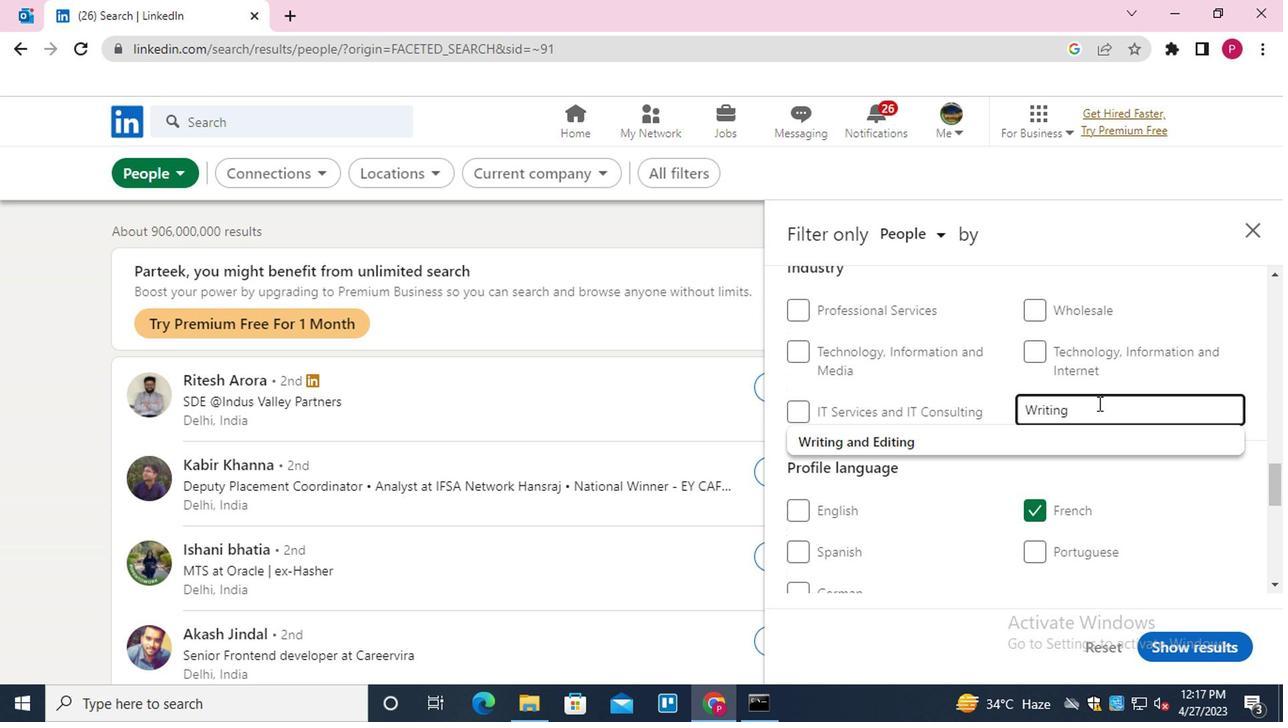 
Action: Mouse moved to (884, 392)
Screenshot: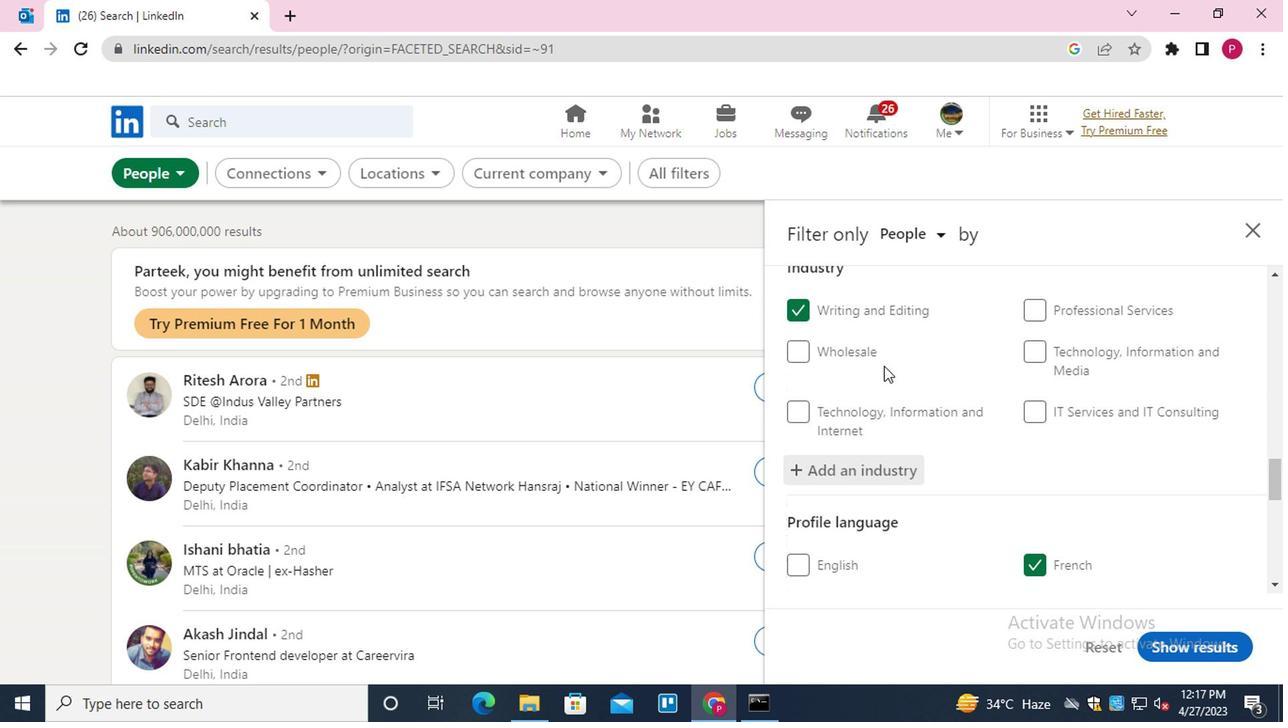 
Action: Mouse scrolled (884, 391) with delta (0, 0)
Screenshot: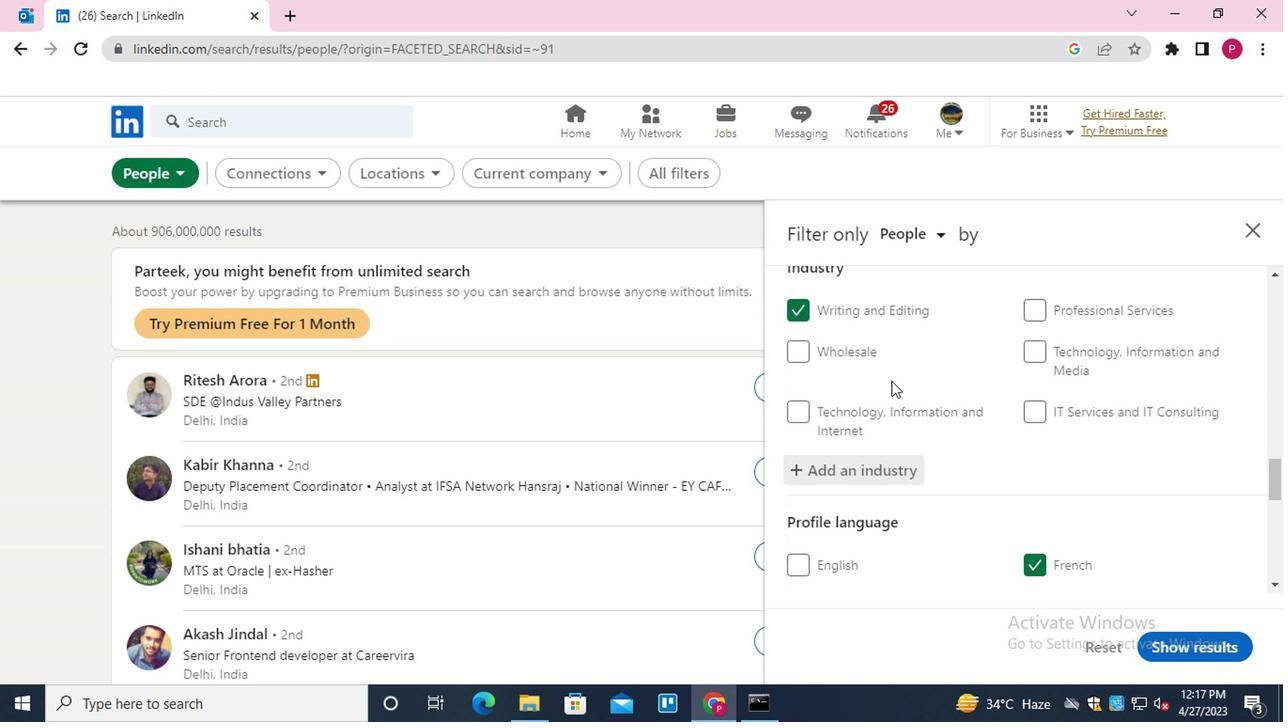 
Action: Mouse scrolled (884, 391) with delta (0, 0)
Screenshot: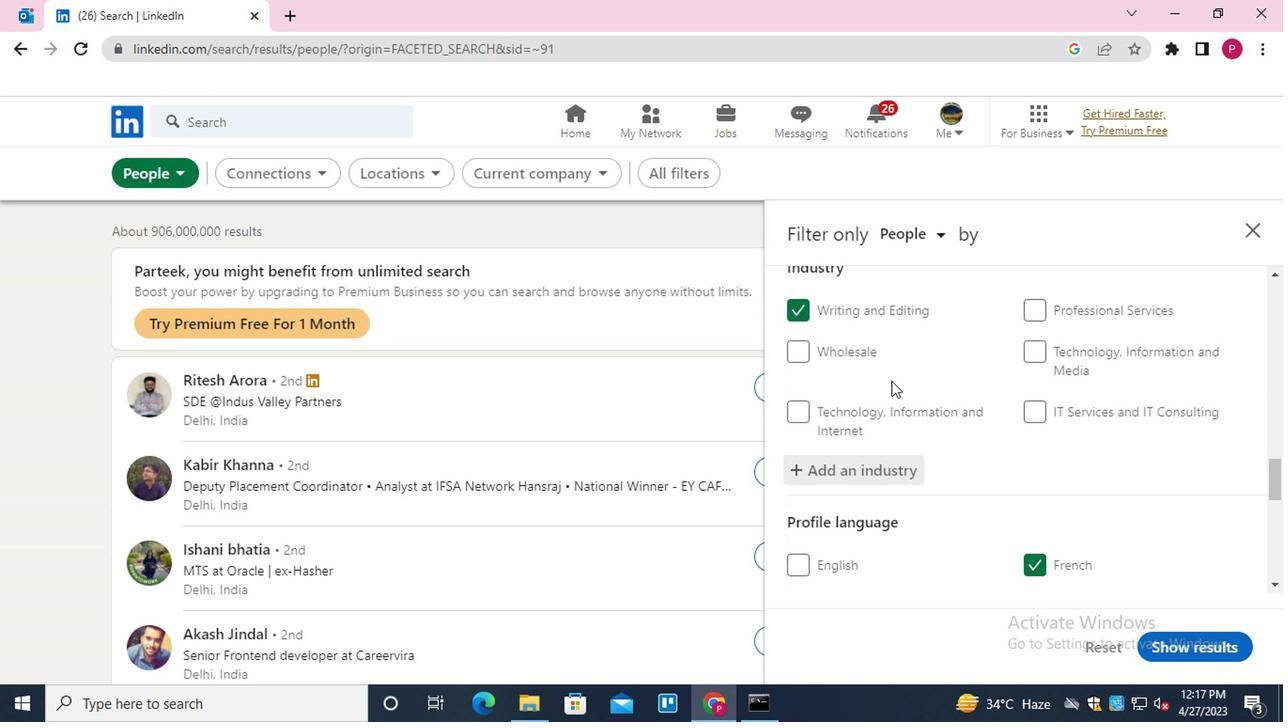 
Action: Mouse scrolled (884, 391) with delta (0, 0)
Screenshot: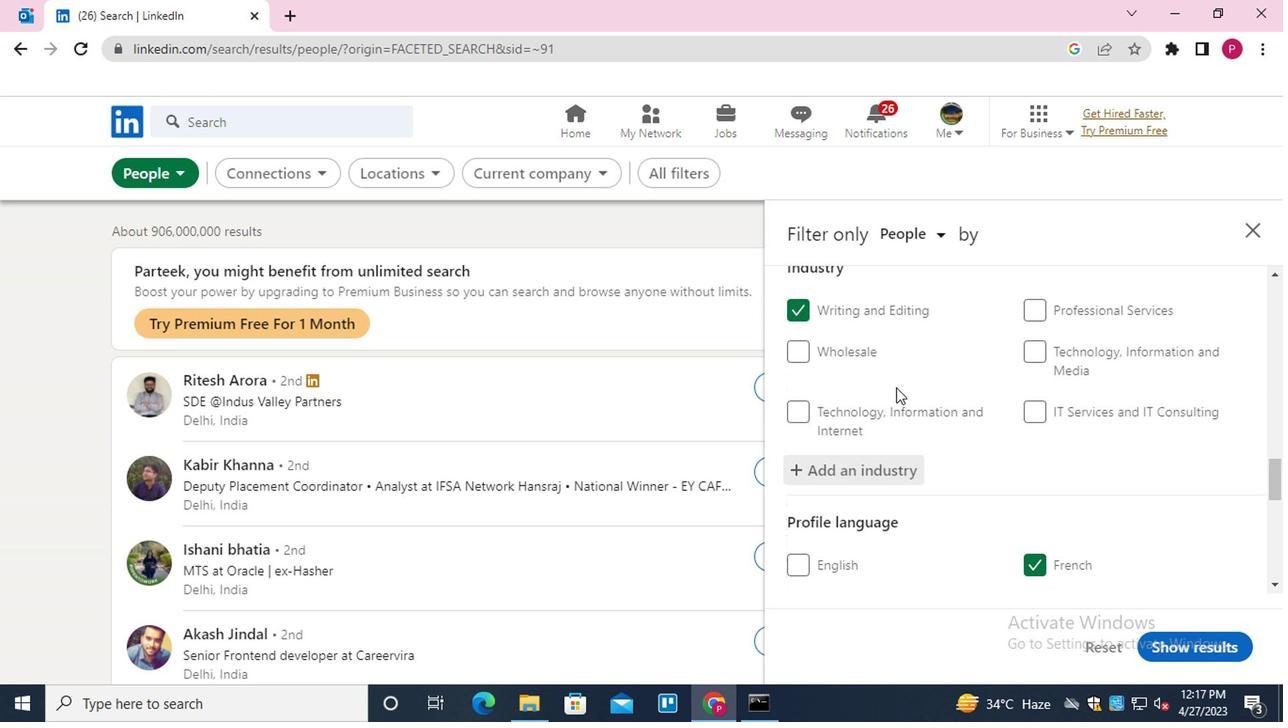 
Action: Mouse moved to (968, 453)
Screenshot: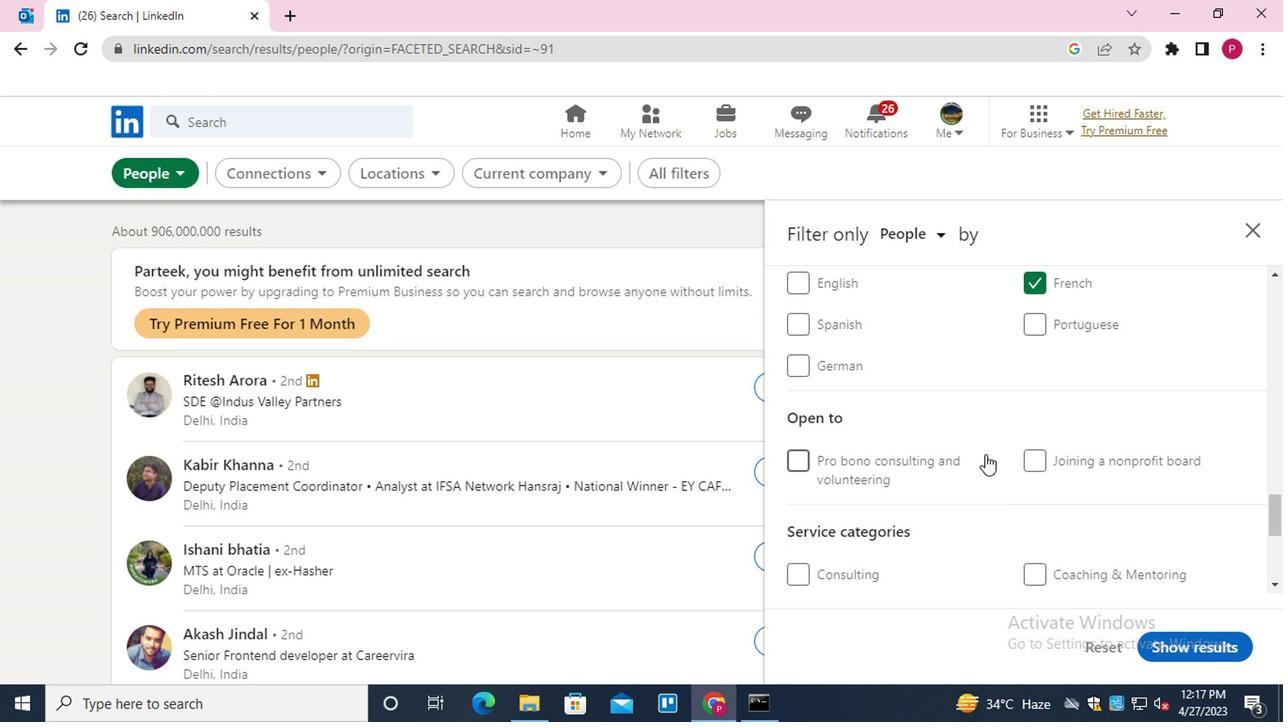 
Action: Mouse scrolled (968, 453) with delta (0, 0)
Screenshot: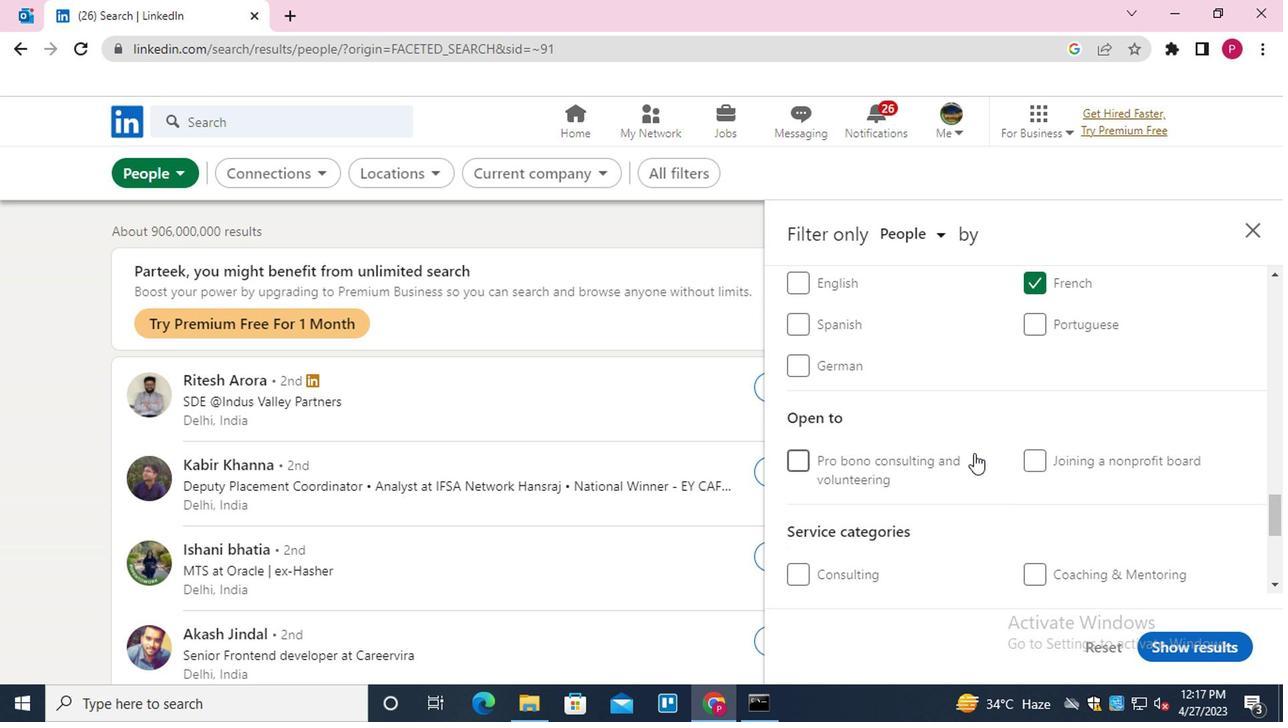 
Action: Mouse scrolled (968, 453) with delta (0, 0)
Screenshot: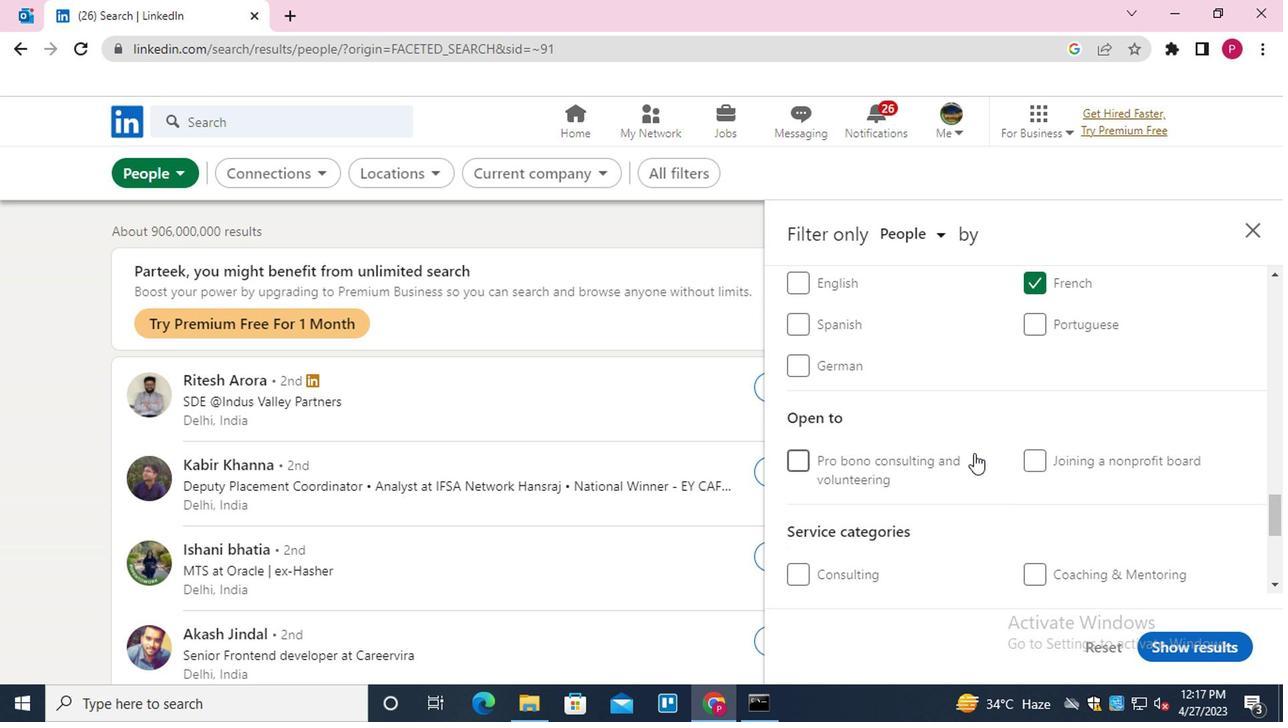 
Action: Mouse scrolled (968, 453) with delta (0, 0)
Screenshot: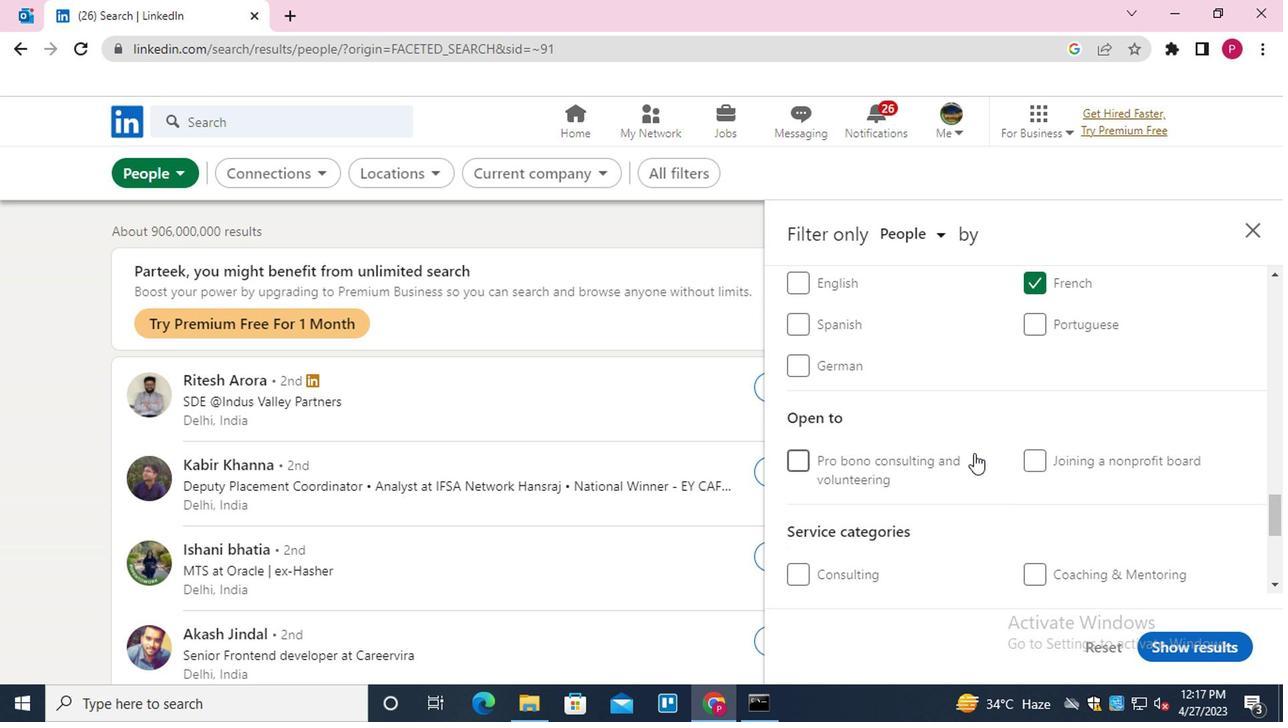 
Action: Mouse moved to (1082, 374)
Screenshot: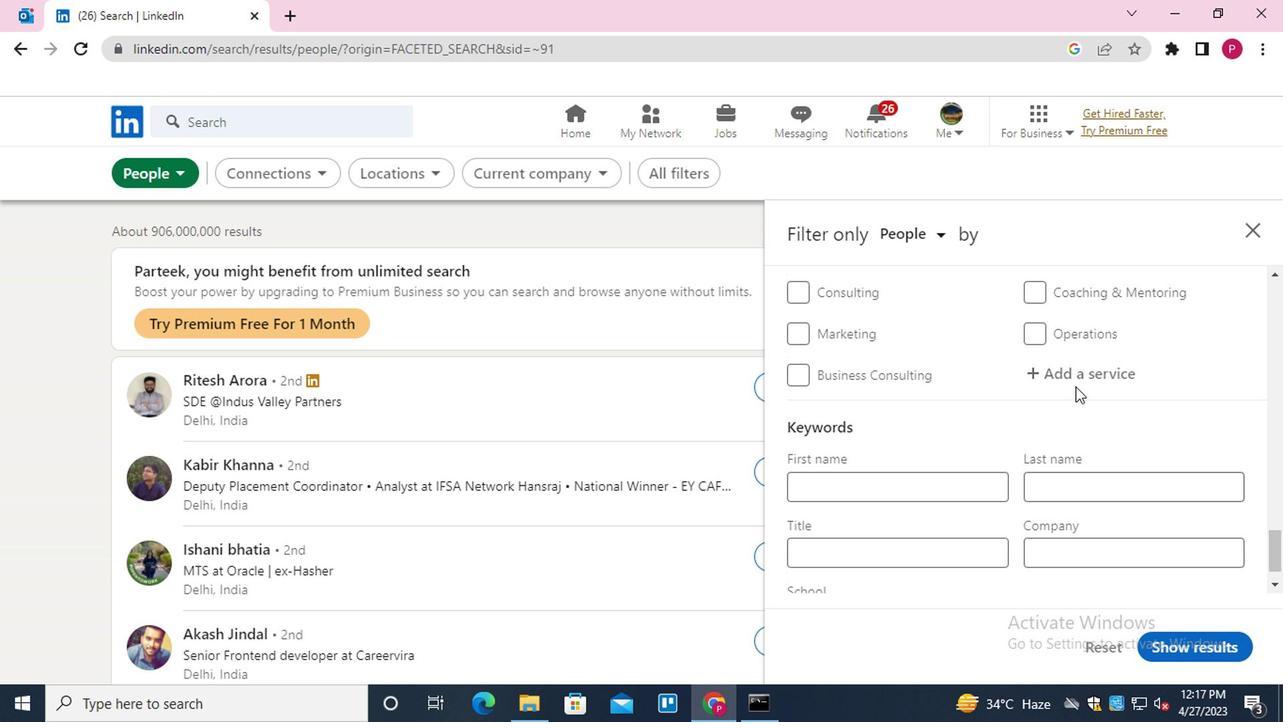 
Action: Mouse pressed left at (1082, 374)
Screenshot: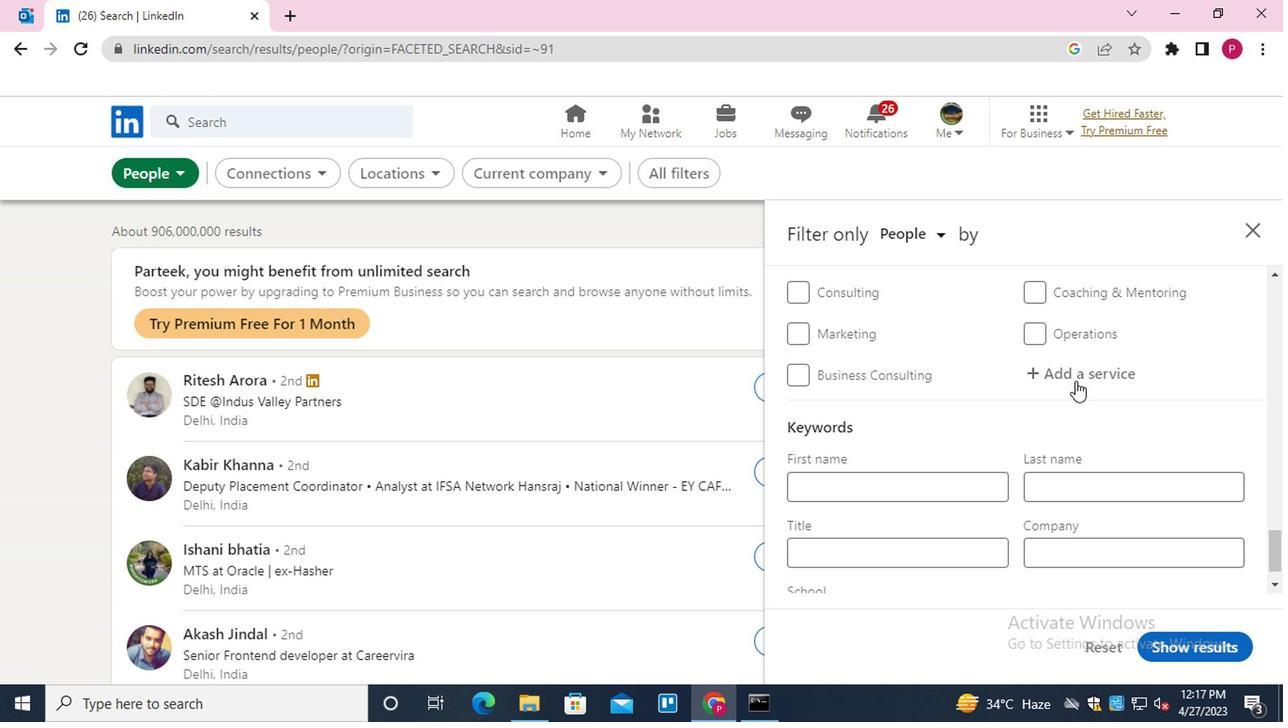 
Action: Mouse moved to (1082, 374)
Screenshot: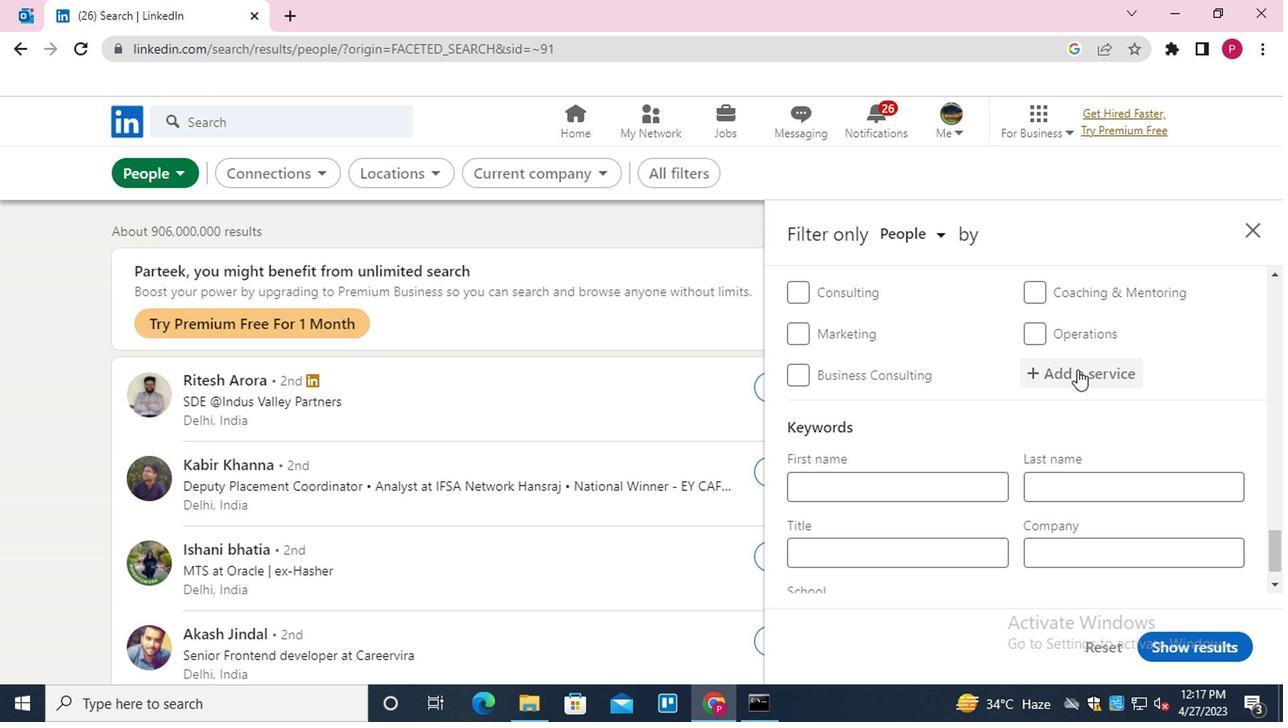 
Action: Key pressed <Key.shift><Key.shift><Key.shift><Key.shift><Key.shift><Key.shift><Key.shift><Key.shift><Key.shift><Key.shift><Key.shift>UX<Key.down><Key.enter>
Screenshot: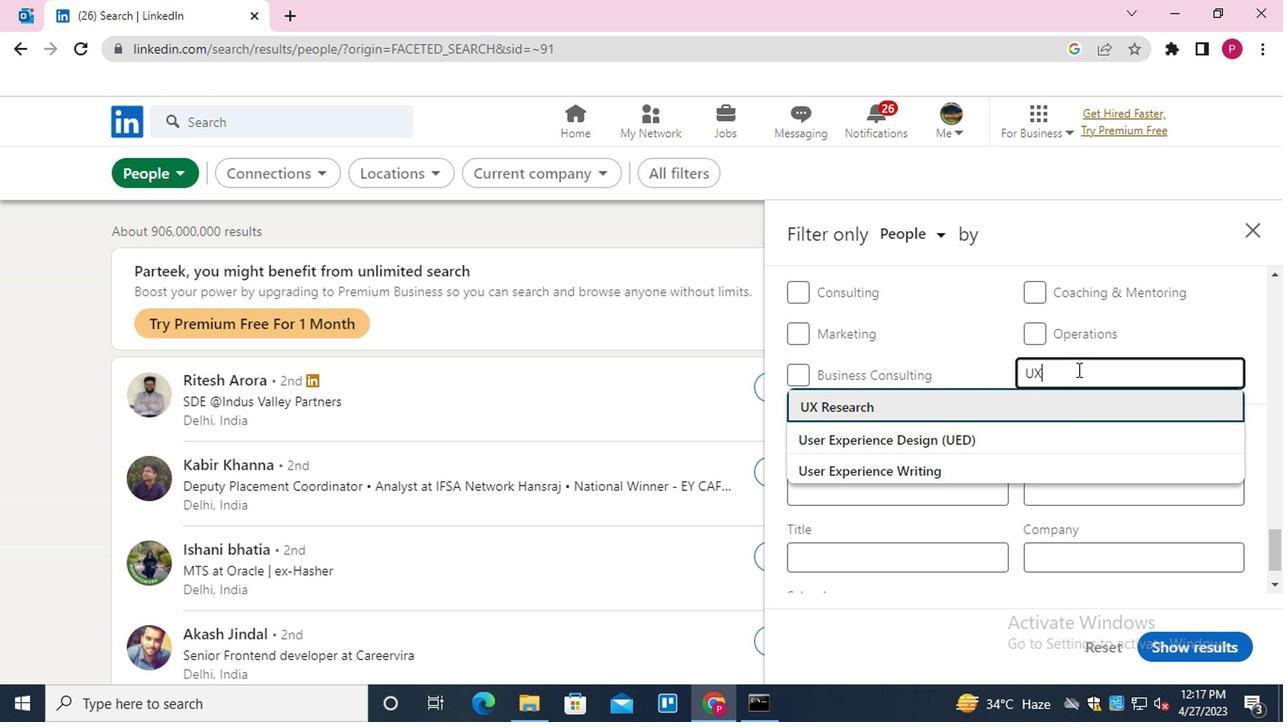 
Action: Mouse moved to (1053, 397)
Screenshot: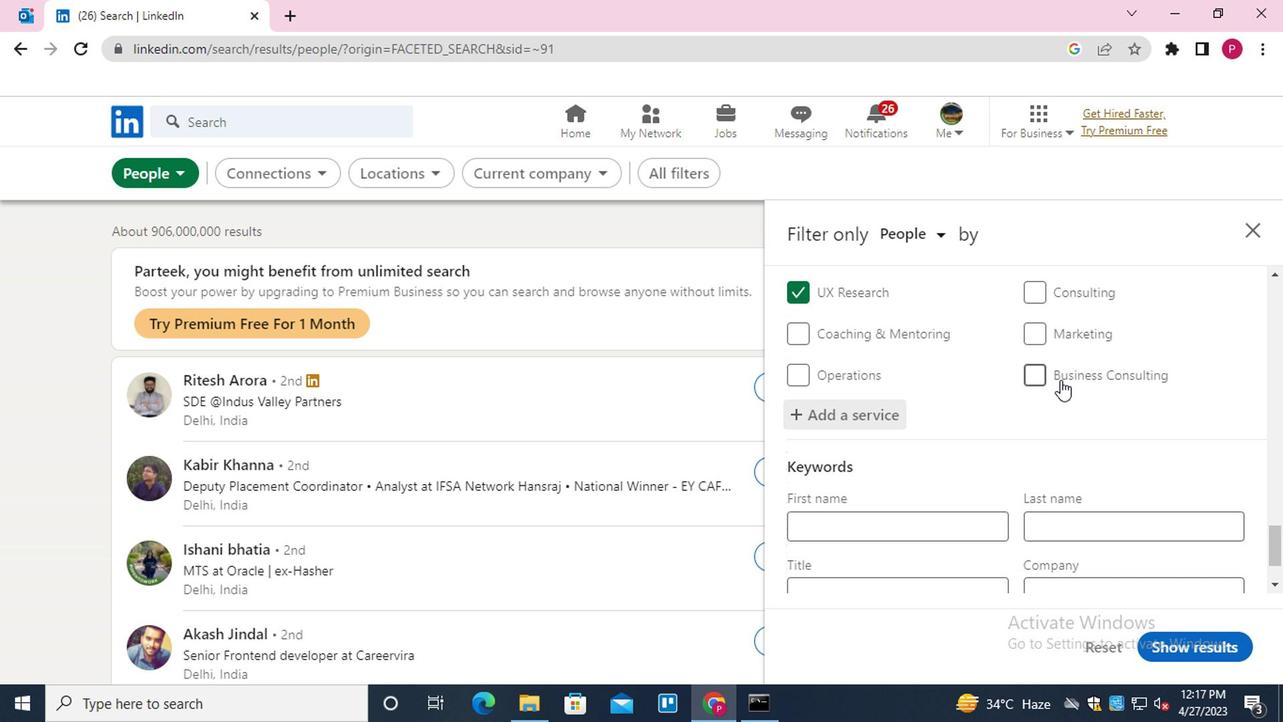 
Action: Mouse scrolled (1053, 395) with delta (0, -1)
Screenshot: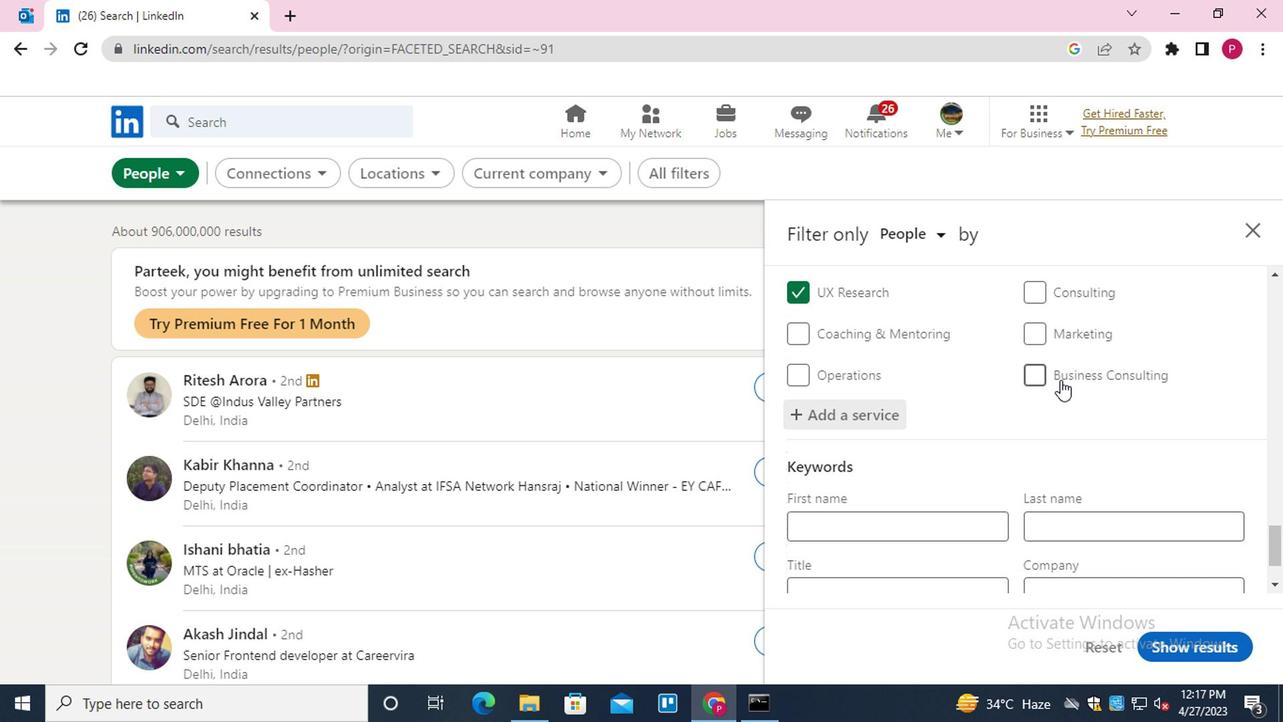 
Action: Mouse moved to (1051, 401)
Screenshot: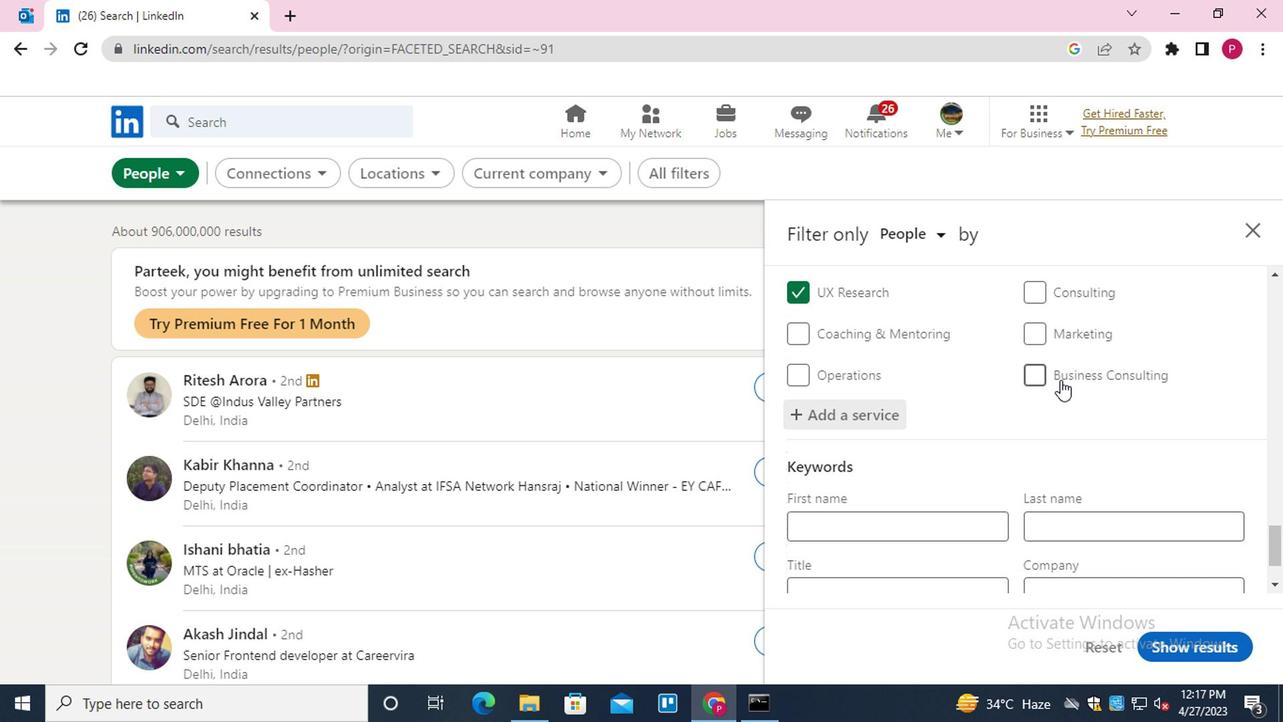 
Action: Mouse scrolled (1051, 400) with delta (0, 0)
Screenshot: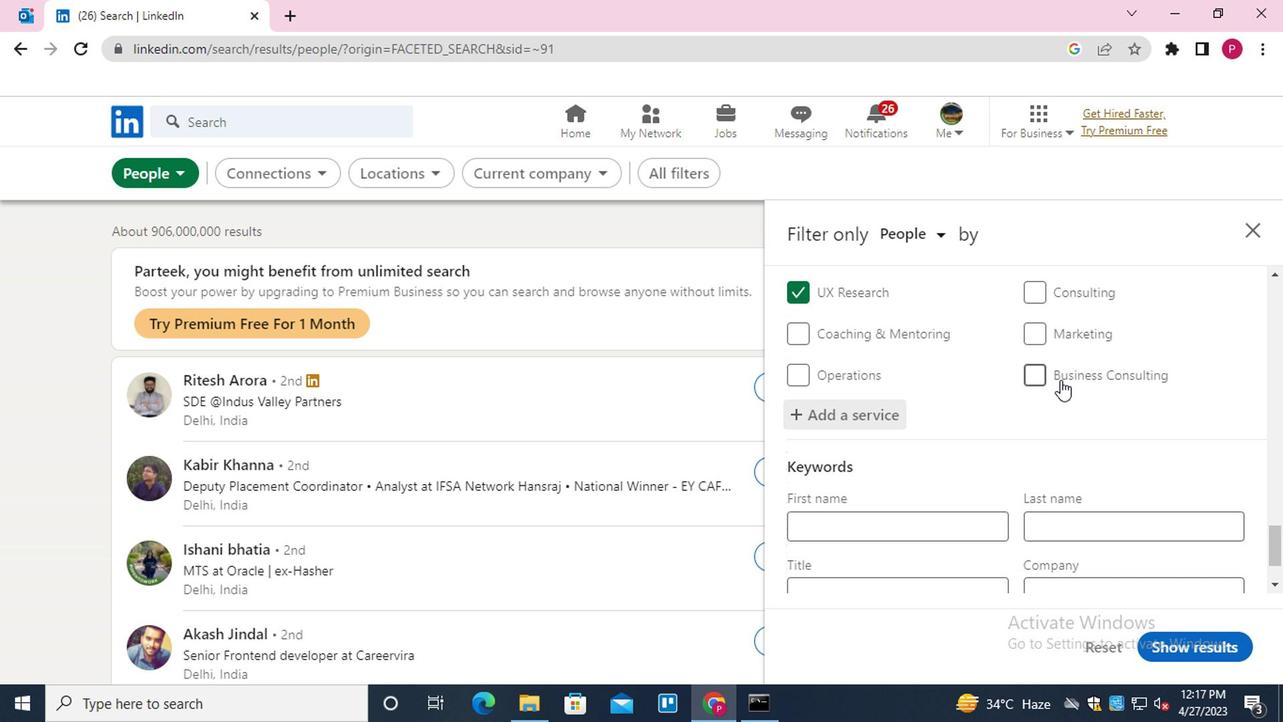 
Action: Mouse moved to (1050, 408)
Screenshot: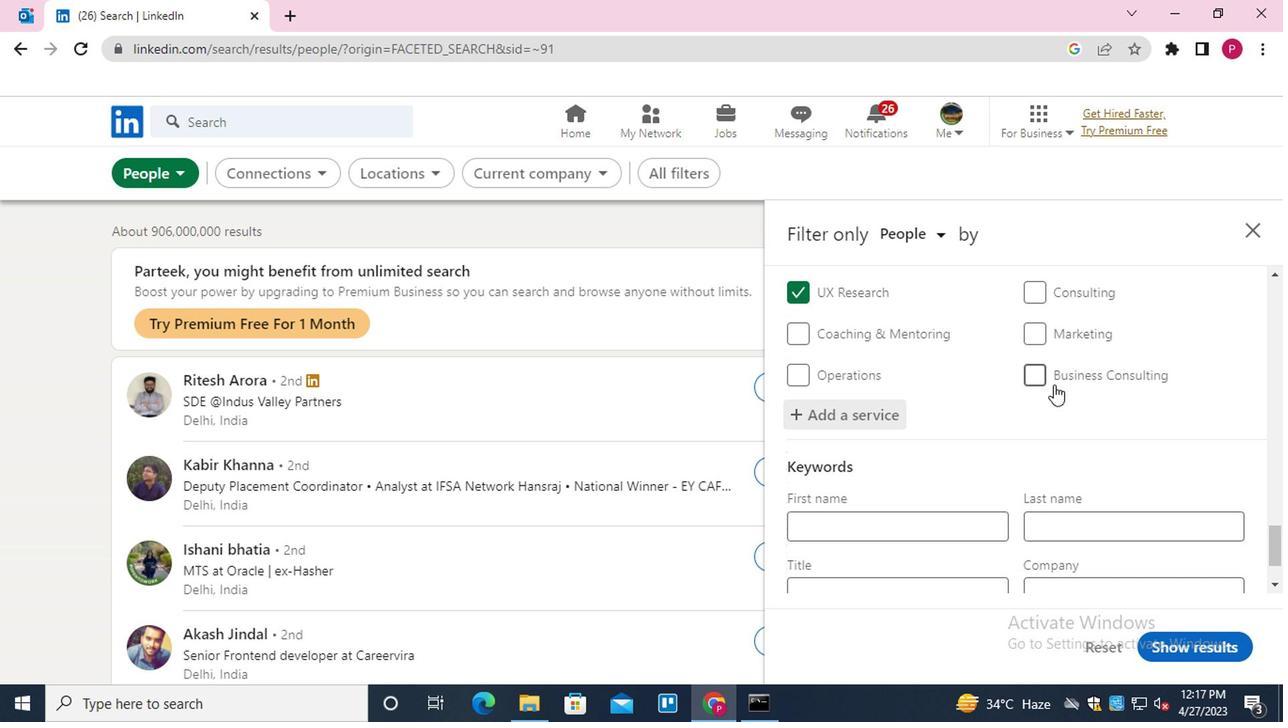 
Action: Mouse scrolled (1050, 407) with delta (0, 0)
Screenshot: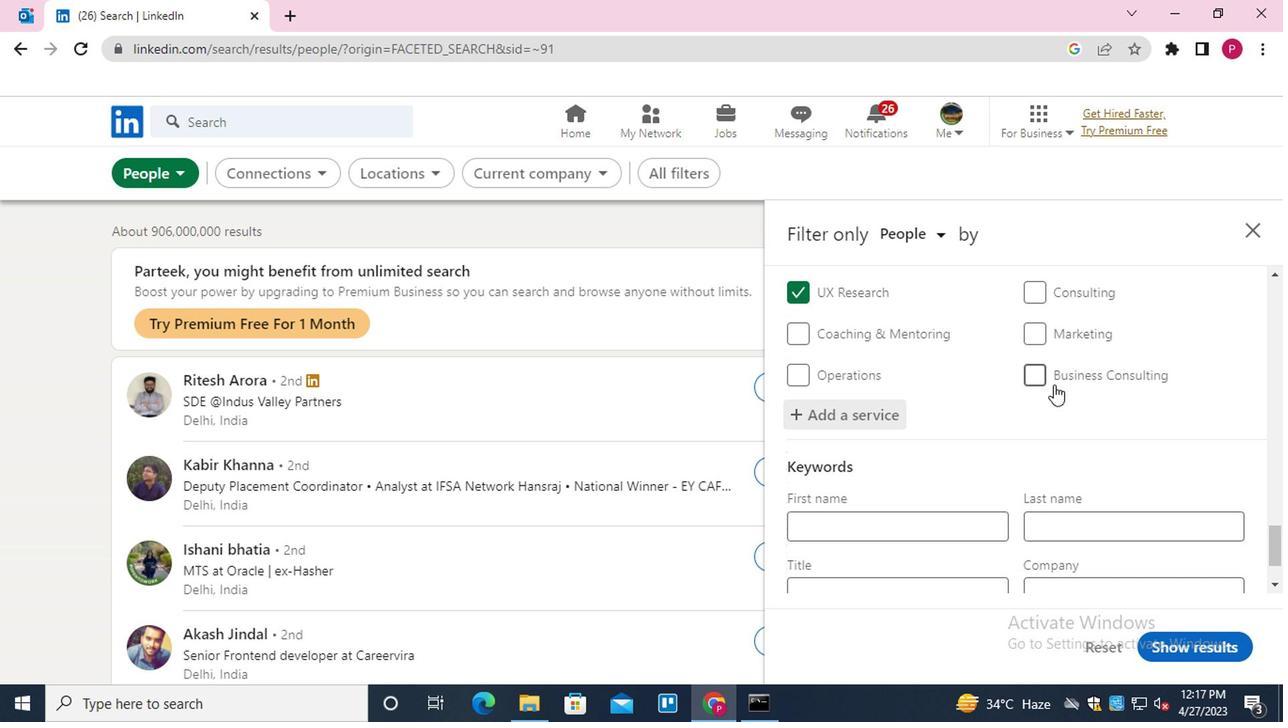 
Action: Mouse moved to (911, 515)
Screenshot: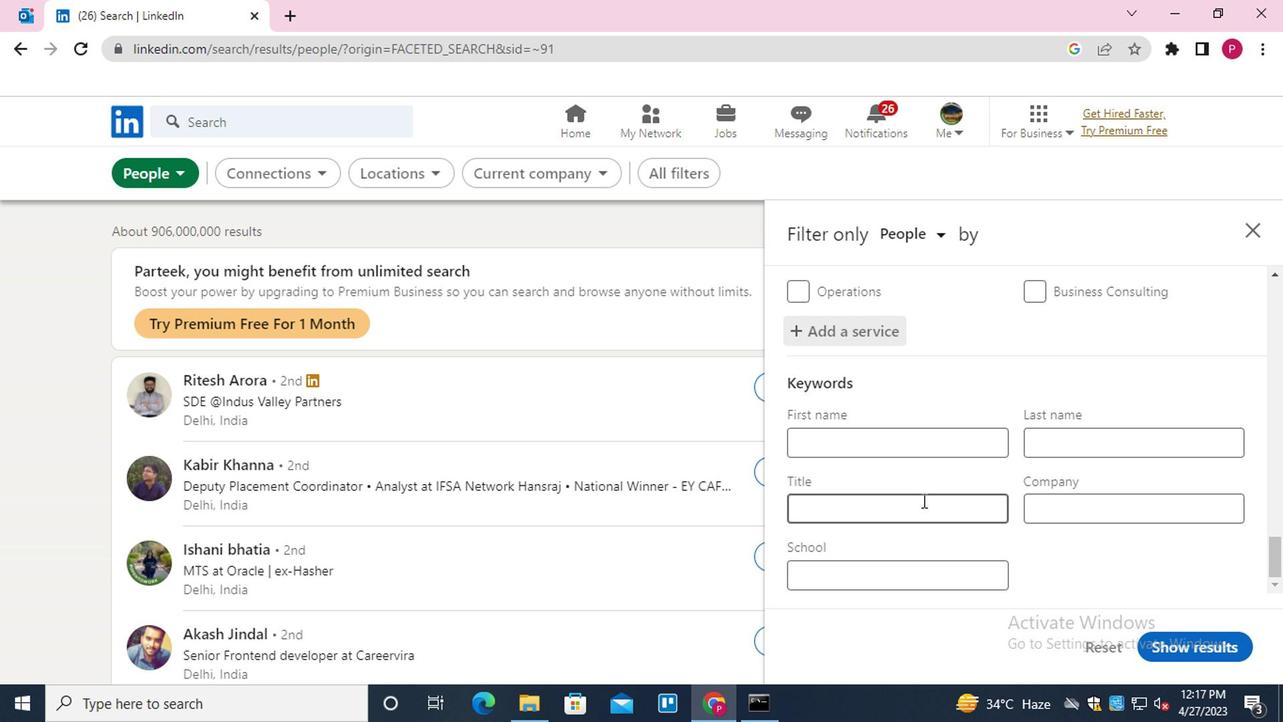 
Action: Mouse pressed left at (911, 515)
Screenshot: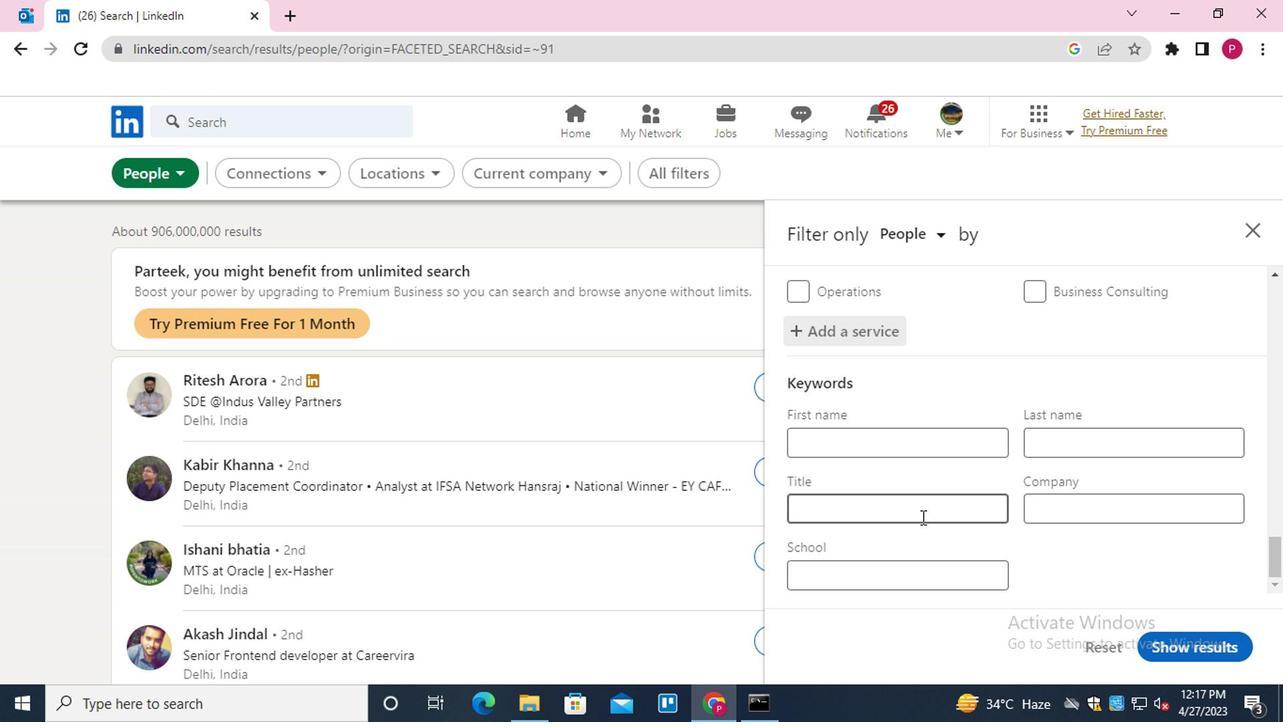 
Action: Key pressed <Key.shift>HUMANITY<Key.space><Key.shift>BUILDRE<Key.backspace><Key.backspace>ER
Screenshot: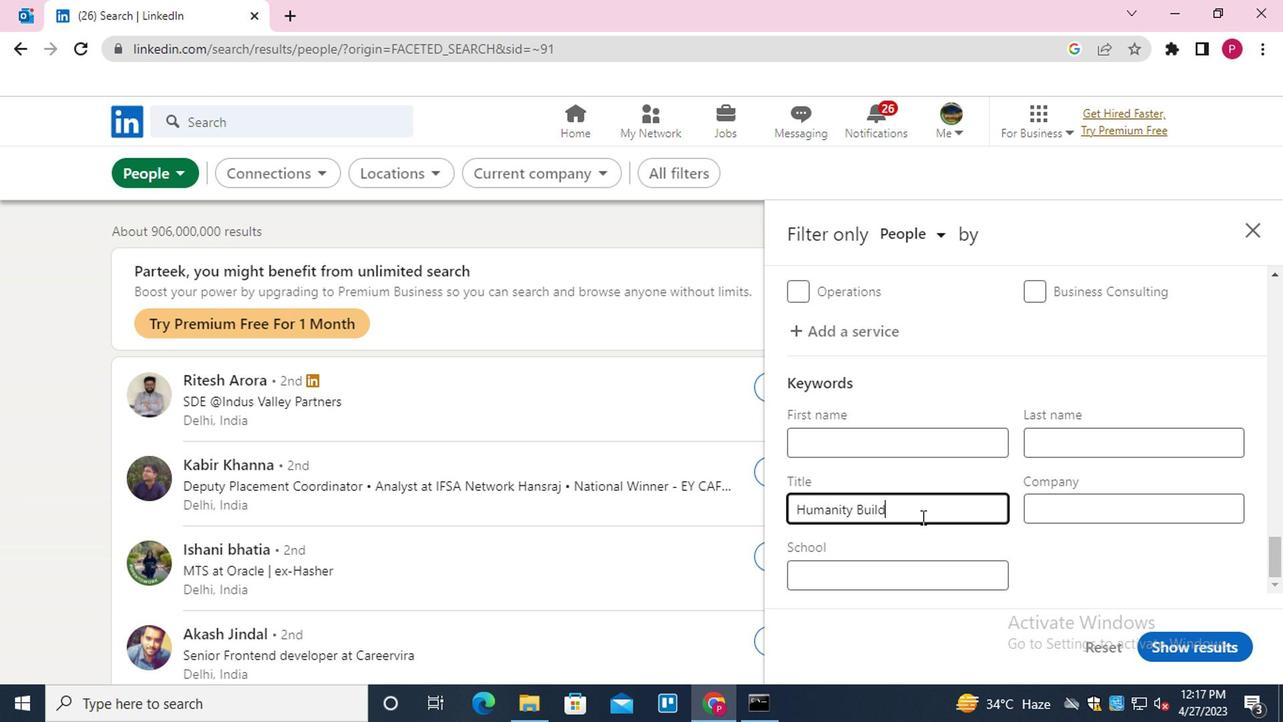 
Action: Mouse moved to (1192, 634)
Screenshot: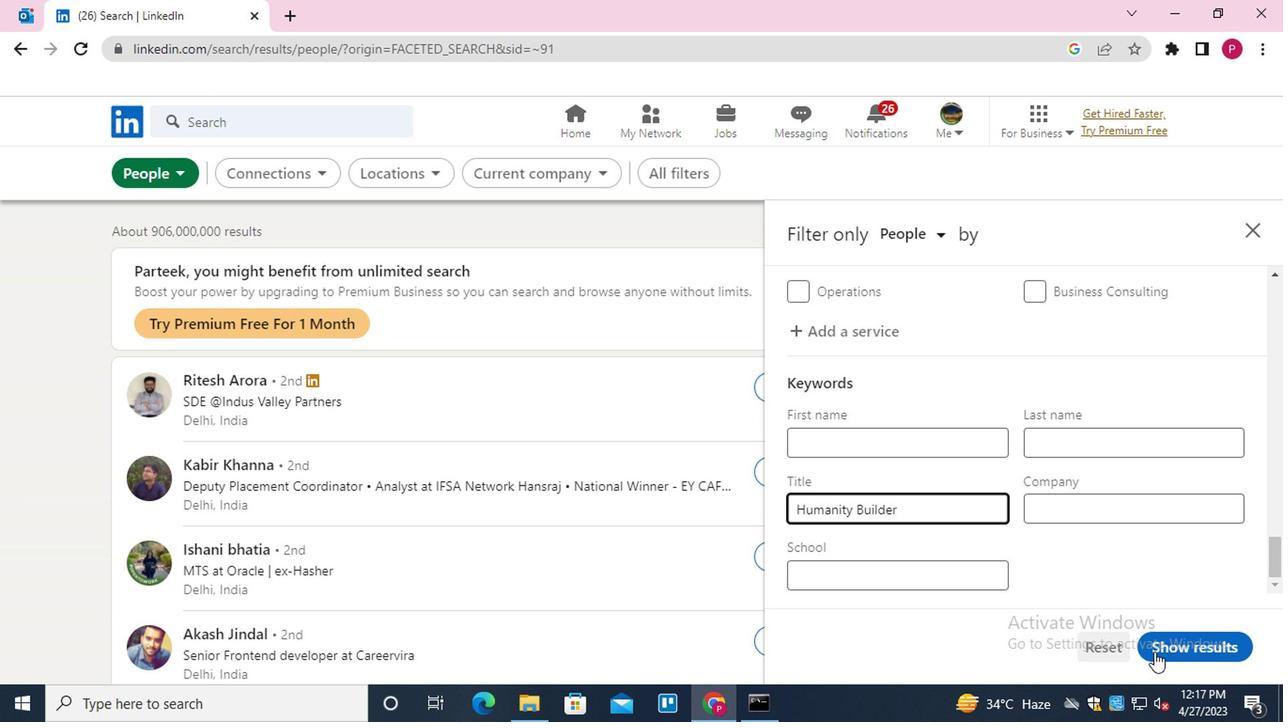 
Action: Mouse pressed left at (1192, 634)
Screenshot: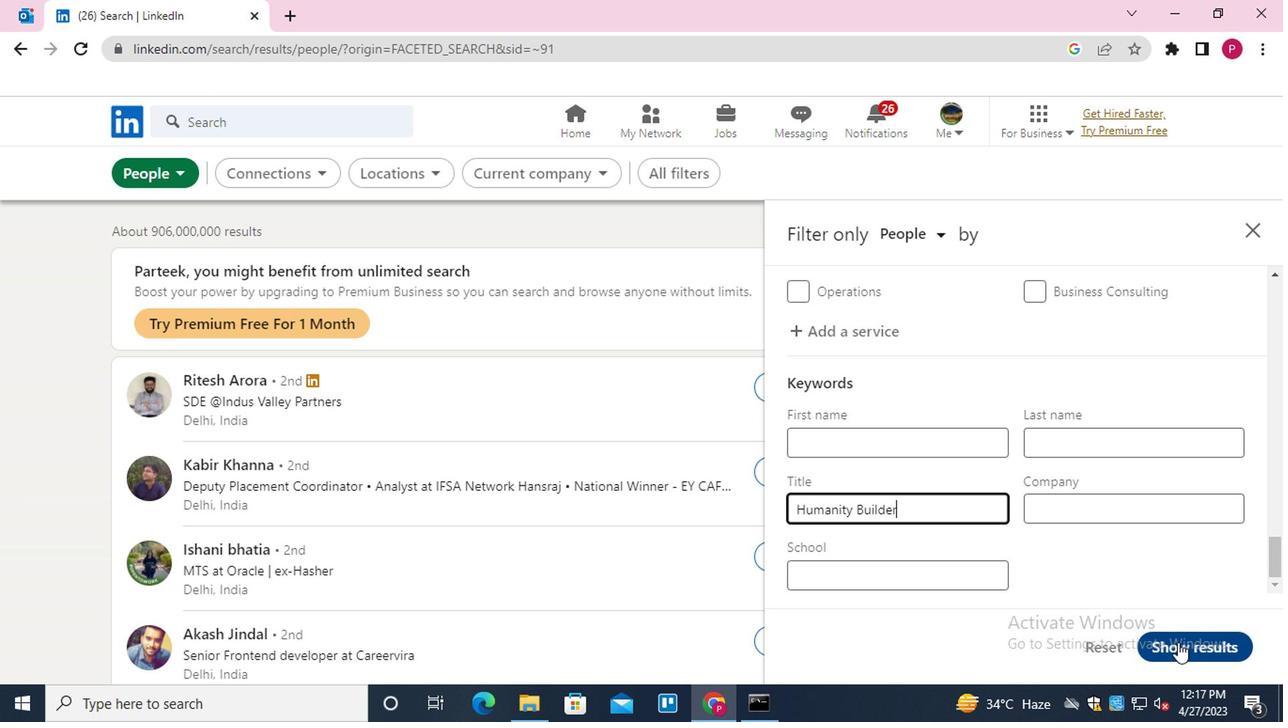 
Action: Mouse moved to (542, 429)
Screenshot: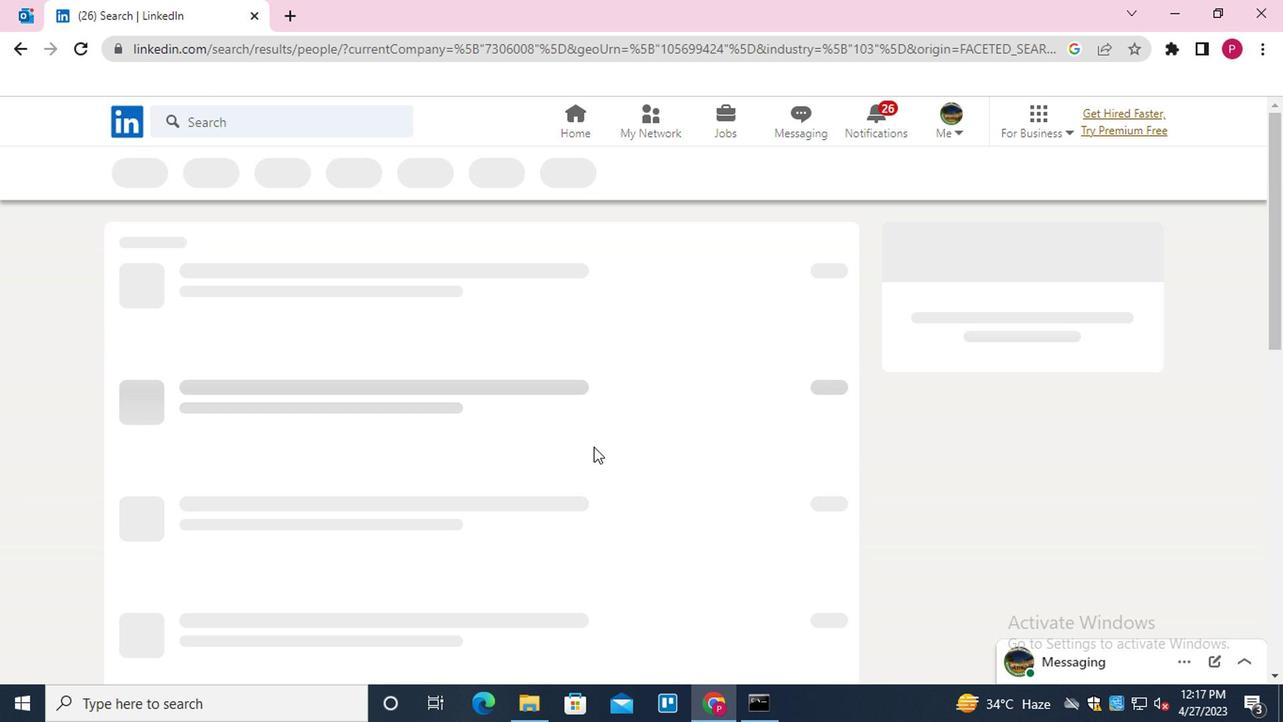 
